 Task: Look for space in Ji Paraná, Brazil from 9th June, 2023 to 16th June, 2023 for 2 adults in price range Rs.8000 to Rs.16000. Place can be entire place with 2 bedrooms having 2 beds and 1 bathroom. Property type can be house, flat, guest house. Amenities needed are: washing machine. Booking option can be shelf check-in. Required host language is Spanish.
Action: Mouse moved to (628, 98)
Screenshot: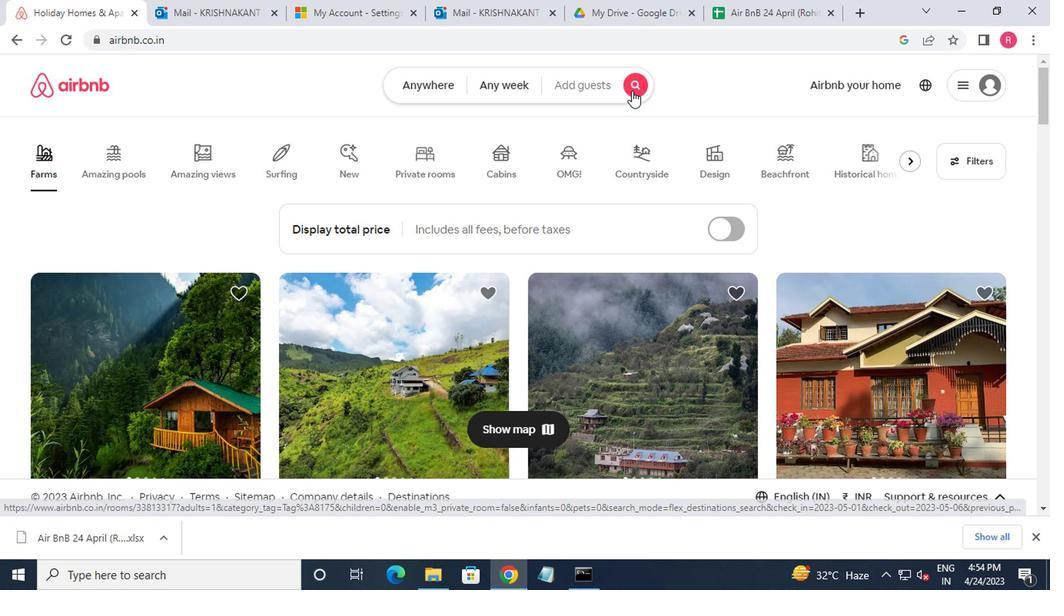 
Action: Mouse pressed left at (628, 98)
Screenshot: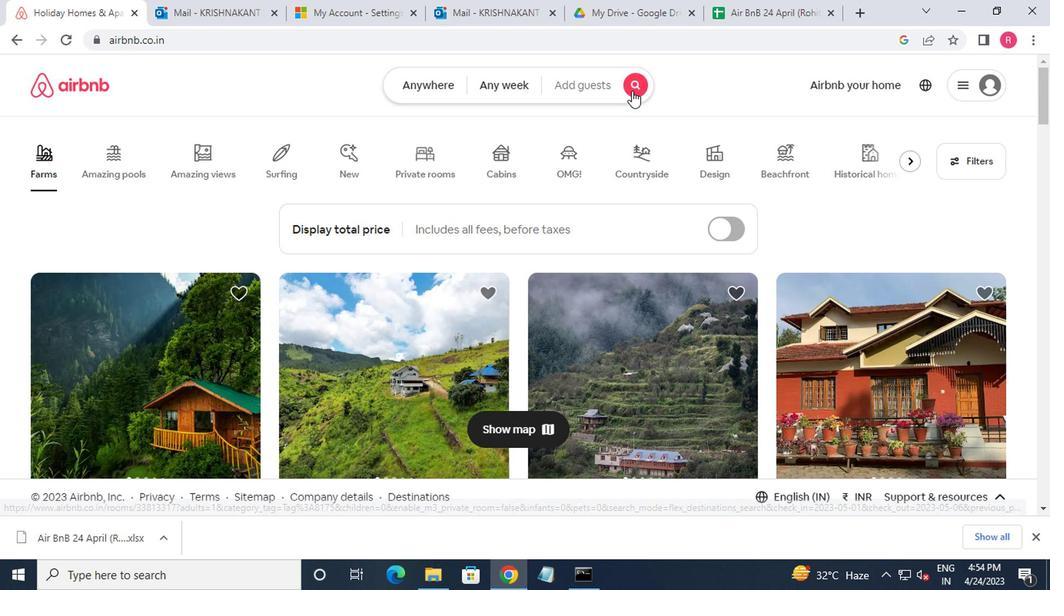 
Action: Mouse moved to (300, 154)
Screenshot: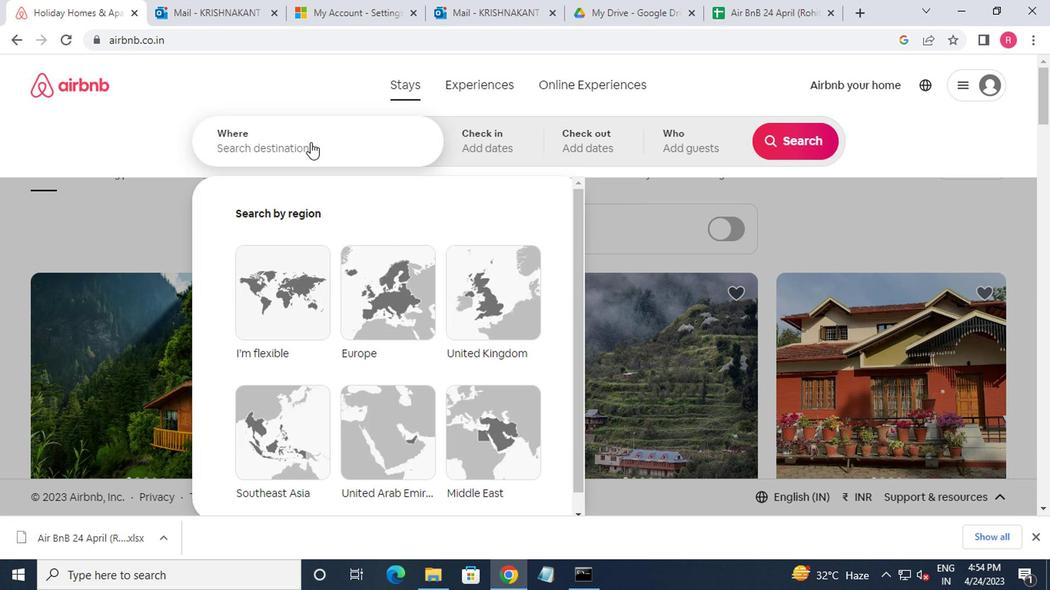 
Action: Mouse pressed left at (300, 154)
Screenshot: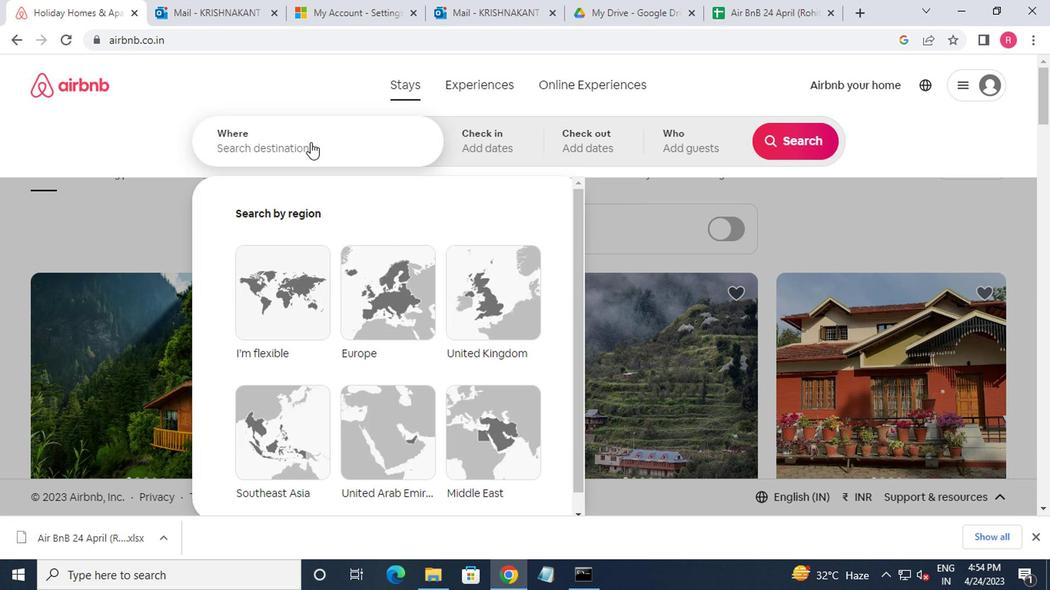 
Action: Mouse moved to (298, 146)
Screenshot: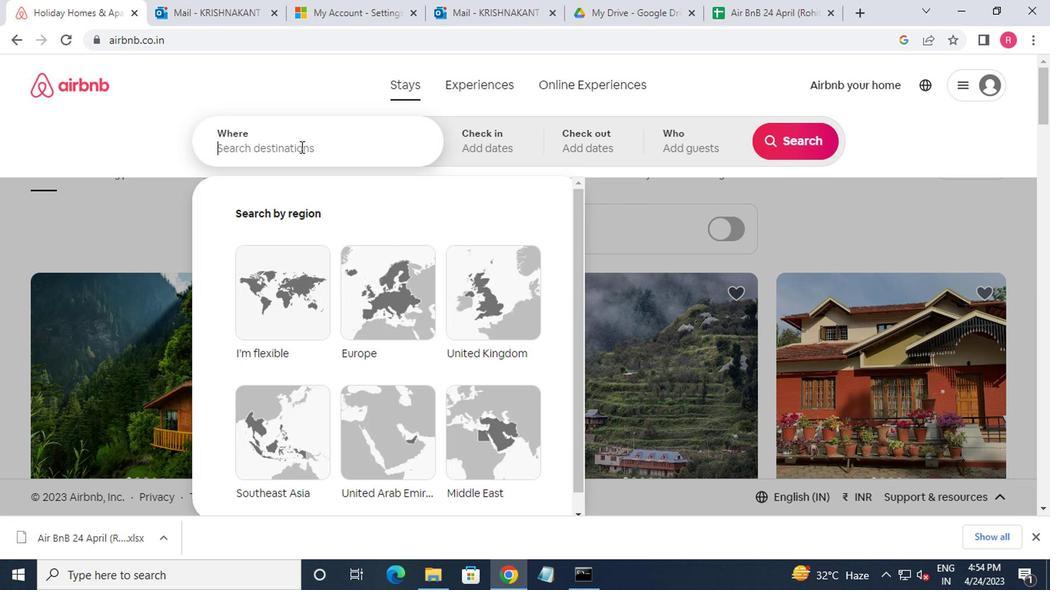 
Action: Key pressed parana,brazil
Screenshot: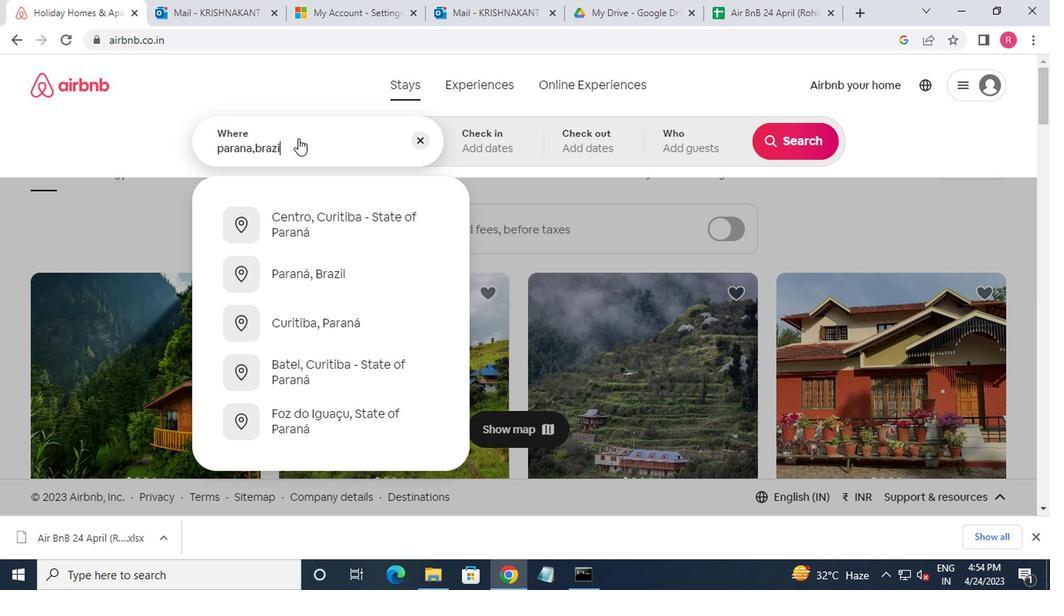 
Action: Mouse moved to (340, 278)
Screenshot: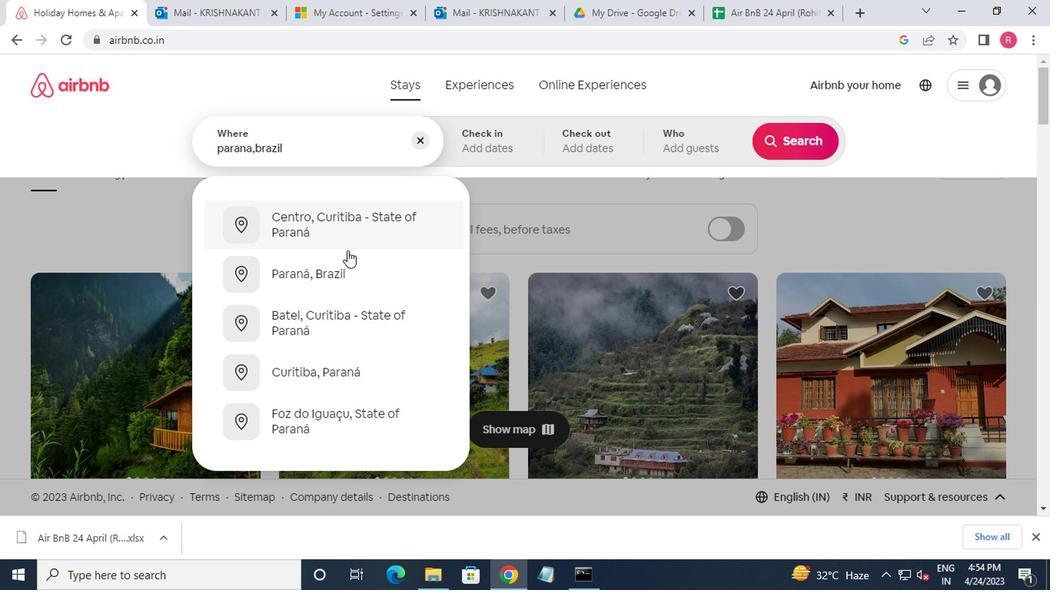 
Action: Mouse pressed left at (340, 278)
Screenshot: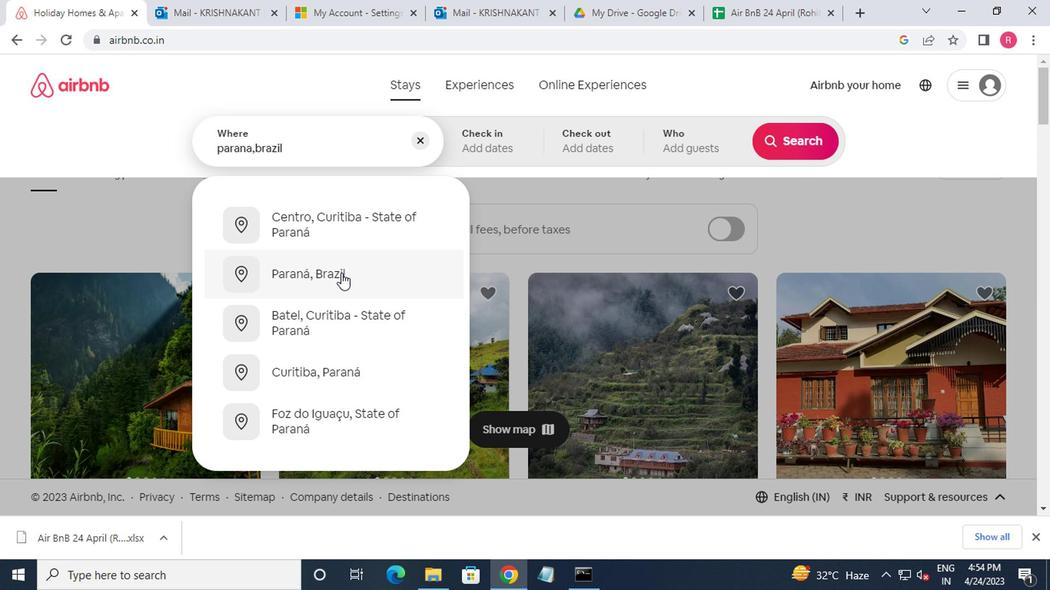 
Action: Mouse moved to (797, 268)
Screenshot: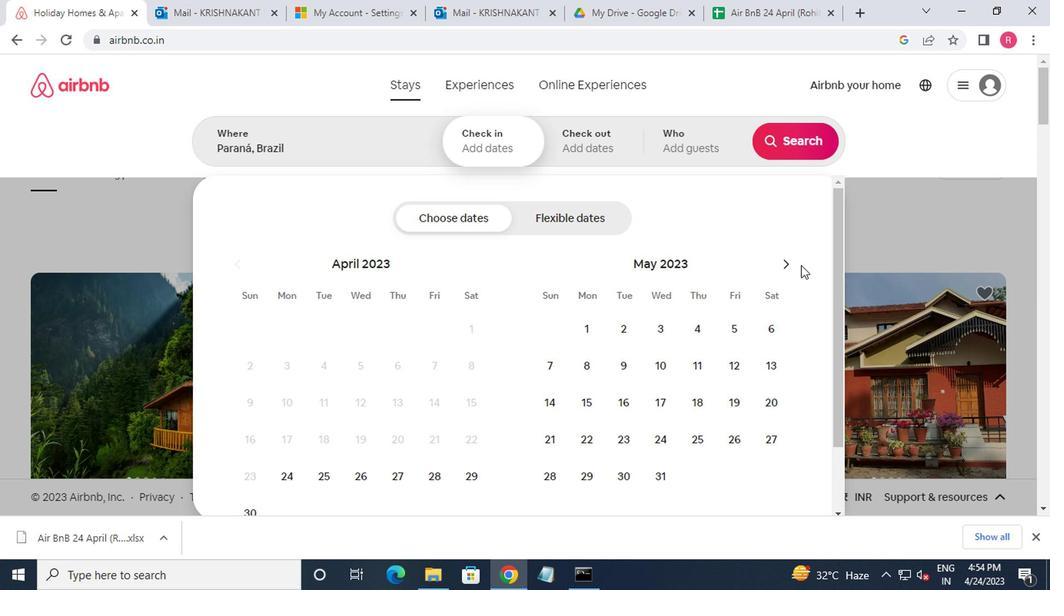 
Action: Mouse pressed left at (797, 268)
Screenshot: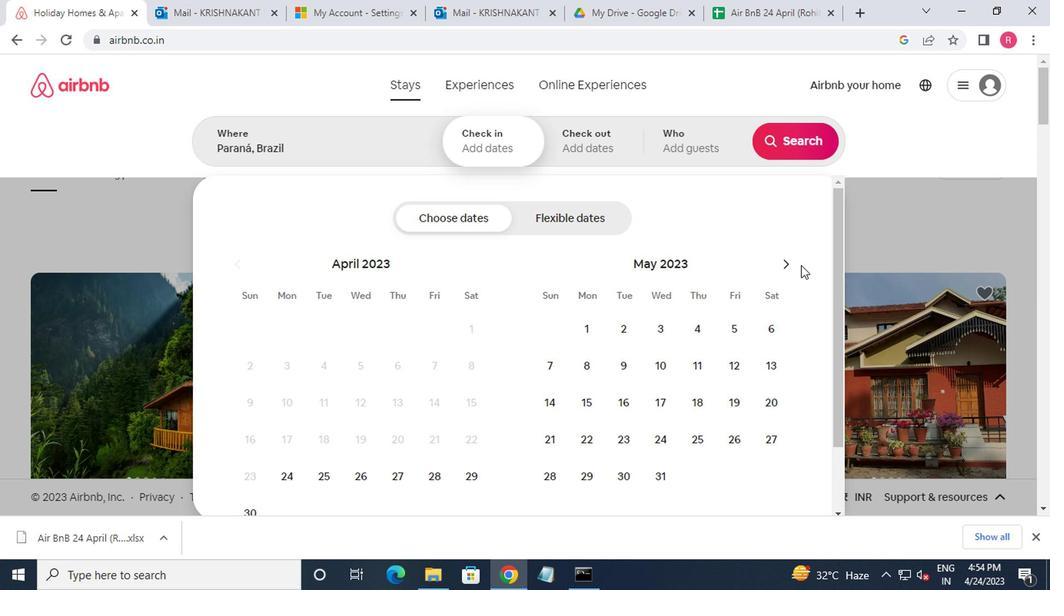 
Action: Mouse moved to (780, 270)
Screenshot: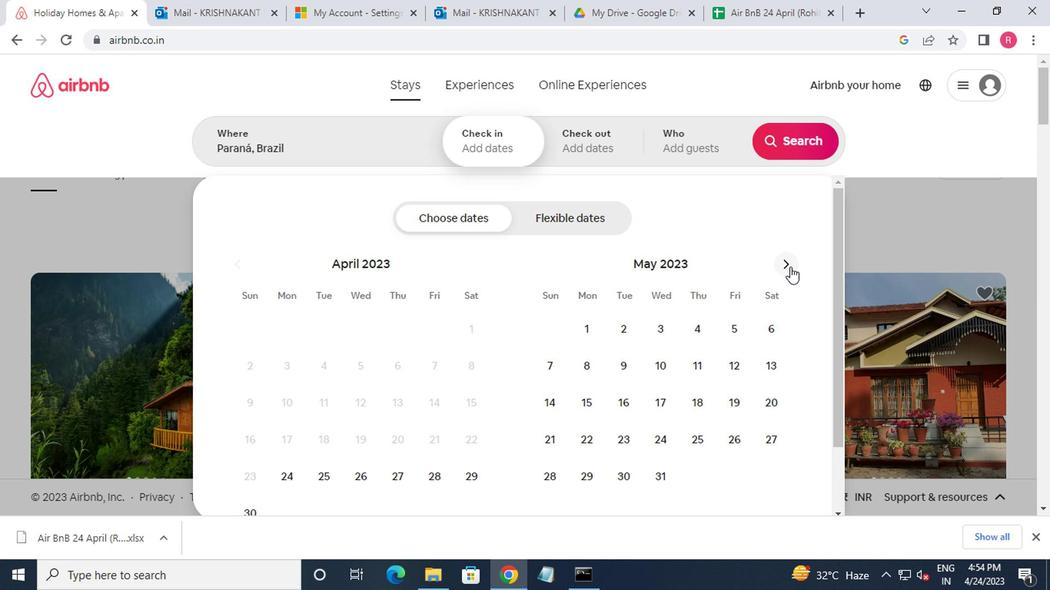 
Action: Mouse pressed left at (780, 270)
Screenshot: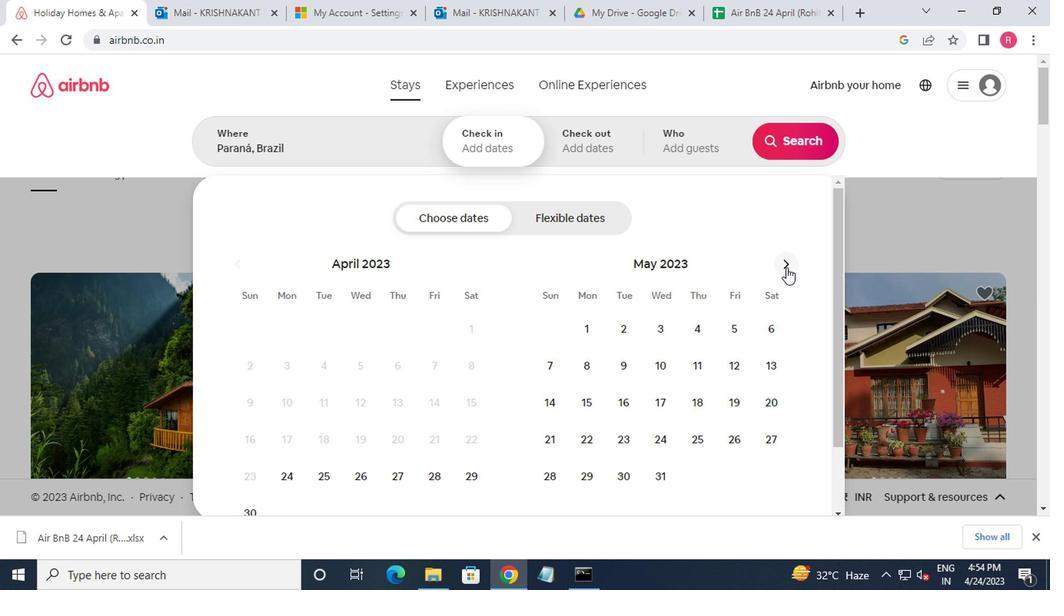 
Action: Mouse moved to (729, 368)
Screenshot: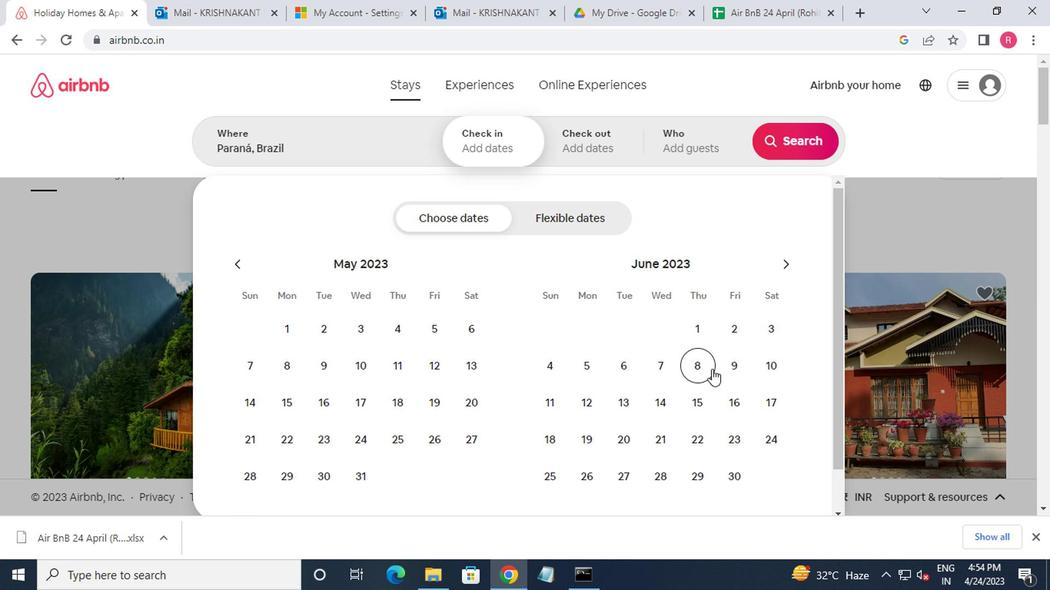 
Action: Mouse pressed left at (729, 368)
Screenshot: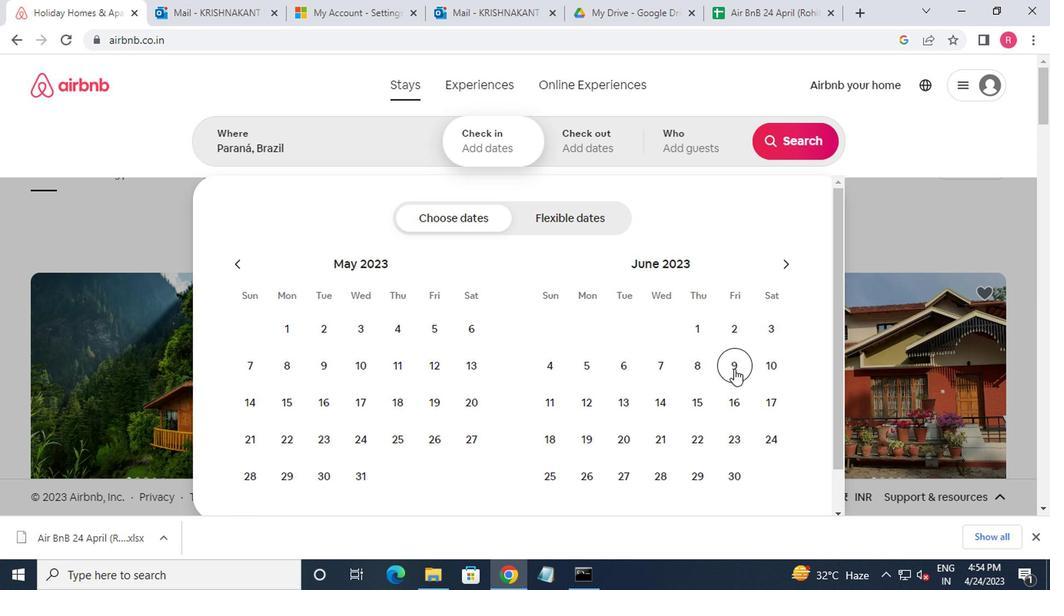 
Action: Mouse moved to (740, 409)
Screenshot: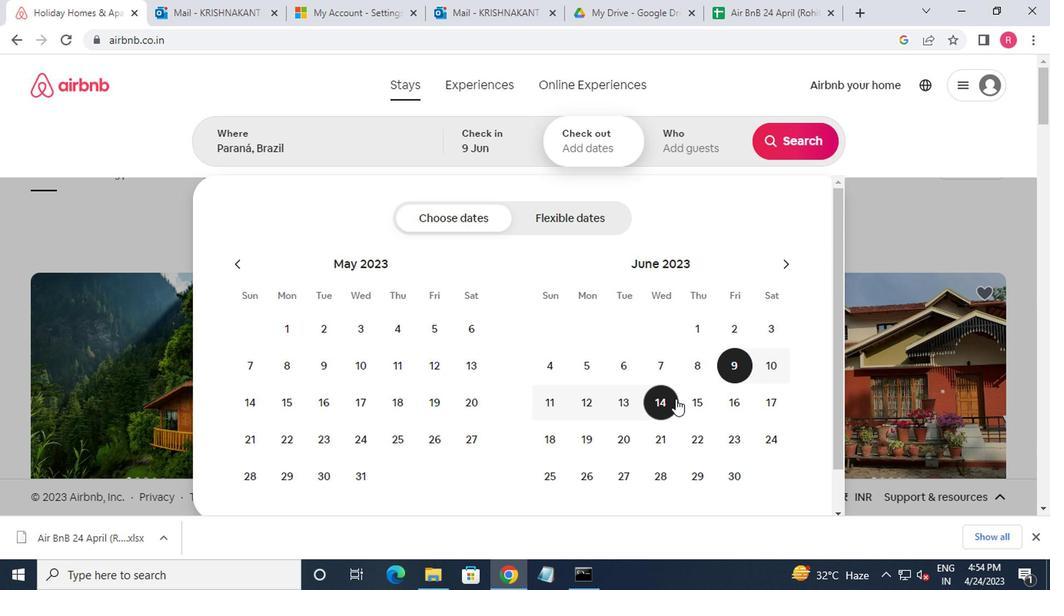 
Action: Mouse pressed left at (740, 409)
Screenshot: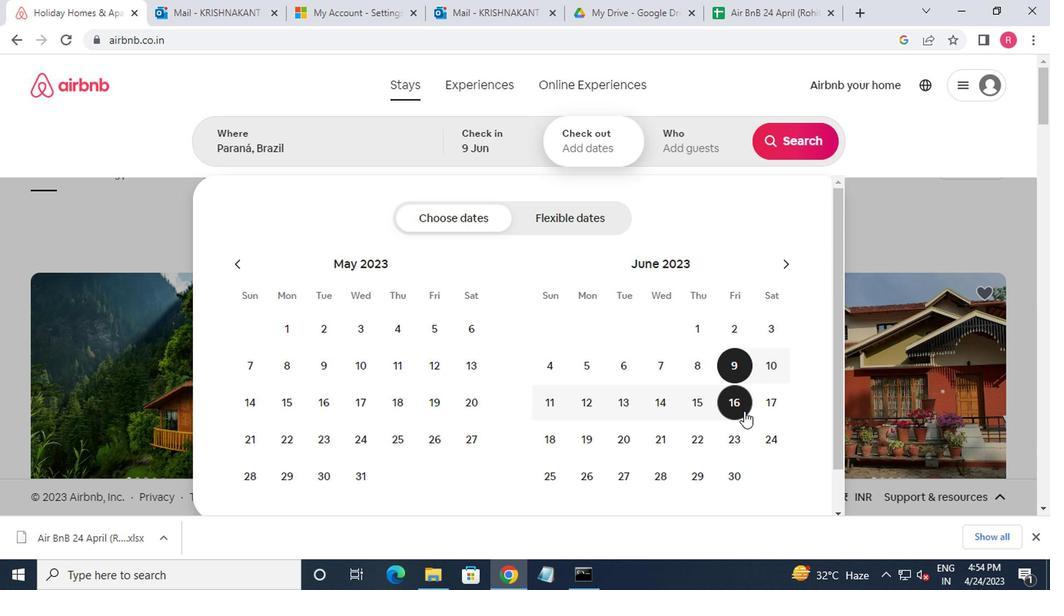 
Action: Mouse moved to (669, 155)
Screenshot: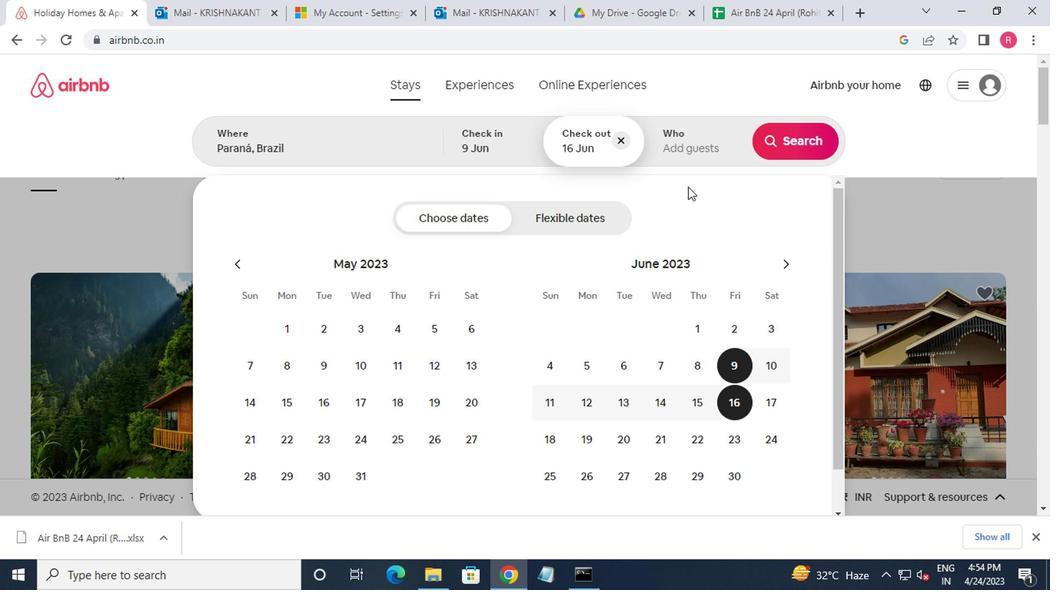 
Action: Mouse pressed left at (669, 155)
Screenshot: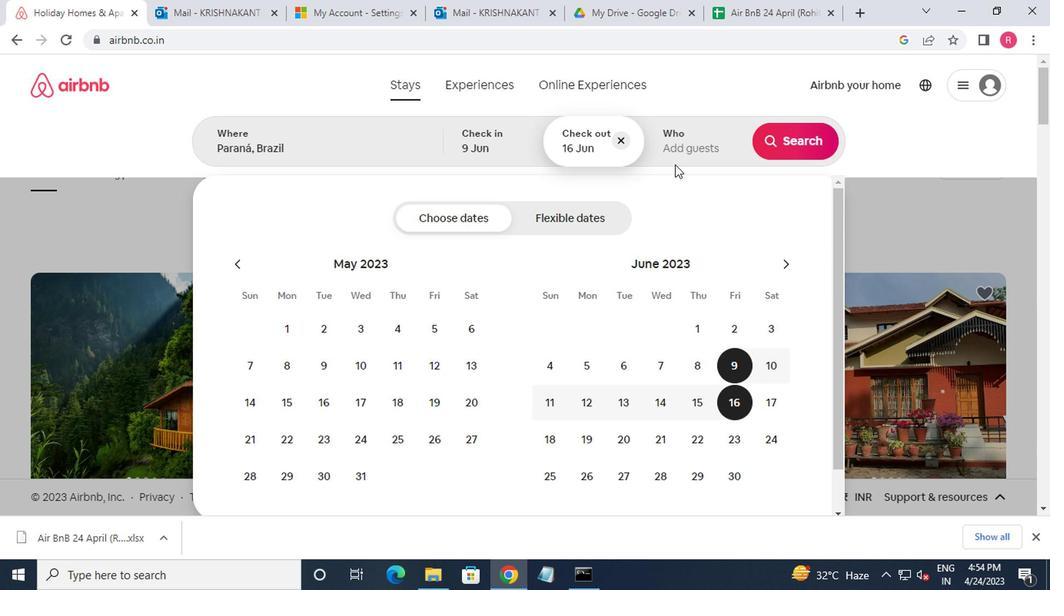 
Action: Mouse moved to (793, 230)
Screenshot: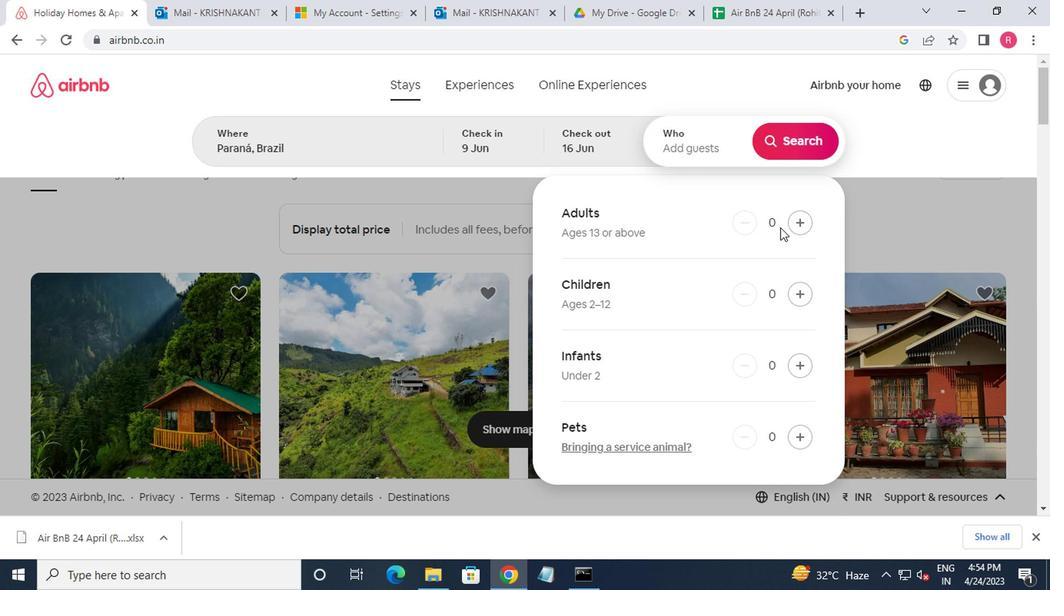 
Action: Mouse pressed left at (793, 230)
Screenshot: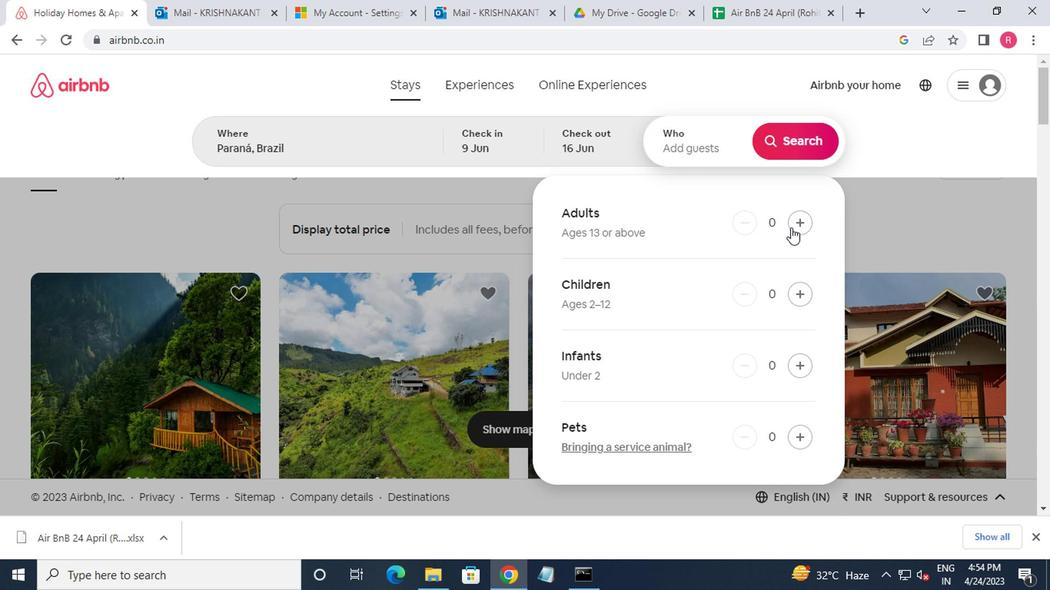 
Action: Mouse pressed left at (793, 230)
Screenshot: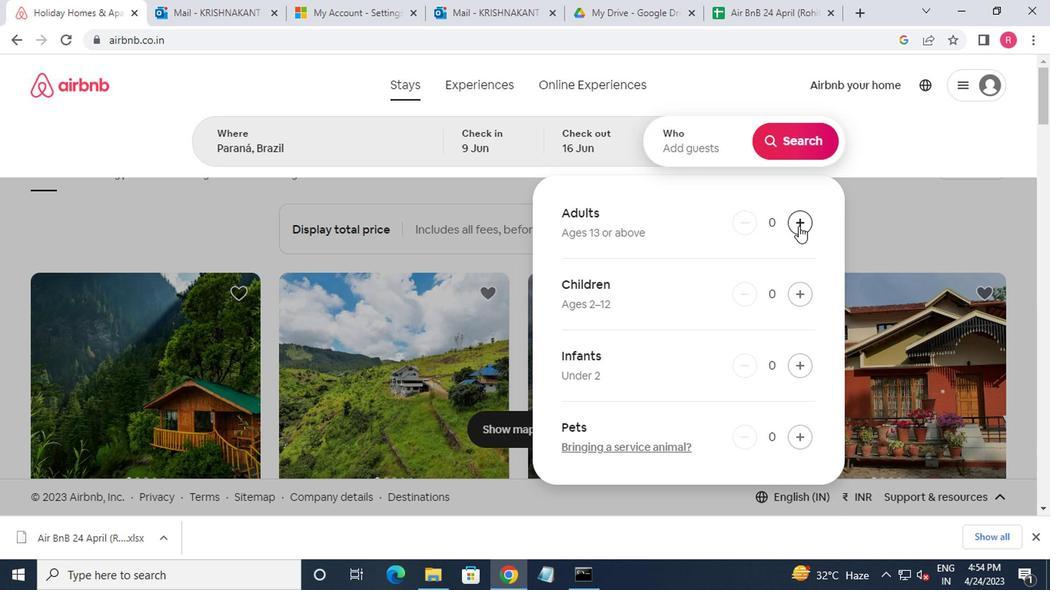 
Action: Mouse moved to (779, 154)
Screenshot: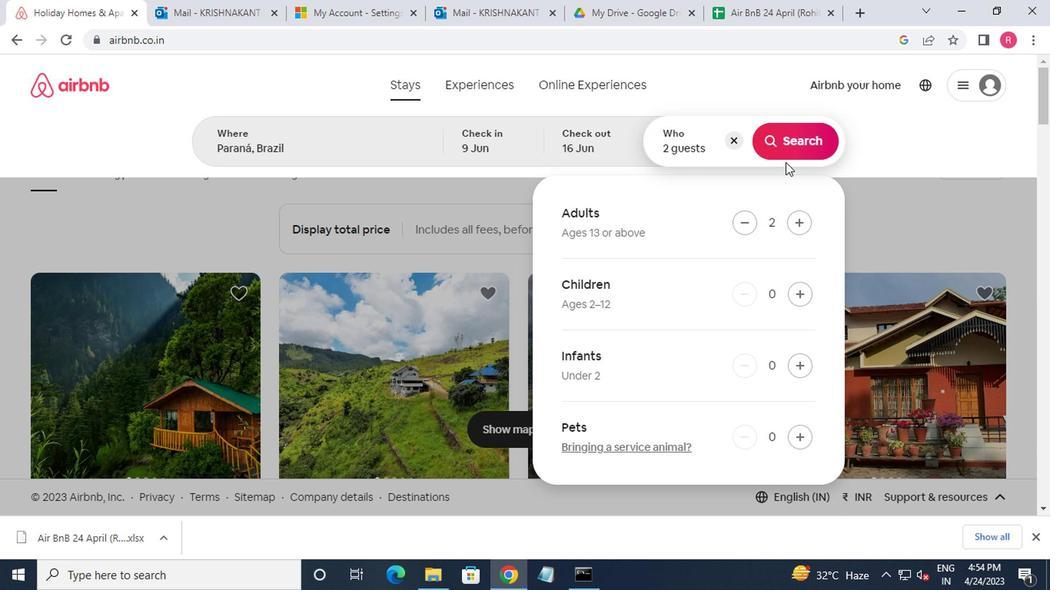 
Action: Mouse pressed left at (779, 154)
Screenshot: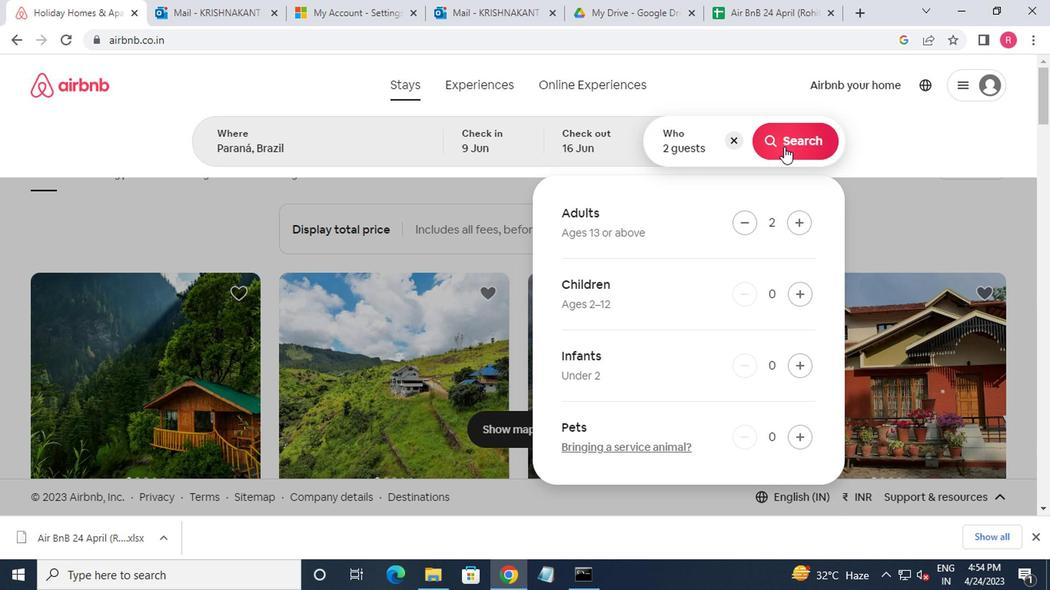 
Action: Mouse moved to (961, 155)
Screenshot: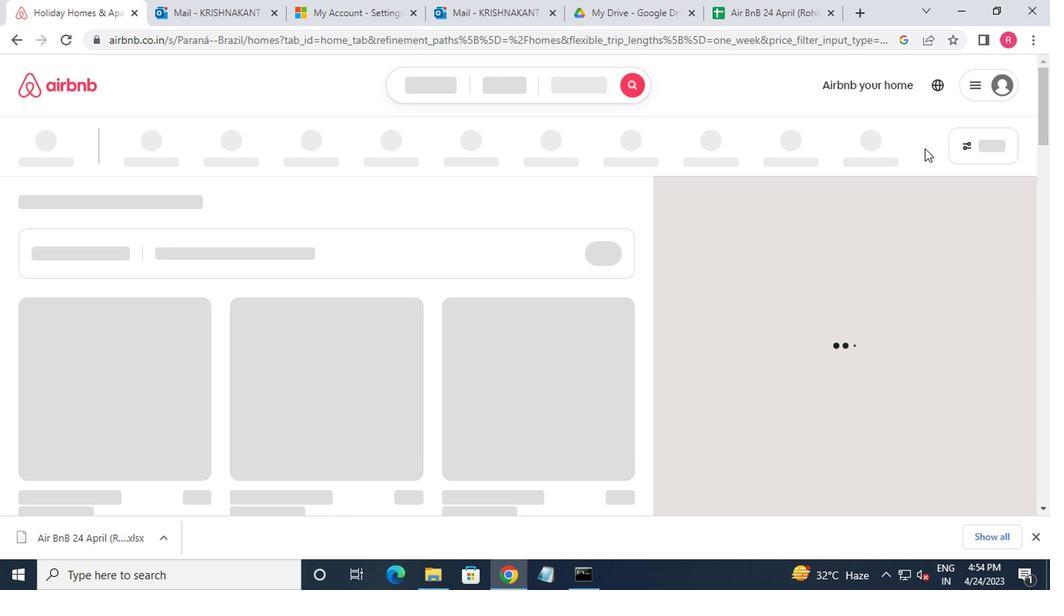 
Action: Mouse pressed left at (961, 155)
Screenshot: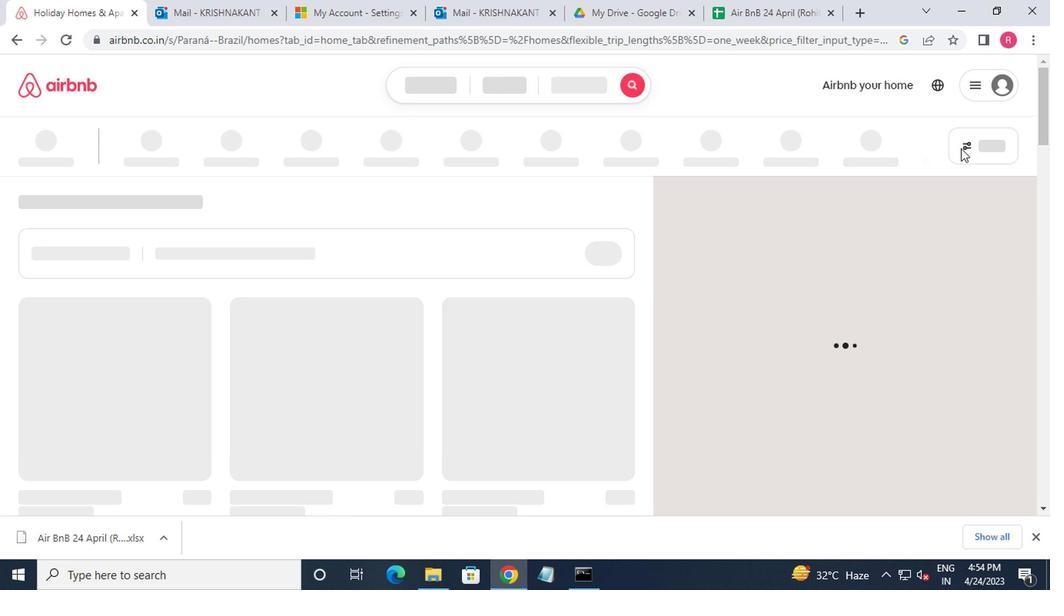 
Action: Mouse moved to (356, 350)
Screenshot: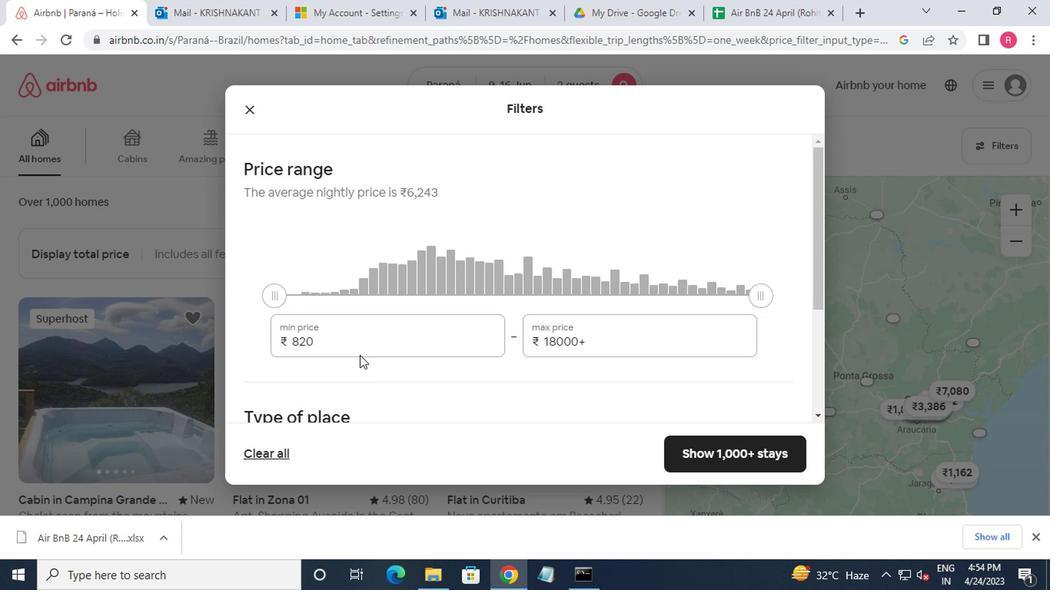 
Action: Mouse pressed left at (356, 350)
Screenshot: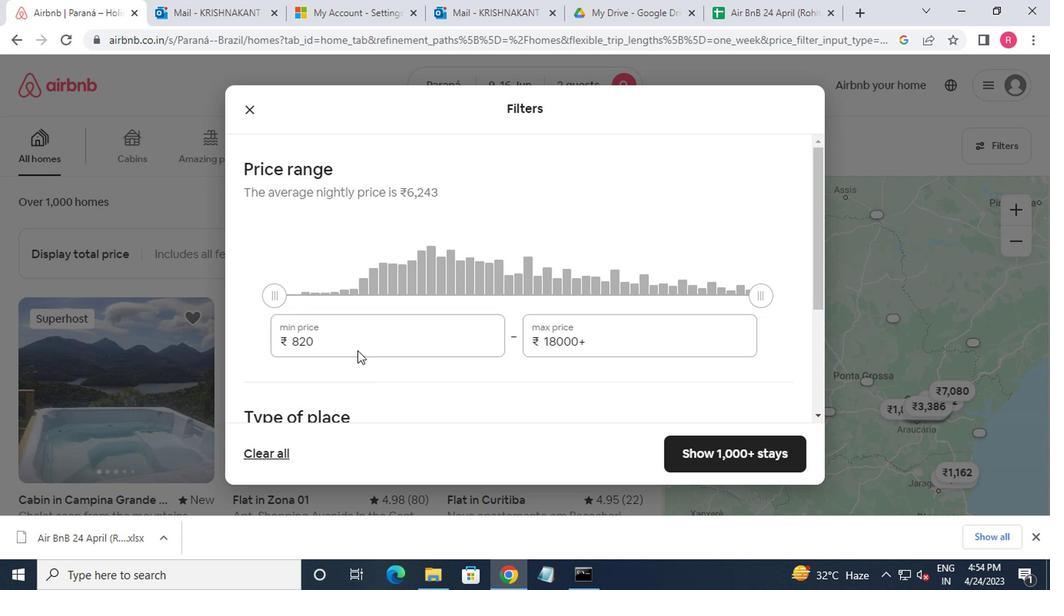 
Action: Mouse moved to (352, 341)
Screenshot: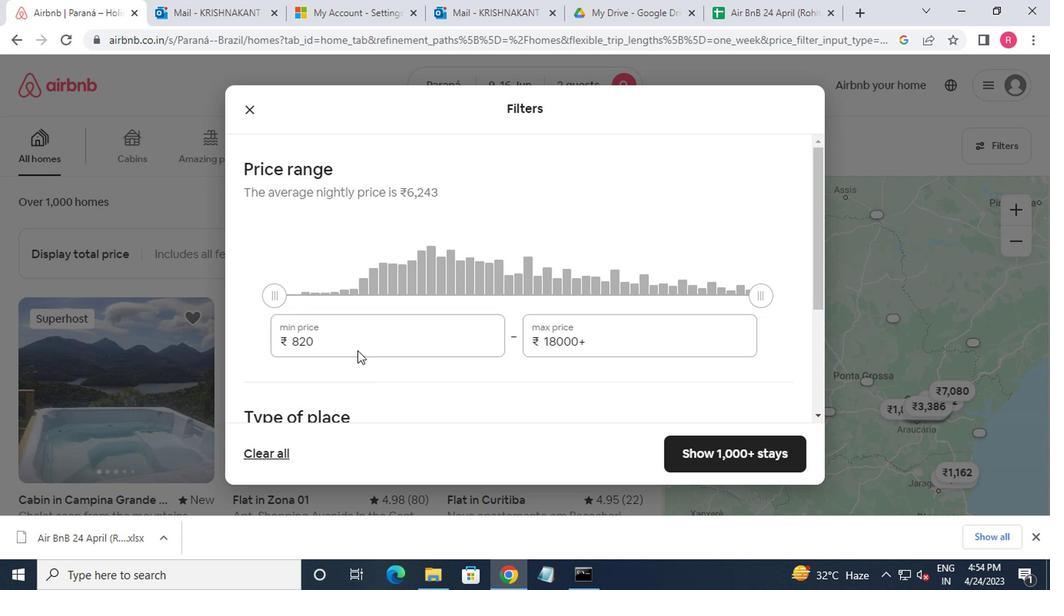 
Action: Mouse pressed left at (352, 341)
Screenshot: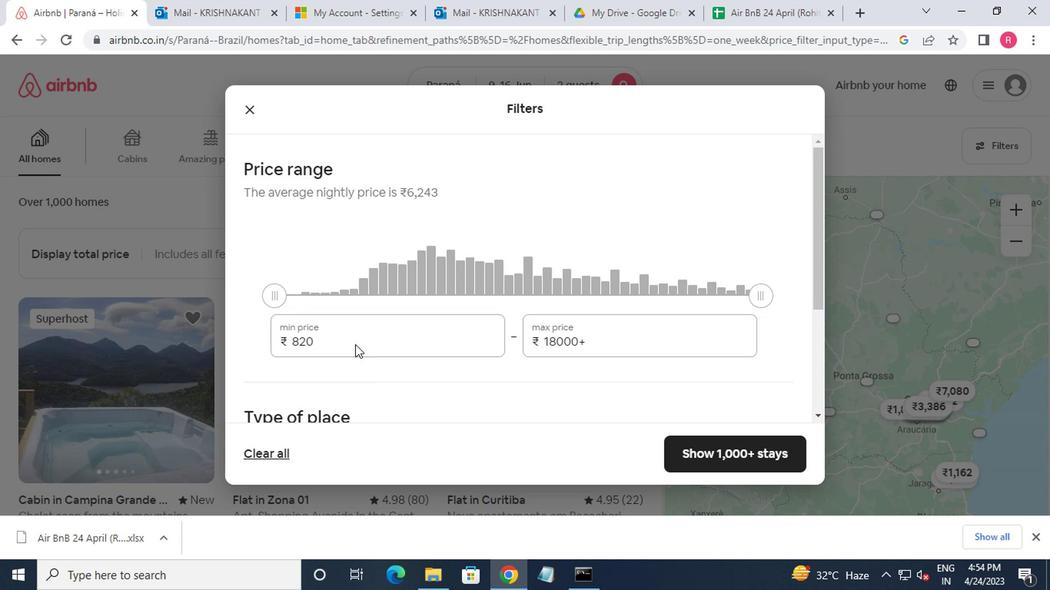 
Action: Mouse moved to (311, 338)
Screenshot: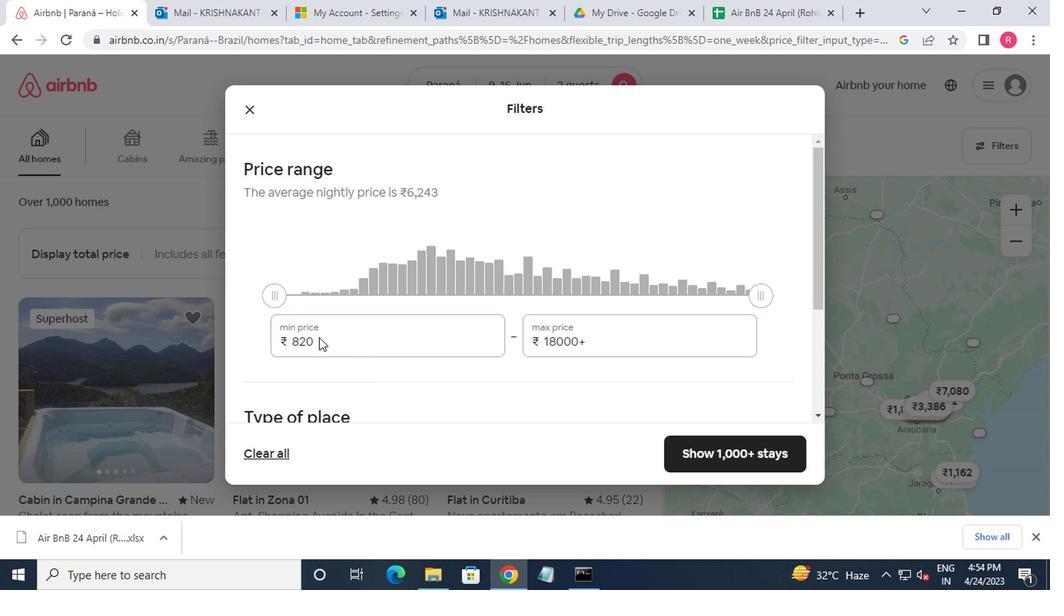 
Action: Mouse pressed left at (311, 338)
Screenshot: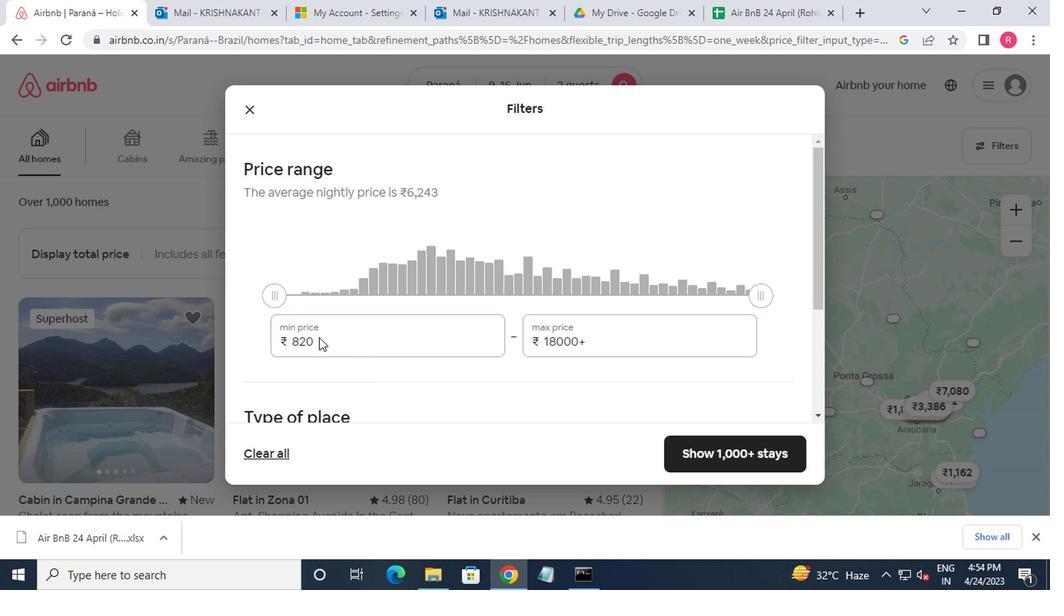 
Action: Mouse moved to (317, 337)
Screenshot: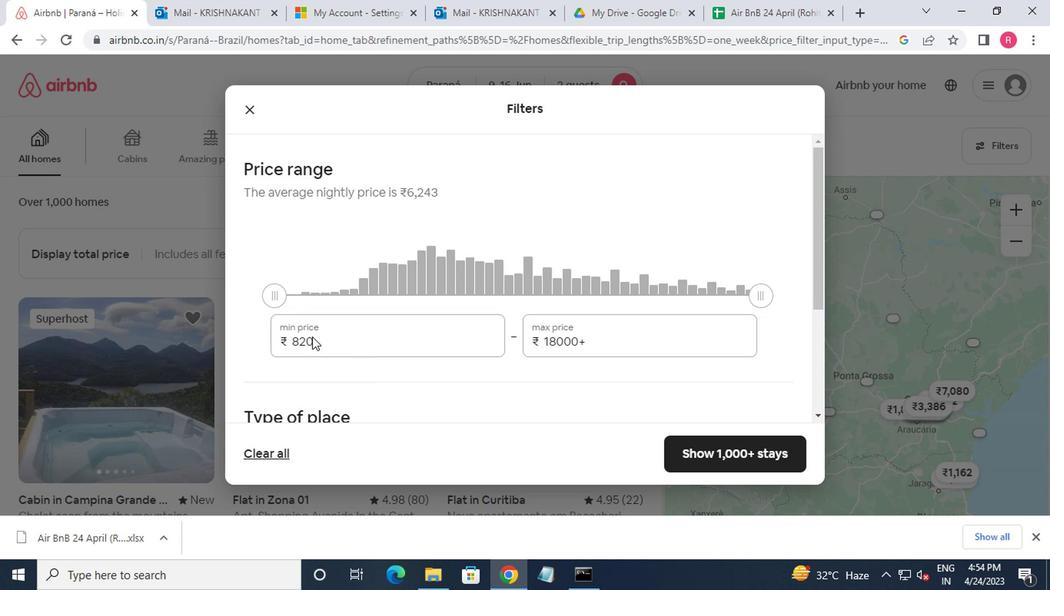 
Action: Mouse pressed left at (317, 337)
Screenshot: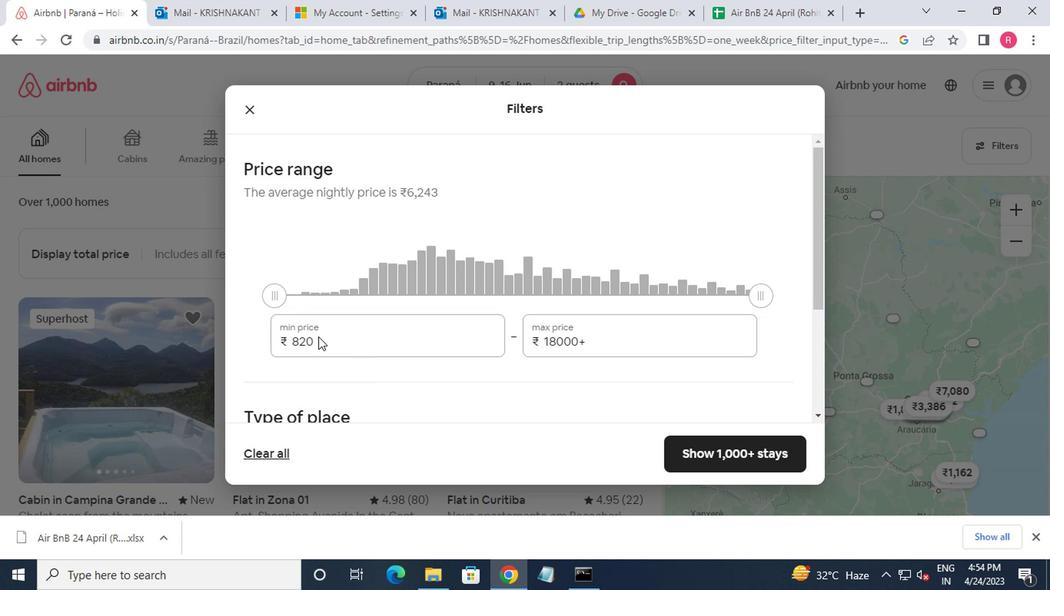 
Action: Mouse moved to (320, 341)
Screenshot: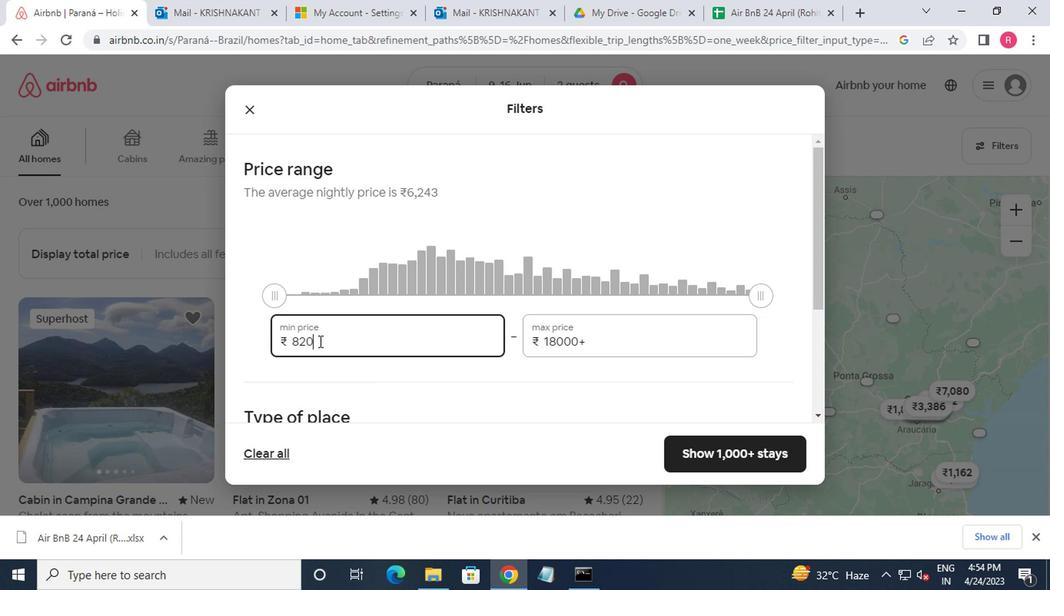 
Action: Key pressed <Key.backspace><Key.backspace>000<Key.tab>16000
Screenshot: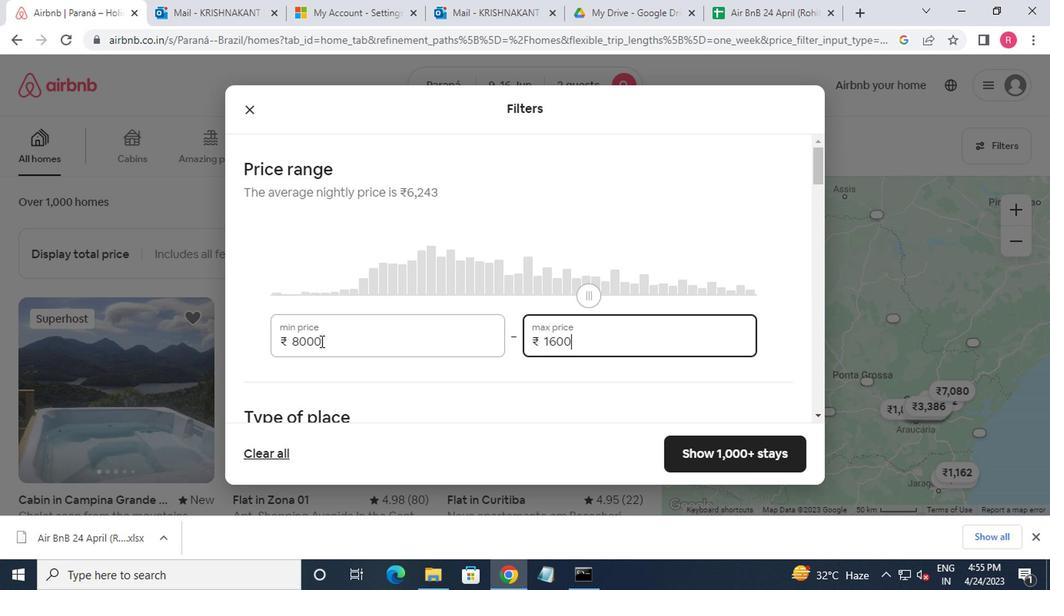 
Action: Mouse moved to (363, 398)
Screenshot: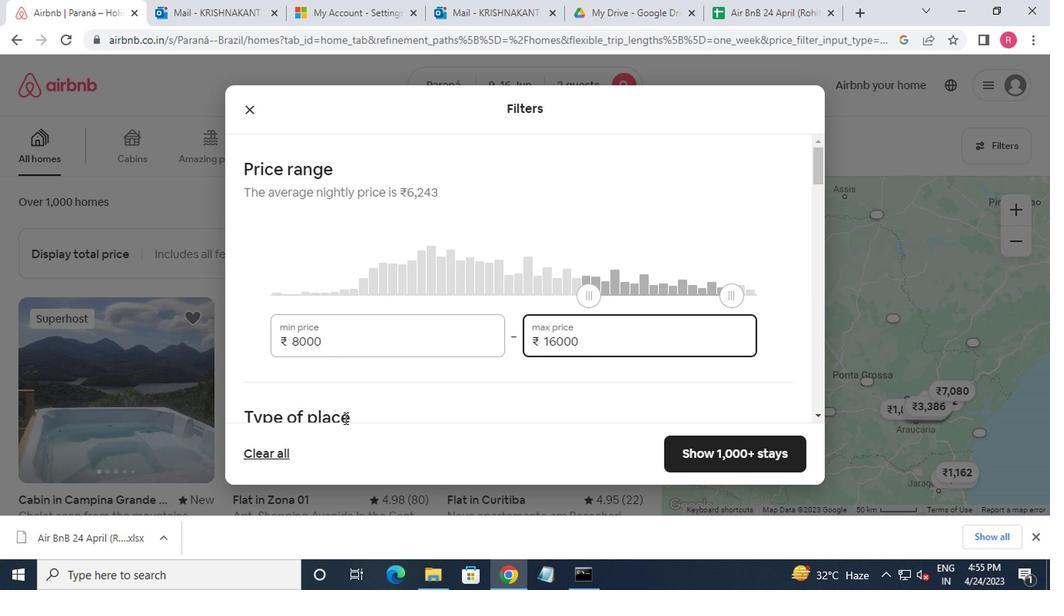 
Action: Mouse scrolled (363, 398) with delta (0, 0)
Screenshot: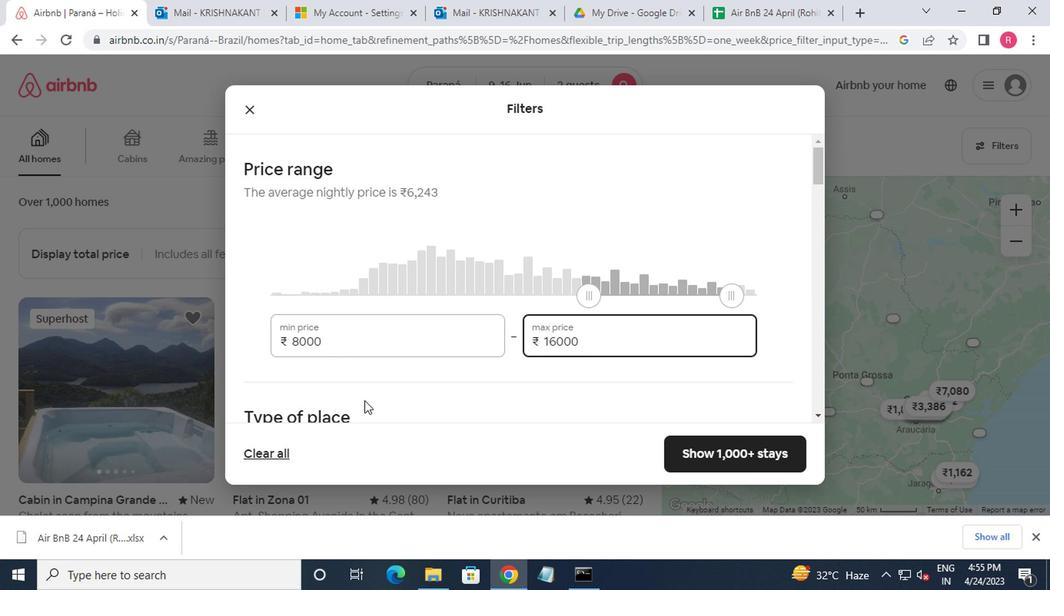 
Action: Mouse scrolled (363, 398) with delta (0, 0)
Screenshot: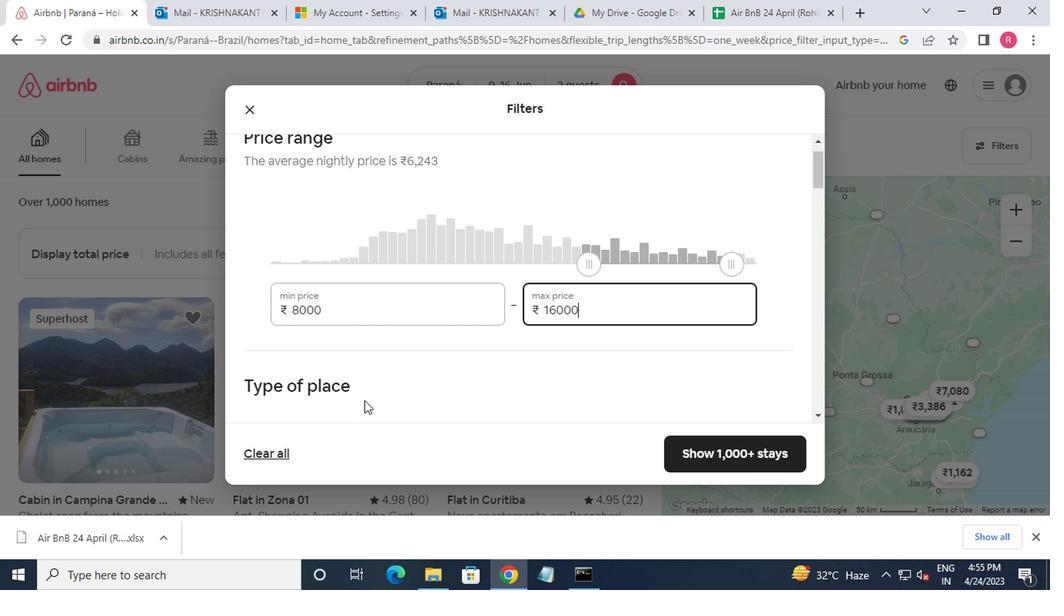 
Action: Mouse scrolled (363, 398) with delta (0, 0)
Screenshot: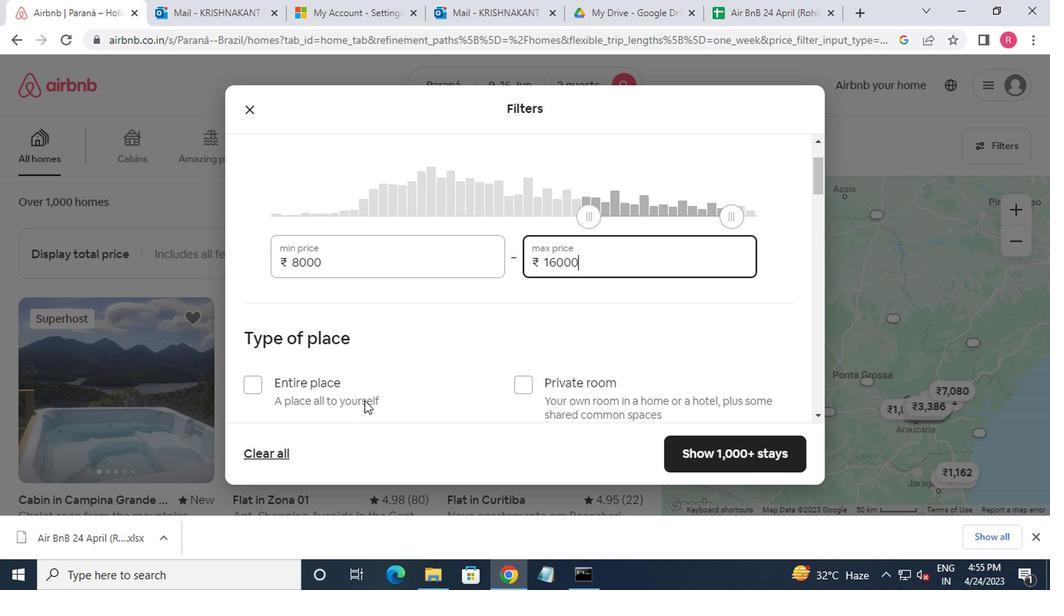 
Action: Mouse moved to (255, 231)
Screenshot: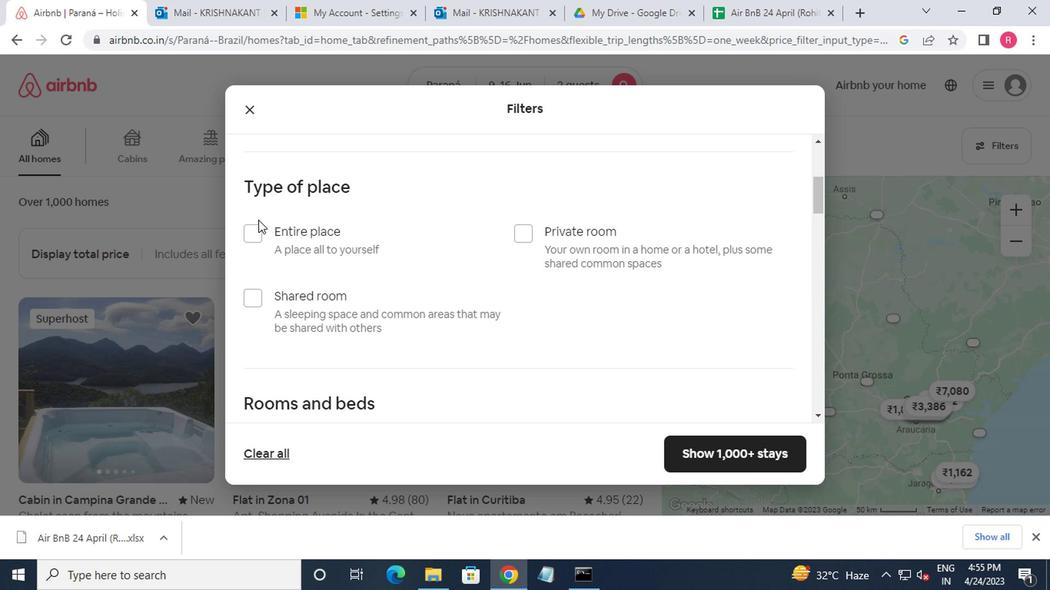 
Action: Mouse pressed left at (255, 231)
Screenshot: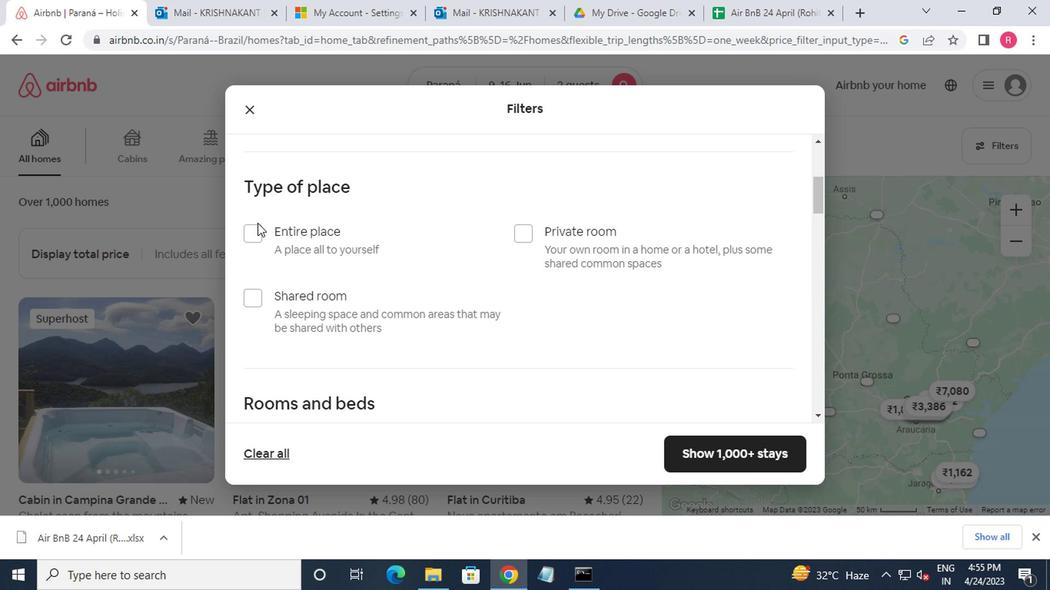 
Action: Mouse moved to (352, 316)
Screenshot: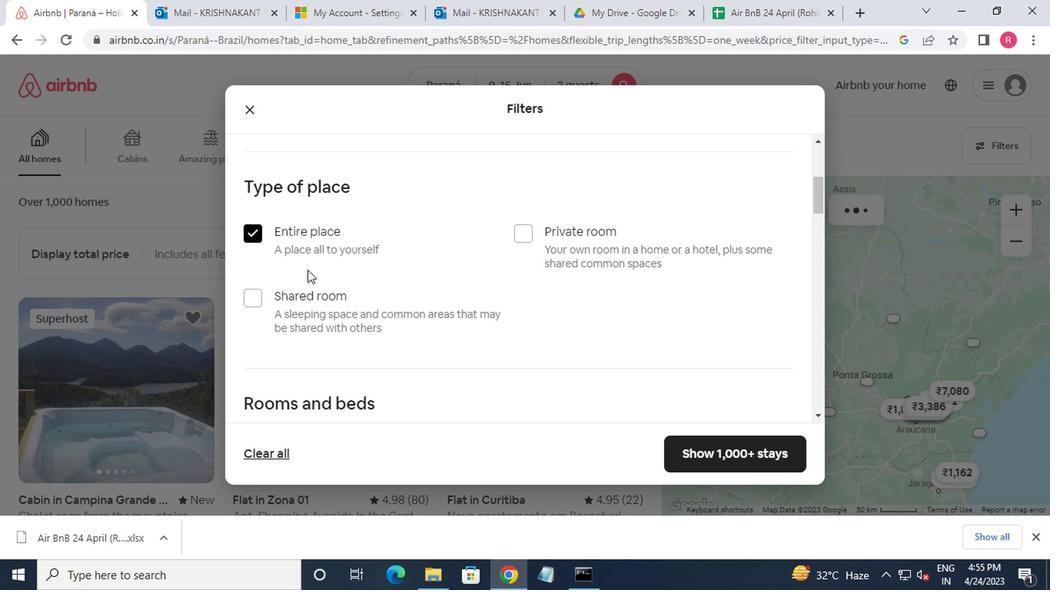 
Action: Mouse scrolled (352, 316) with delta (0, 0)
Screenshot: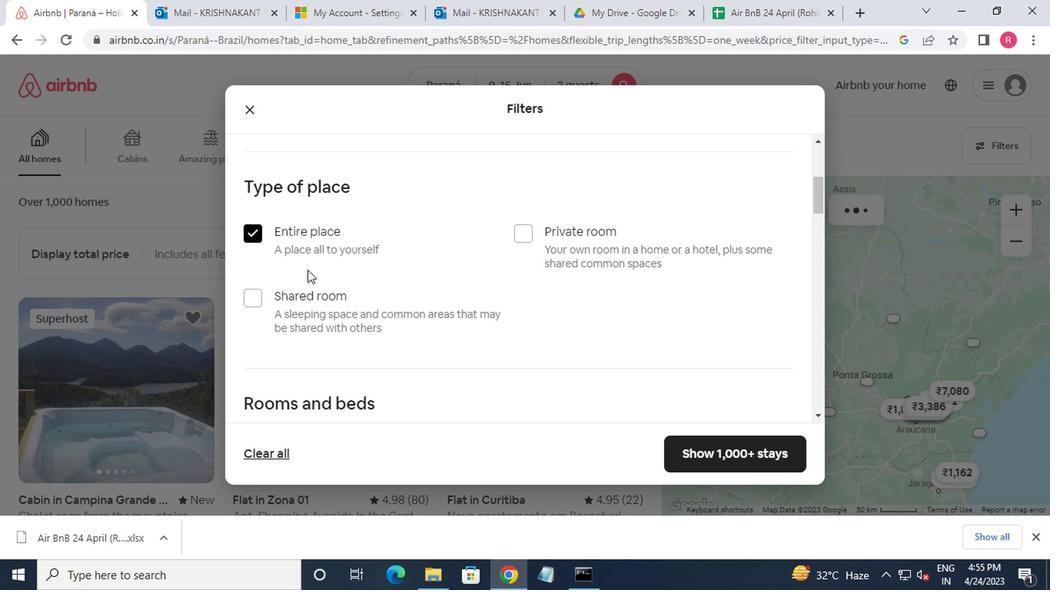 
Action: Mouse moved to (353, 321)
Screenshot: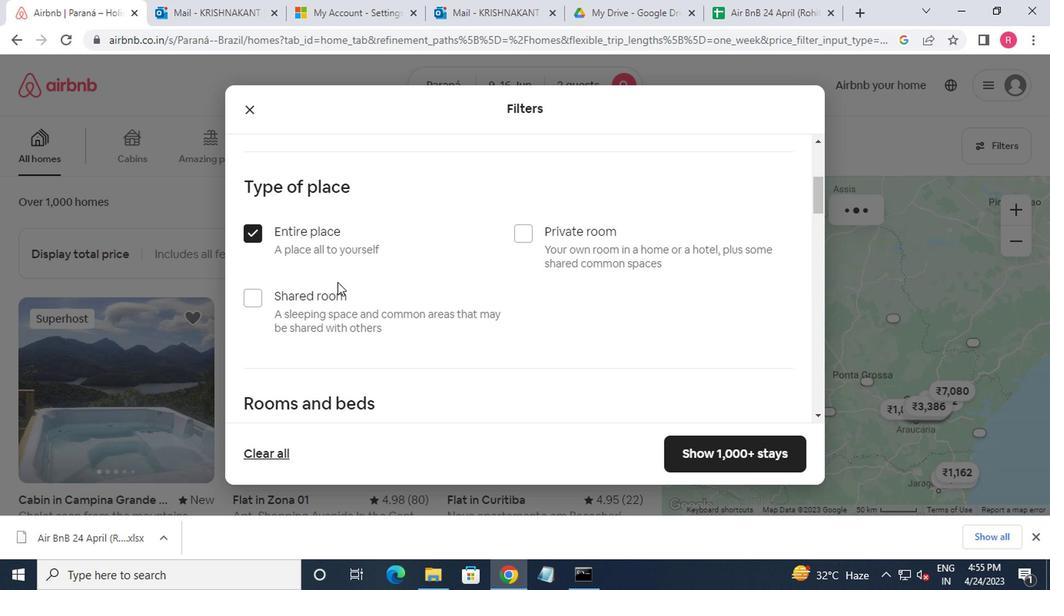 
Action: Mouse scrolled (353, 320) with delta (0, 0)
Screenshot: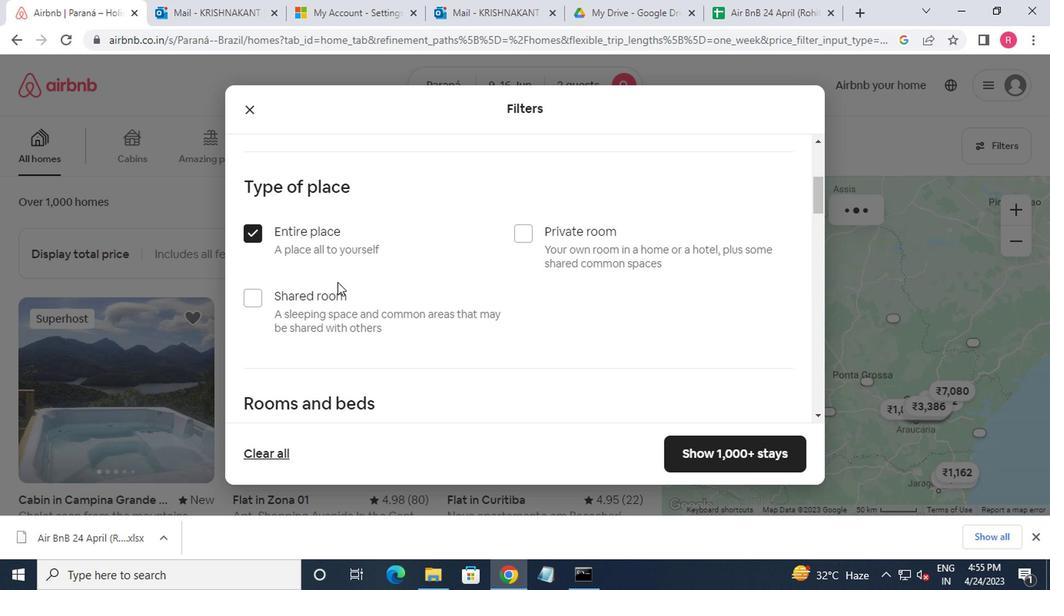 
Action: Mouse moved to (390, 325)
Screenshot: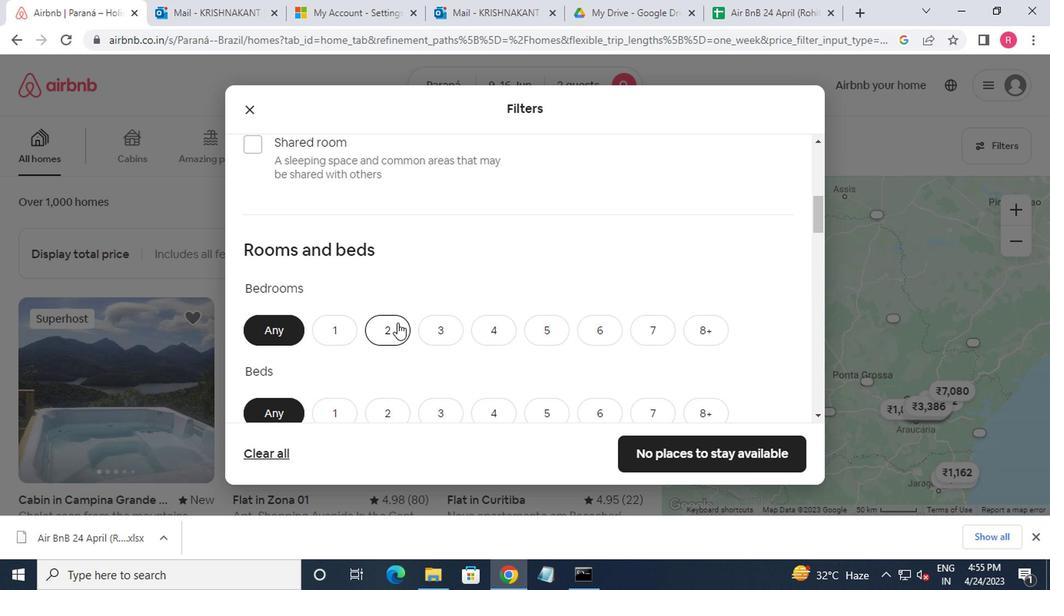 
Action: Mouse pressed left at (390, 325)
Screenshot: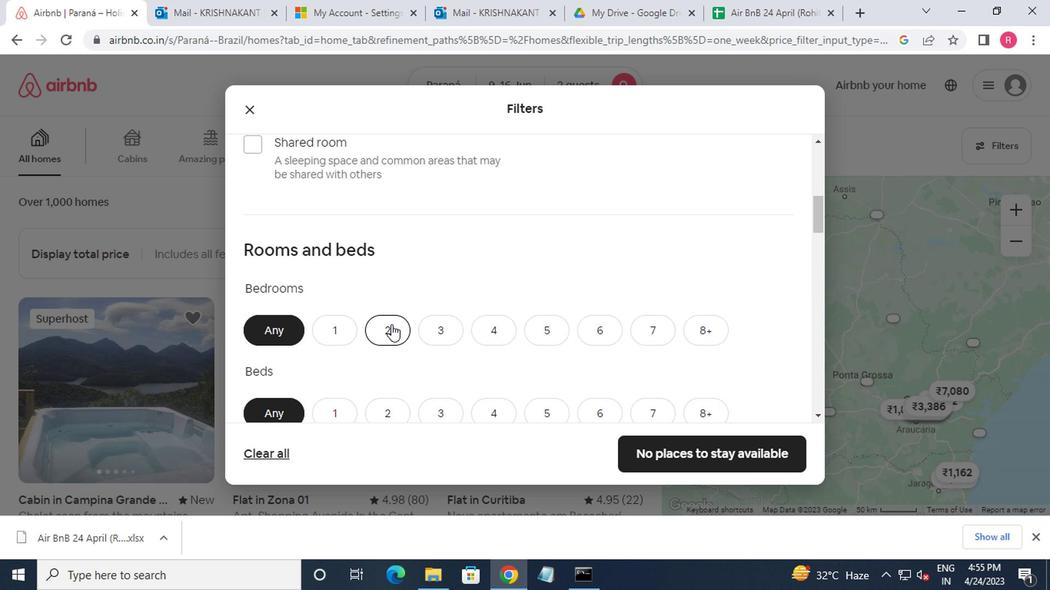 
Action: Mouse moved to (402, 367)
Screenshot: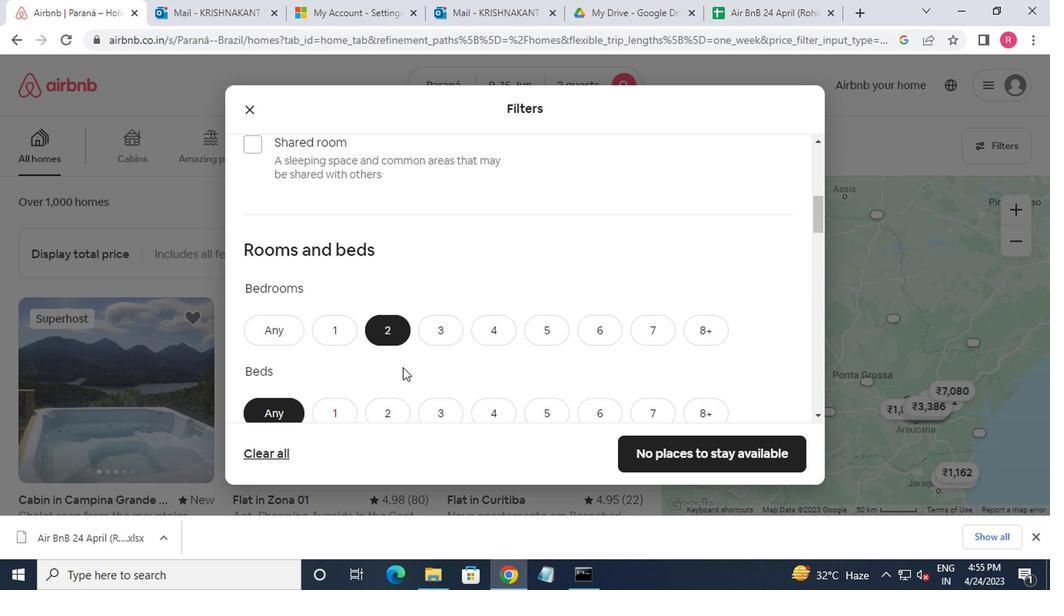 
Action: Mouse scrolled (402, 366) with delta (0, 0)
Screenshot: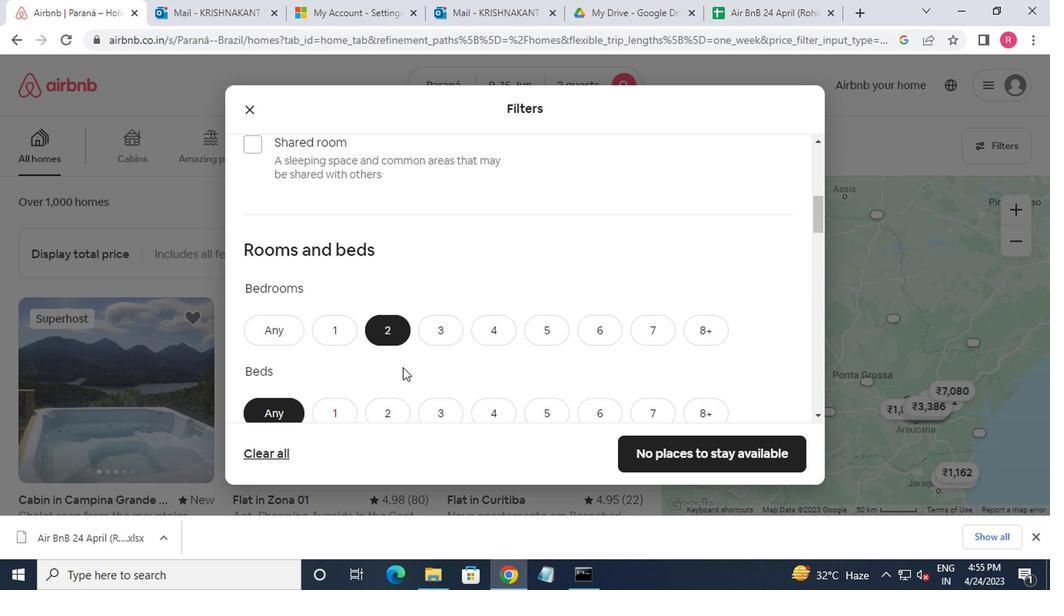 
Action: Mouse moved to (388, 331)
Screenshot: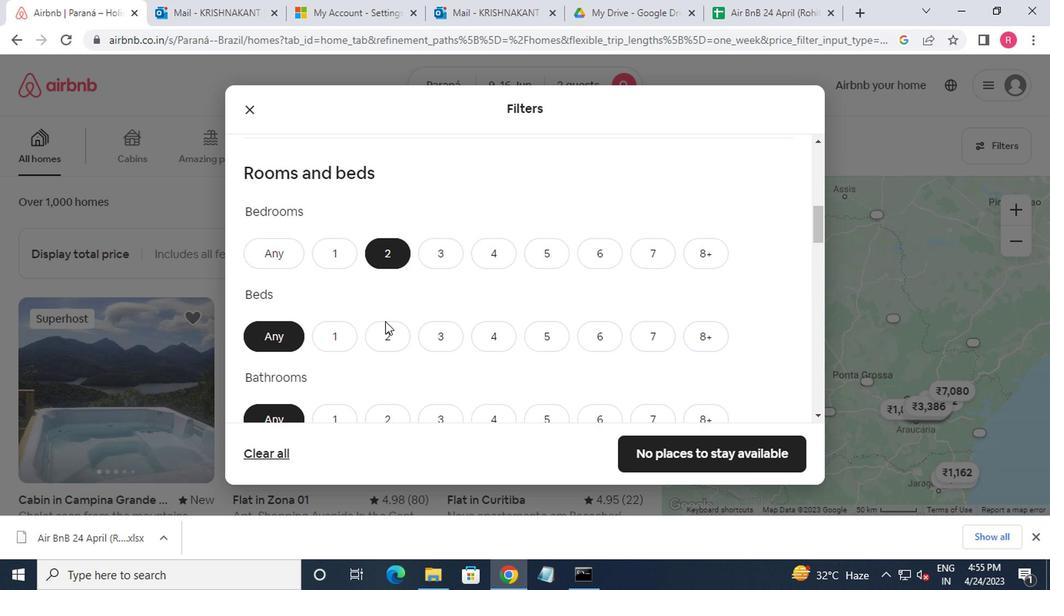 
Action: Mouse pressed left at (388, 331)
Screenshot: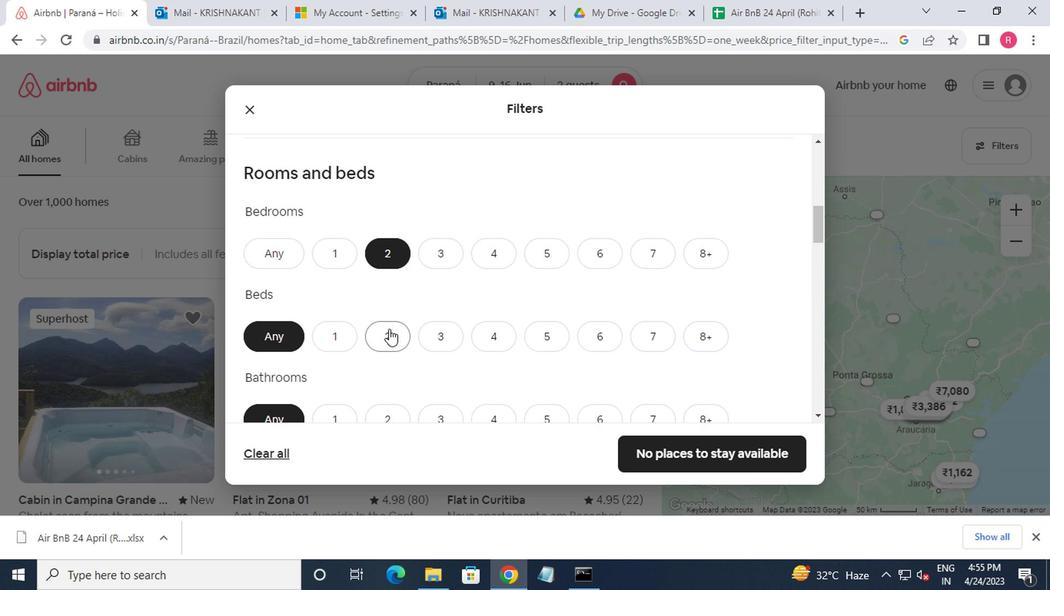 
Action: Mouse moved to (386, 356)
Screenshot: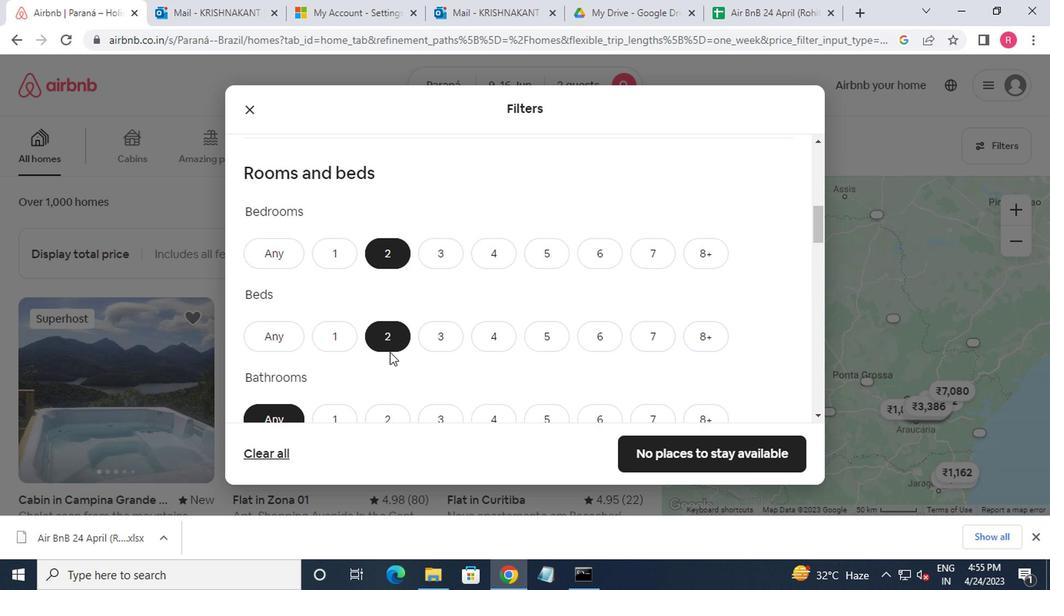 
Action: Mouse scrolled (386, 355) with delta (0, -1)
Screenshot: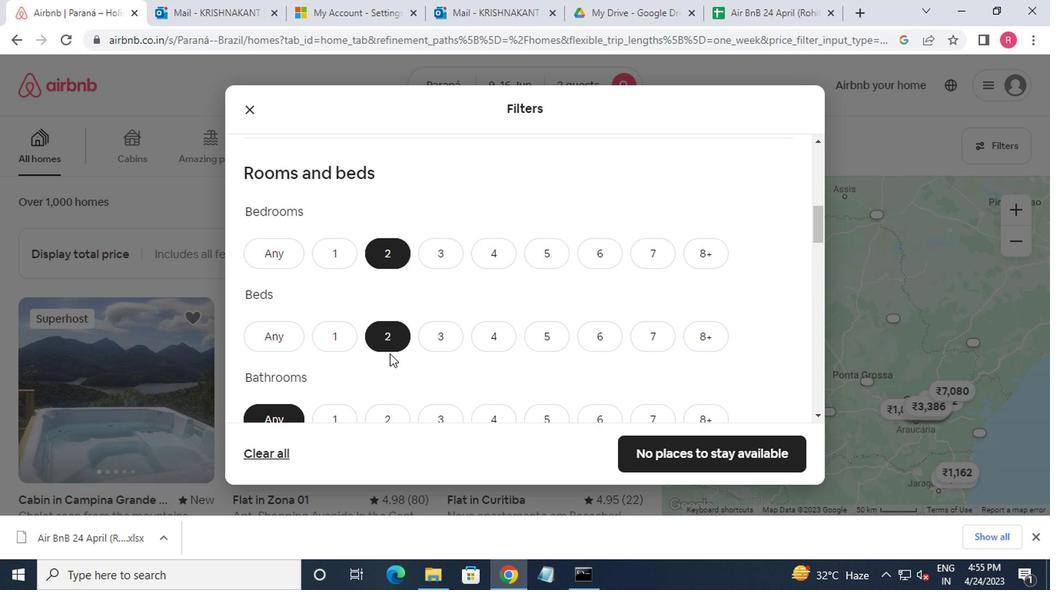 
Action: Mouse moved to (327, 339)
Screenshot: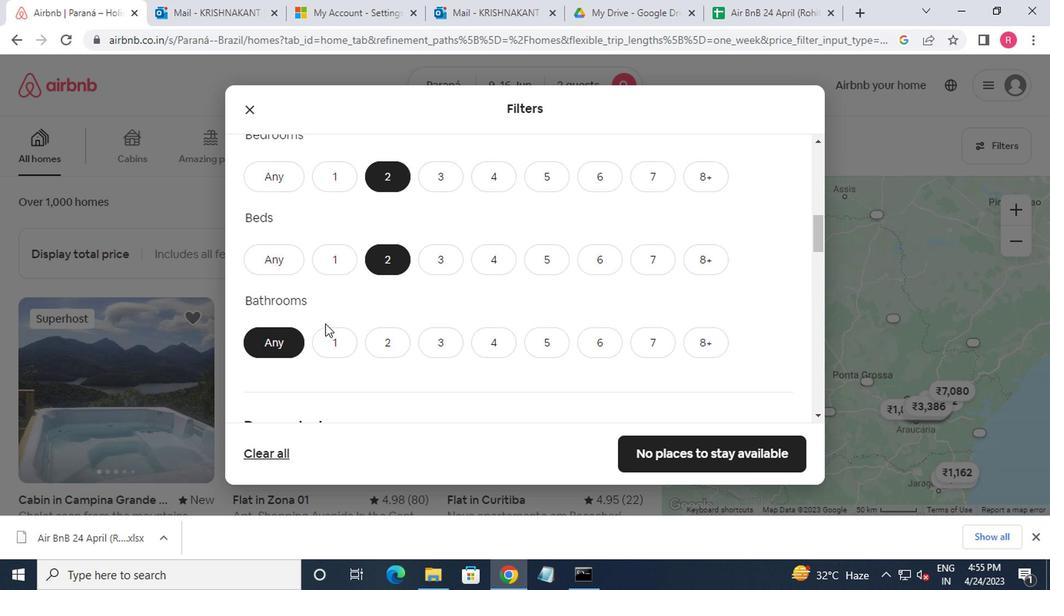 
Action: Mouse pressed left at (327, 339)
Screenshot: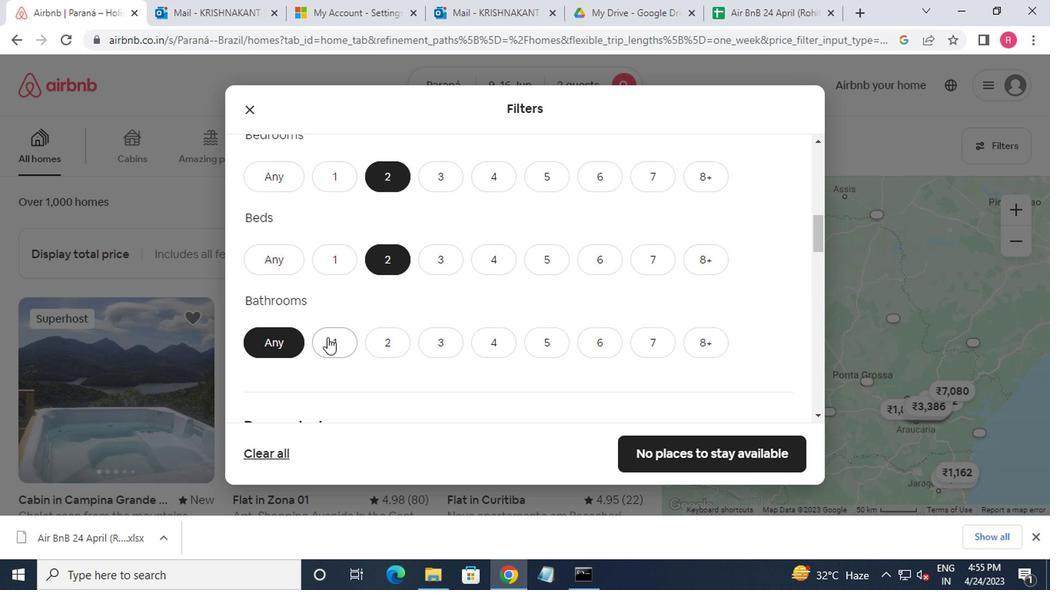 
Action: Mouse moved to (327, 339)
Screenshot: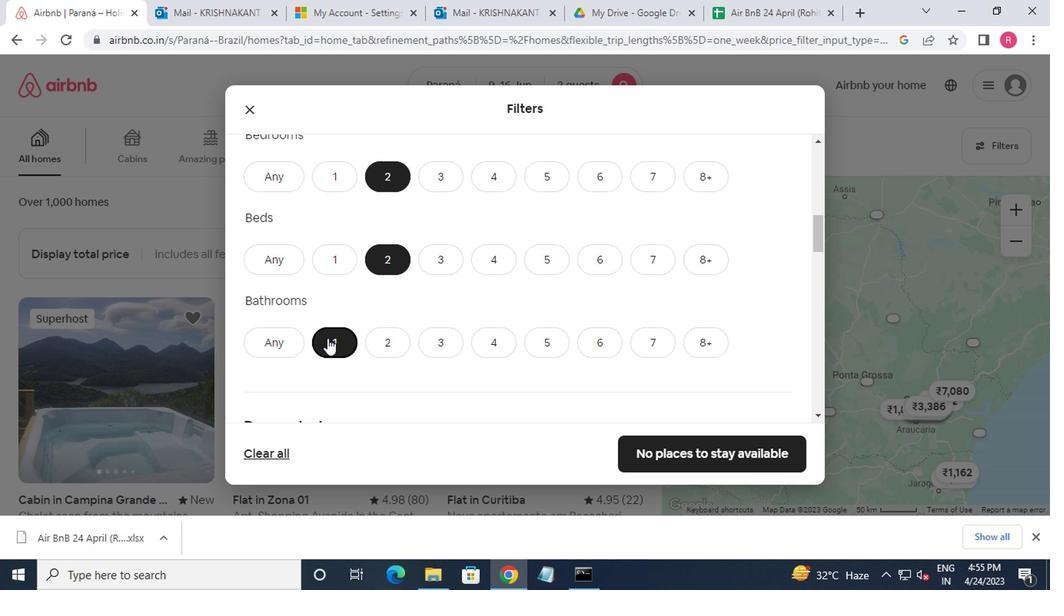 
Action: Mouse scrolled (327, 339) with delta (0, 0)
Screenshot: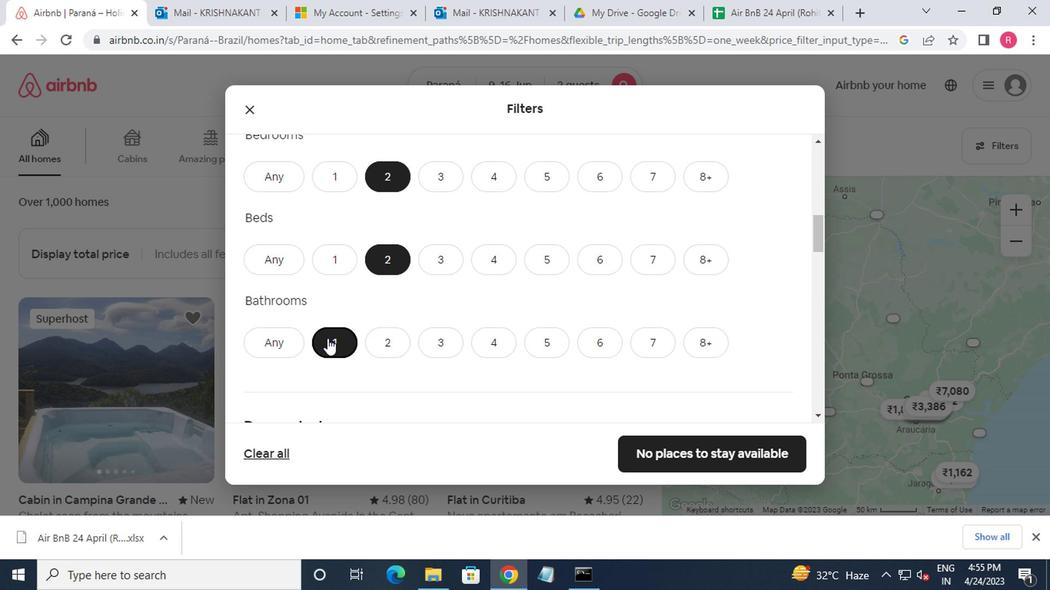 
Action: Mouse moved to (328, 341)
Screenshot: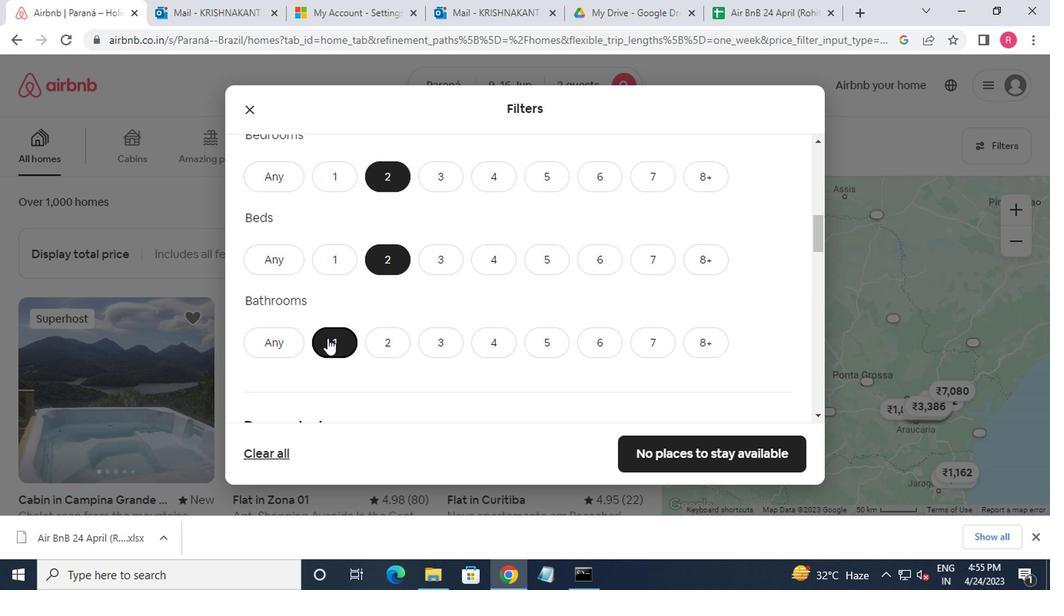 
Action: Mouse scrolled (328, 340) with delta (0, -1)
Screenshot: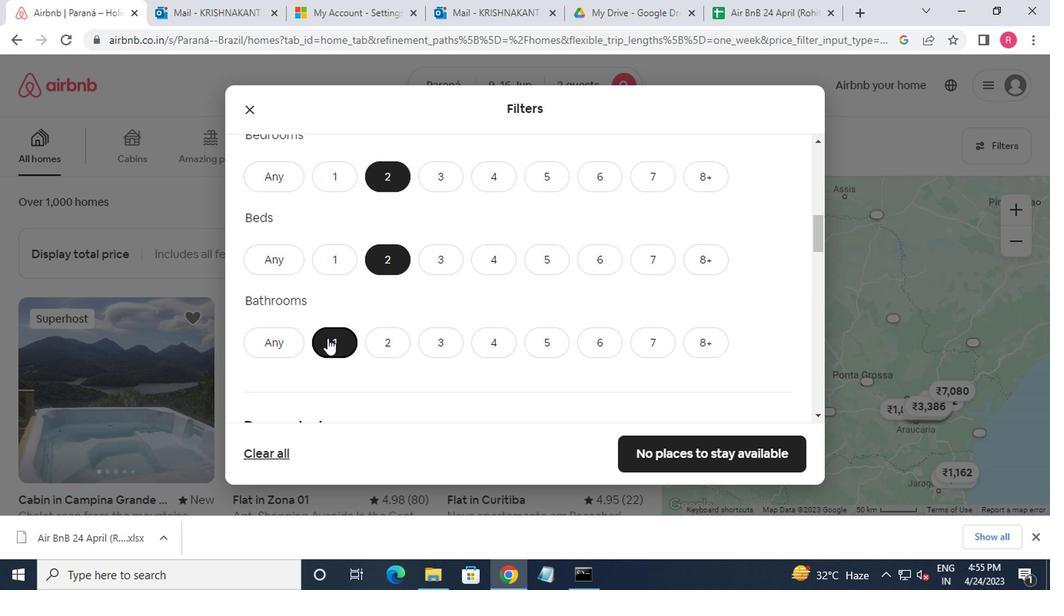 
Action: Mouse moved to (333, 340)
Screenshot: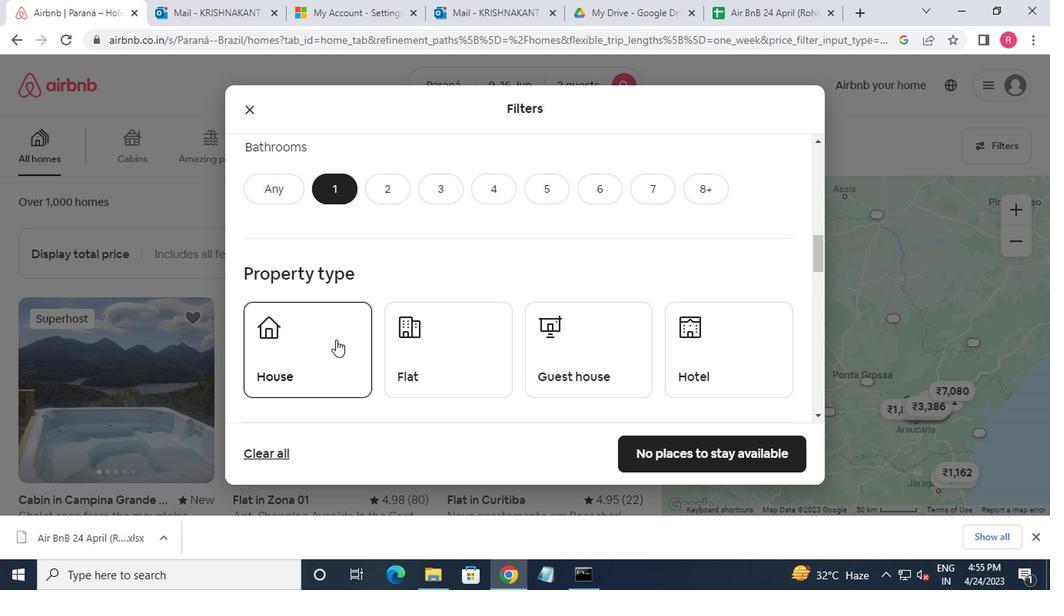 
Action: Mouse scrolled (333, 339) with delta (0, 0)
Screenshot: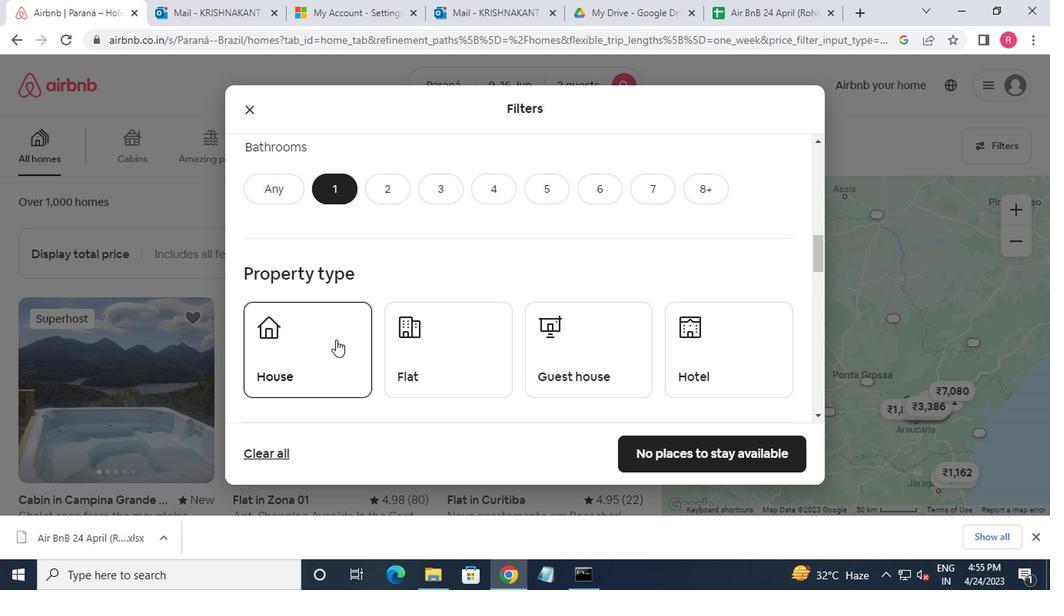 
Action: Mouse moved to (333, 340)
Screenshot: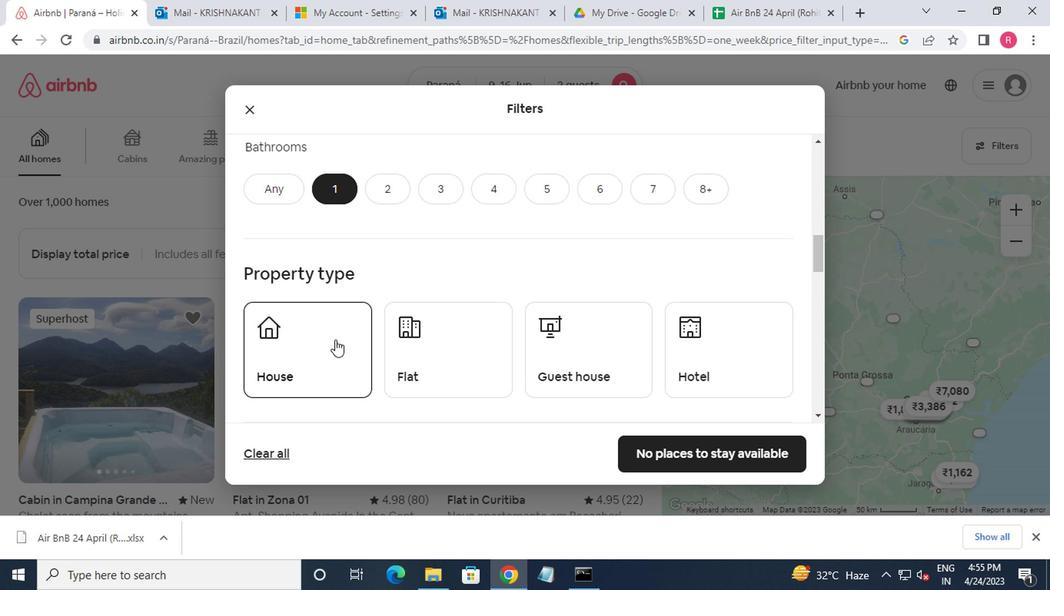 
Action: Mouse scrolled (333, 339) with delta (0, 0)
Screenshot: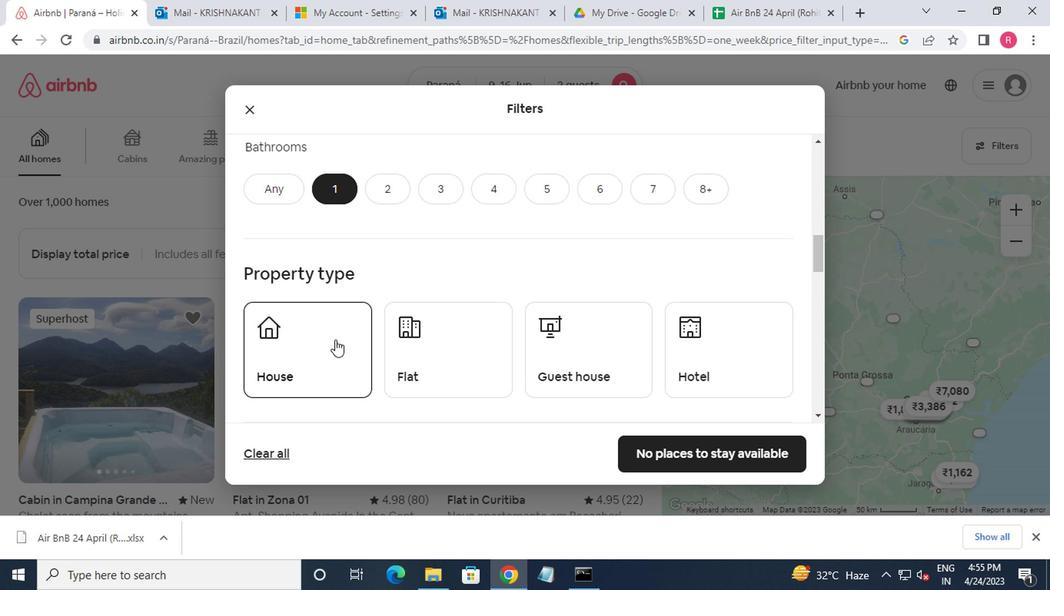 
Action: Mouse moved to (311, 235)
Screenshot: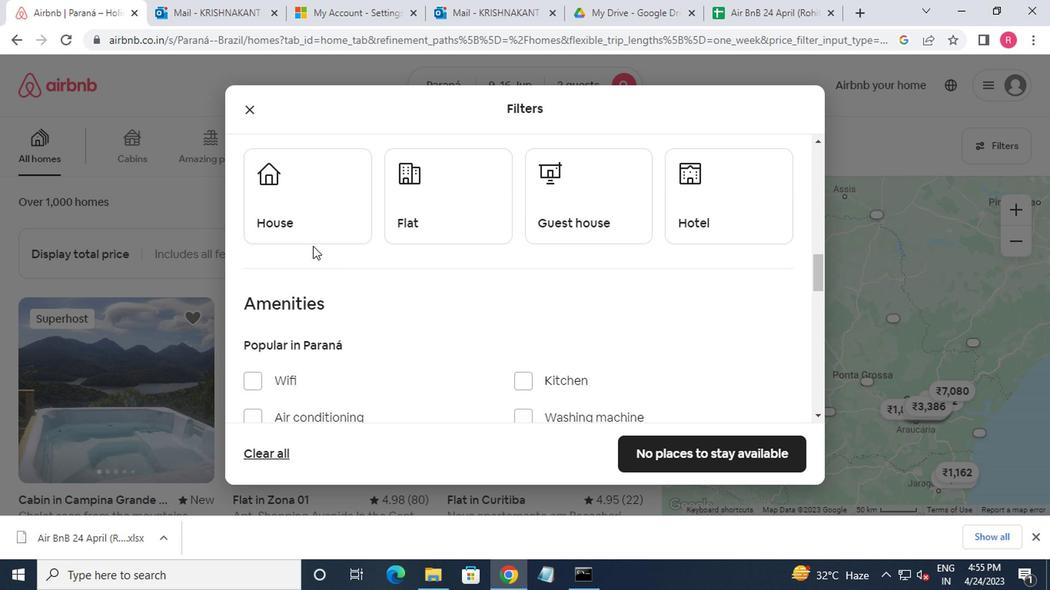 
Action: Mouse pressed left at (311, 235)
Screenshot: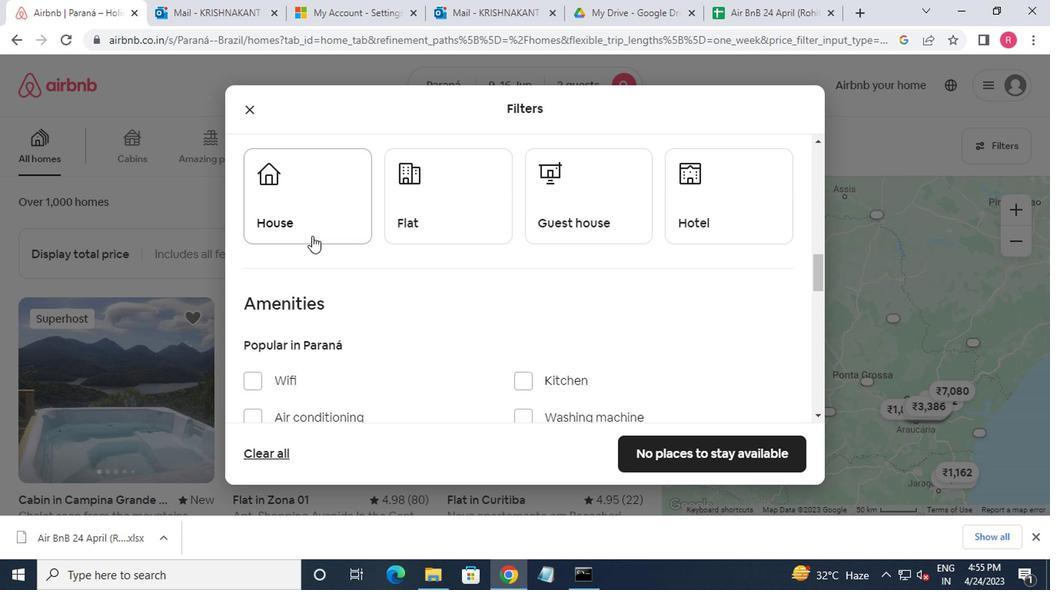 
Action: Mouse moved to (418, 237)
Screenshot: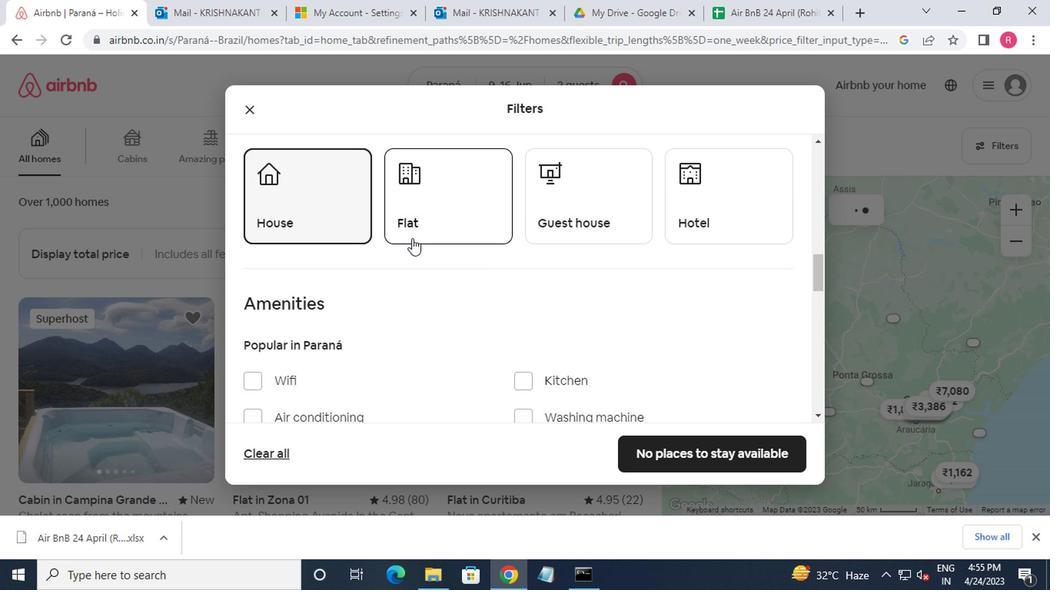 
Action: Mouse pressed left at (418, 237)
Screenshot: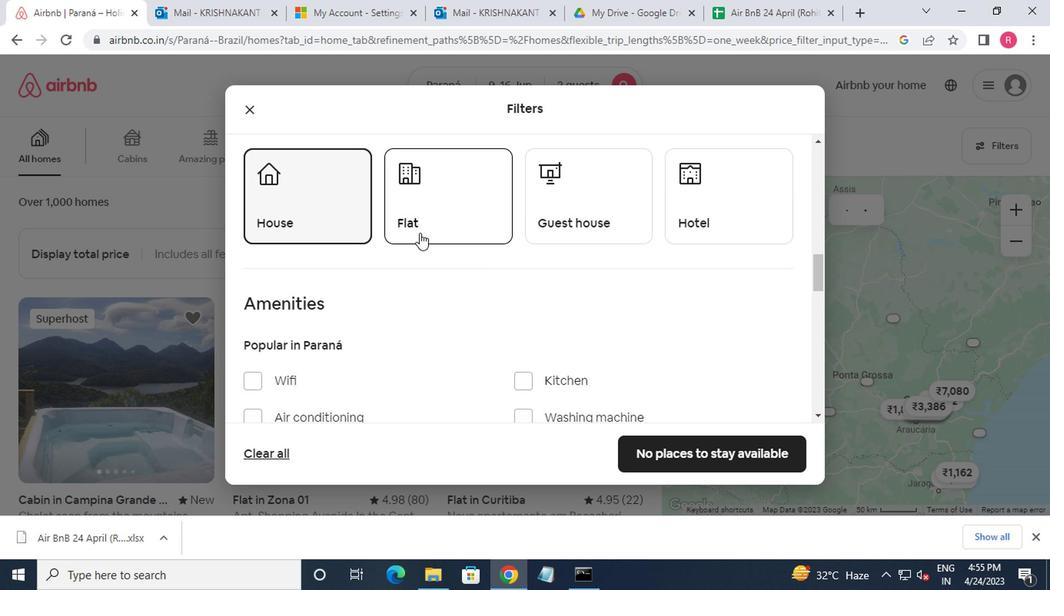
Action: Mouse moved to (561, 221)
Screenshot: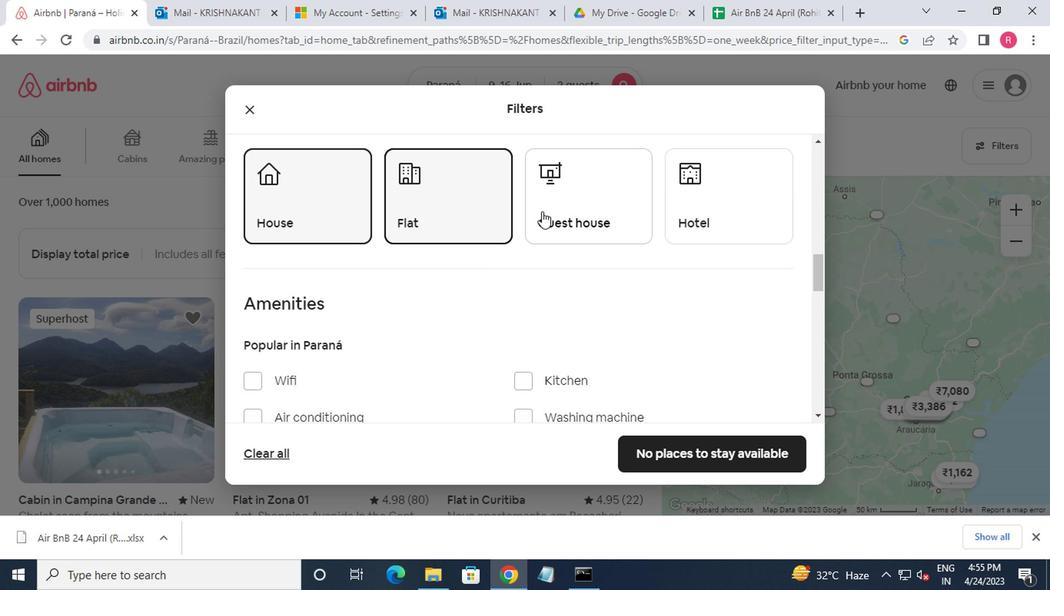 
Action: Mouse pressed left at (561, 221)
Screenshot: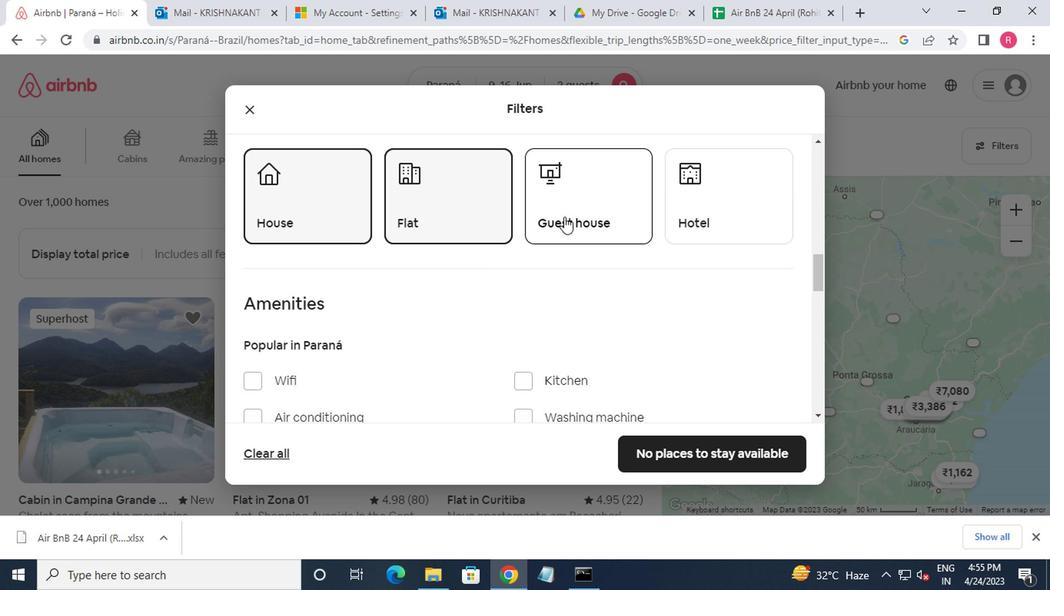 
Action: Mouse moved to (710, 220)
Screenshot: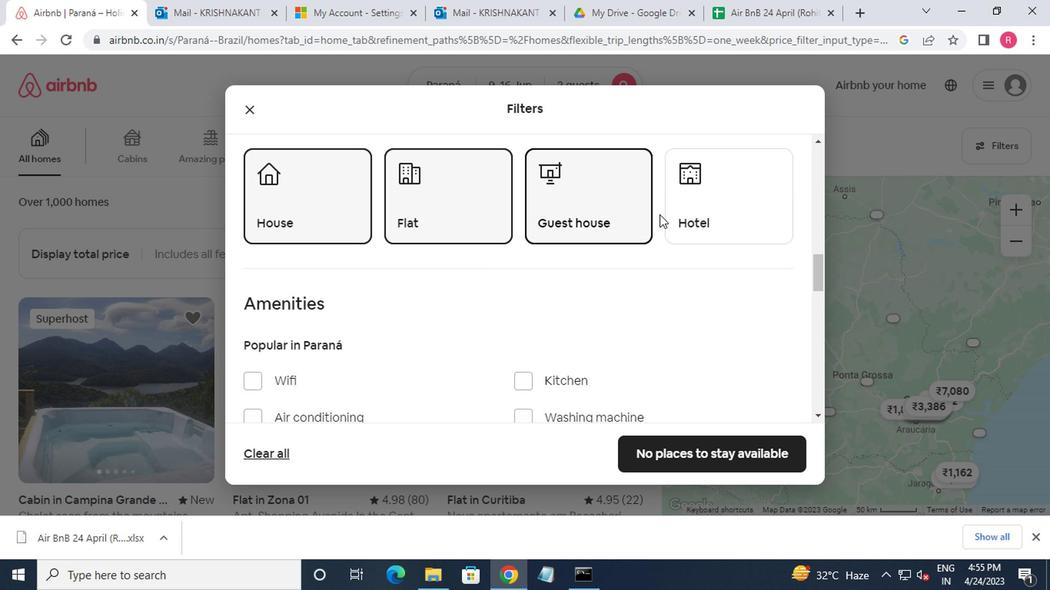
Action: Mouse pressed left at (710, 220)
Screenshot: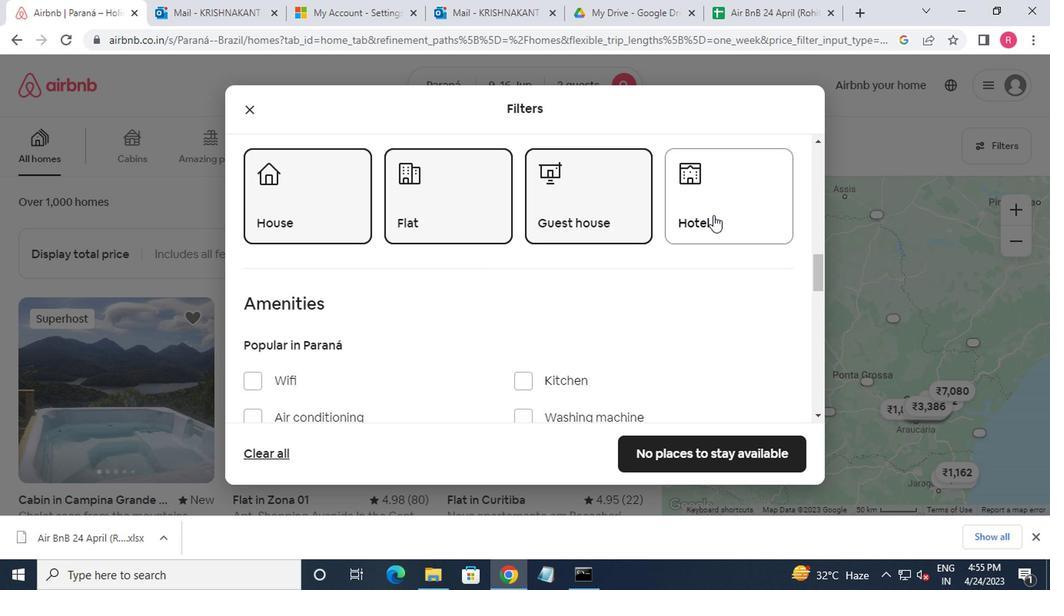 
Action: Mouse moved to (690, 225)
Screenshot: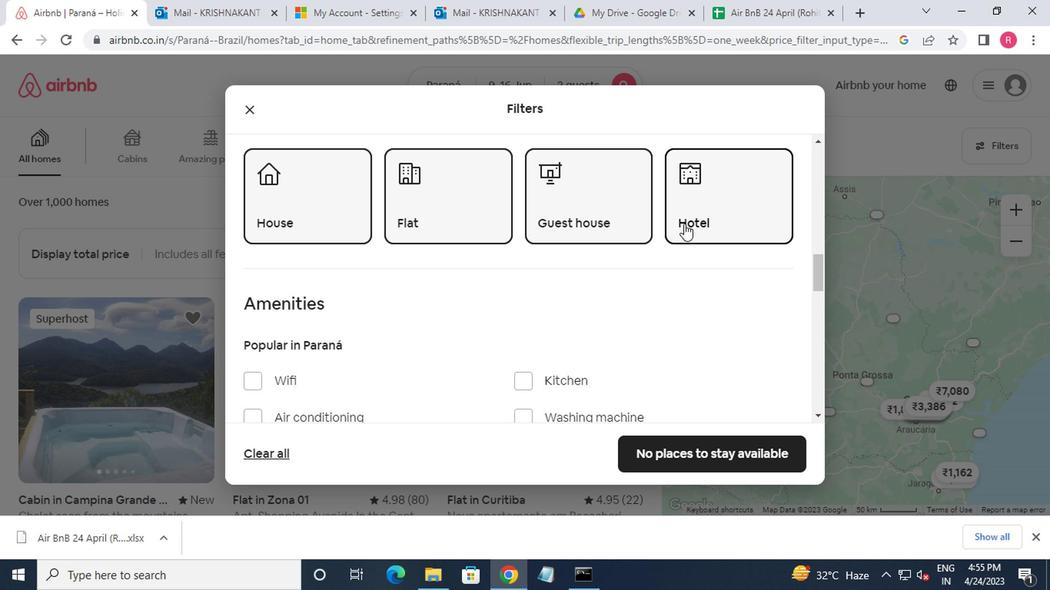 
Action: Mouse pressed left at (690, 225)
Screenshot: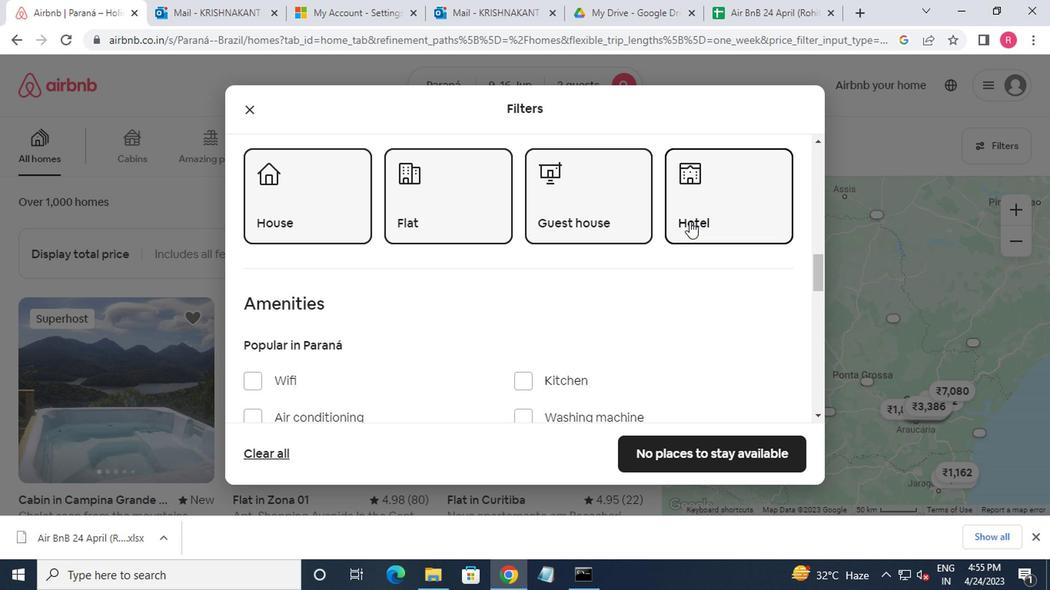 
Action: Mouse moved to (676, 231)
Screenshot: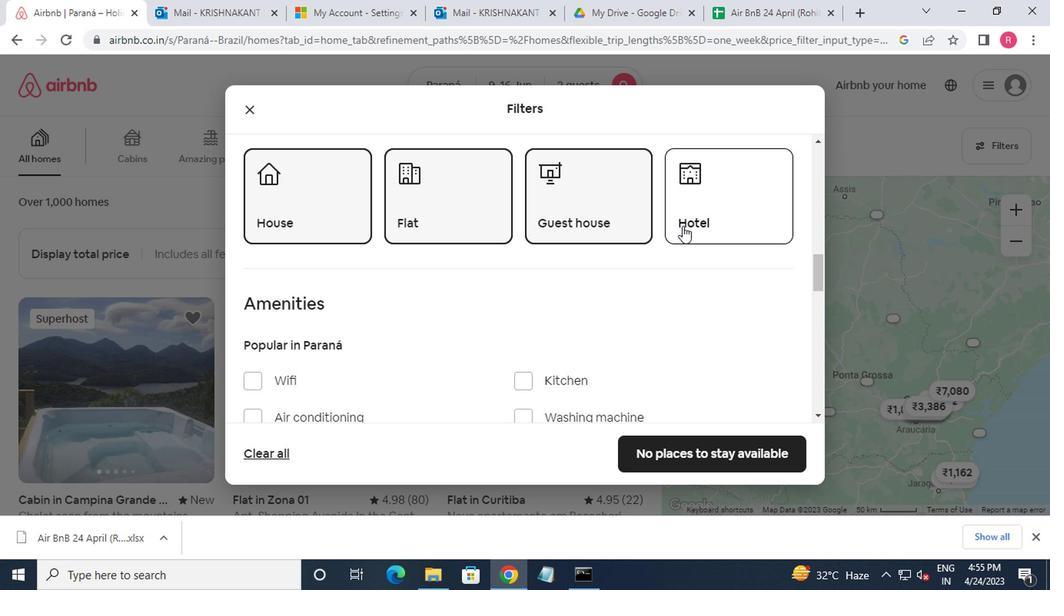 
Action: Mouse scrolled (676, 230) with delta (0, 0)
Screenshot: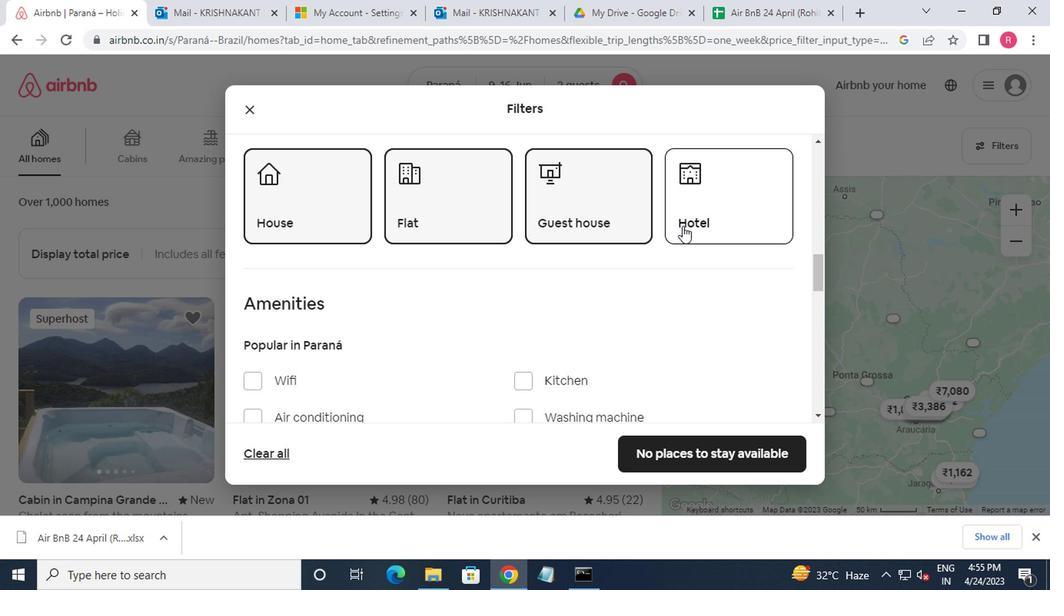 
Action: Mouse moved to (673, 239)
Screenshot: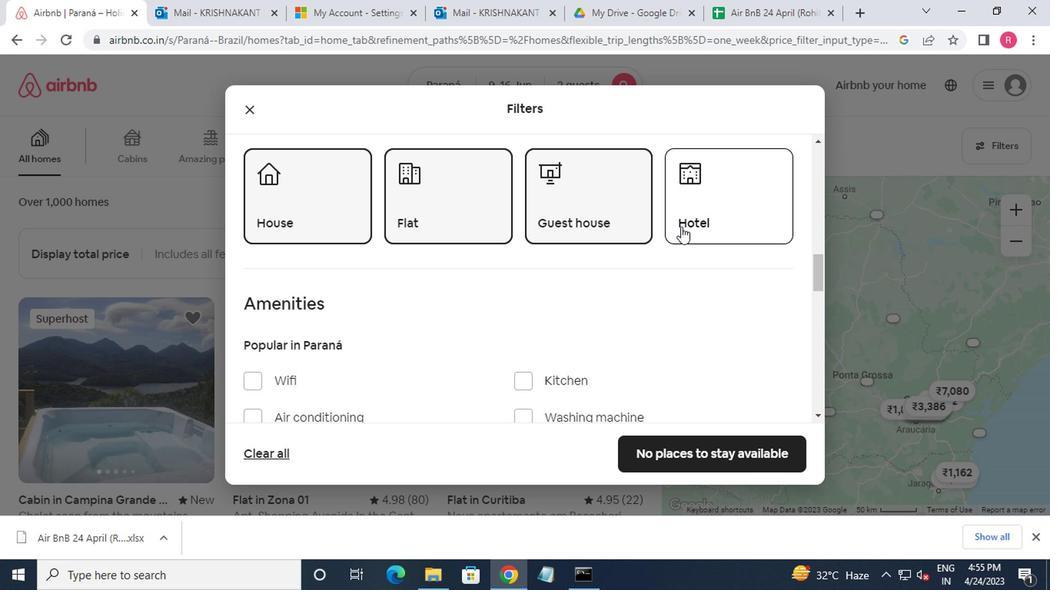
Action: Mouse scrolled (673, 237) with delta (0, -1)
Screenshot: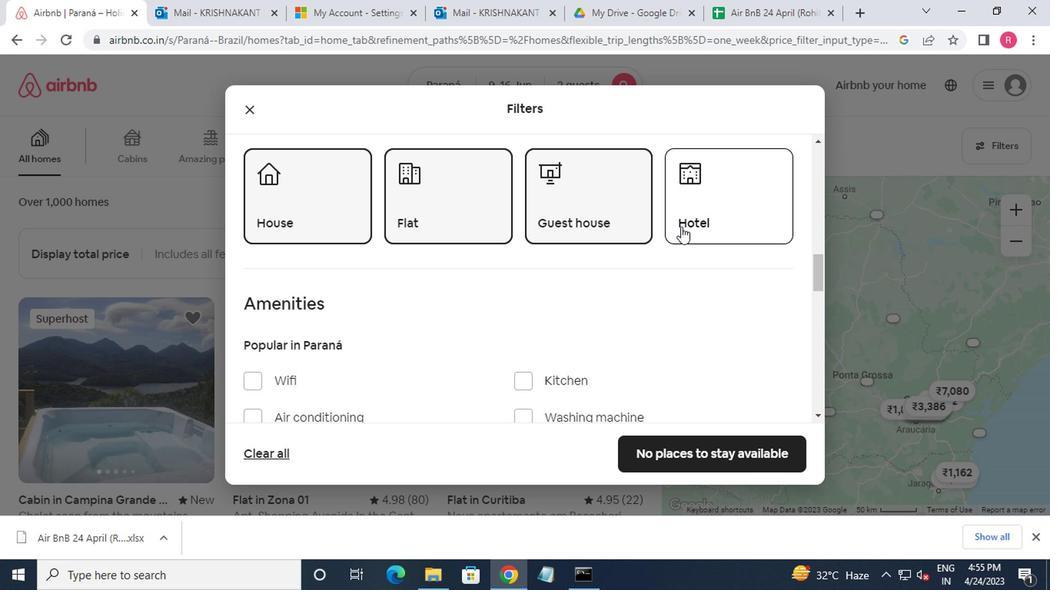 
Action: Mouse moved to (517, 270)
Screenshot: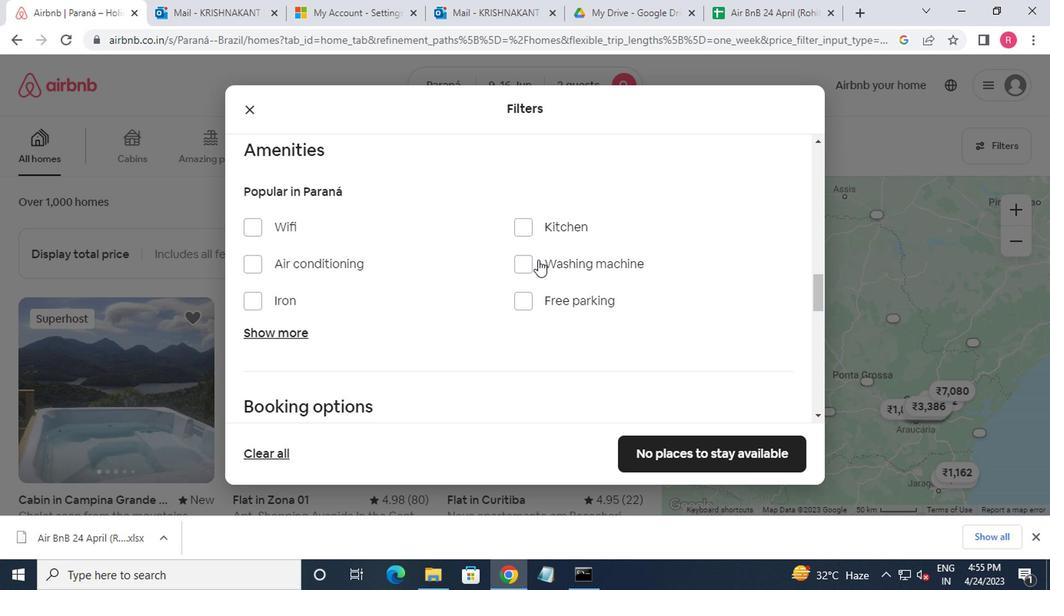 
Action: Mouse pressed left at (517, 270)
Screenshot: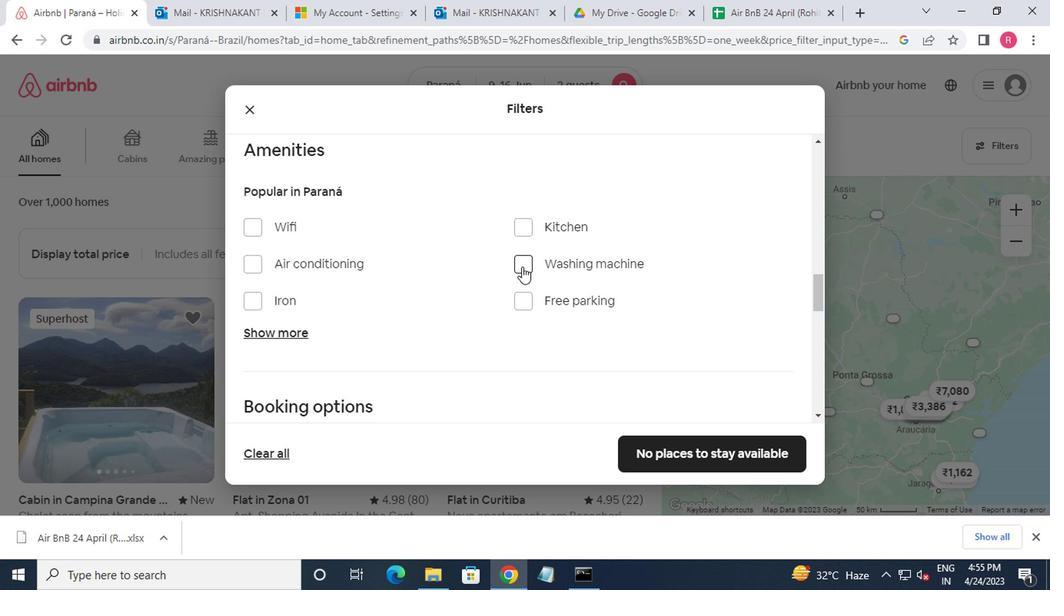 
Action: Mouse moved to (517, 276)
Screenshot: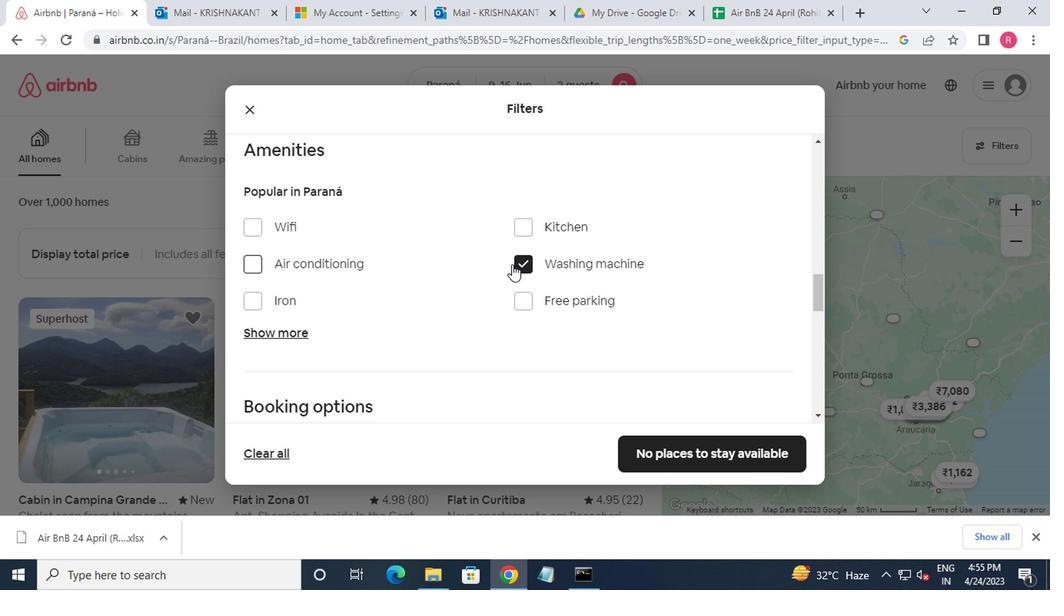 
Action: Mouse scrolled (517, 275) with delta (0, -1)
Screenshot: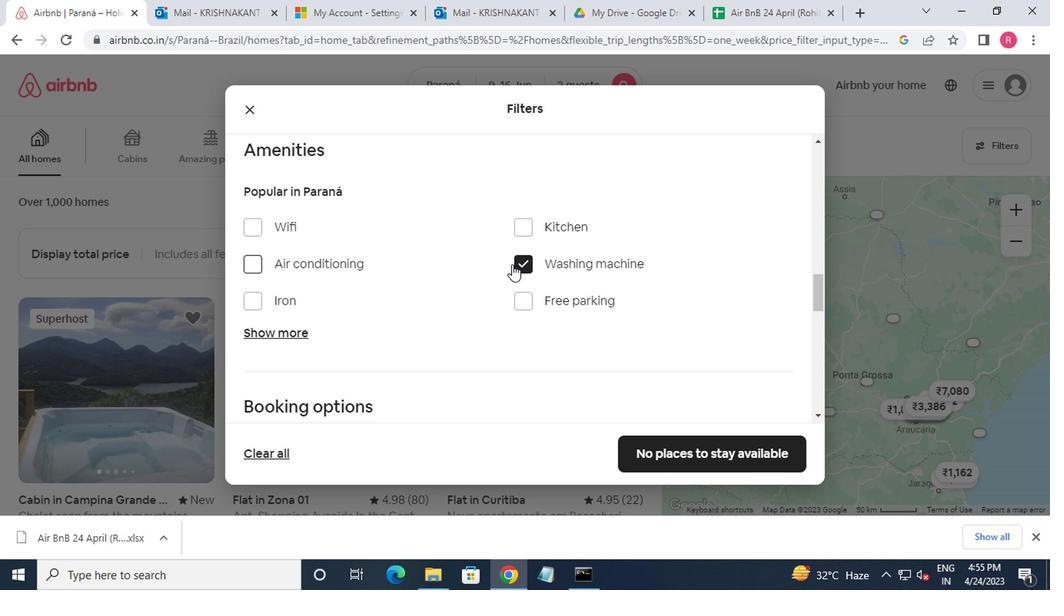 
Action: Mouse moved to (520, 281)
Screenshot: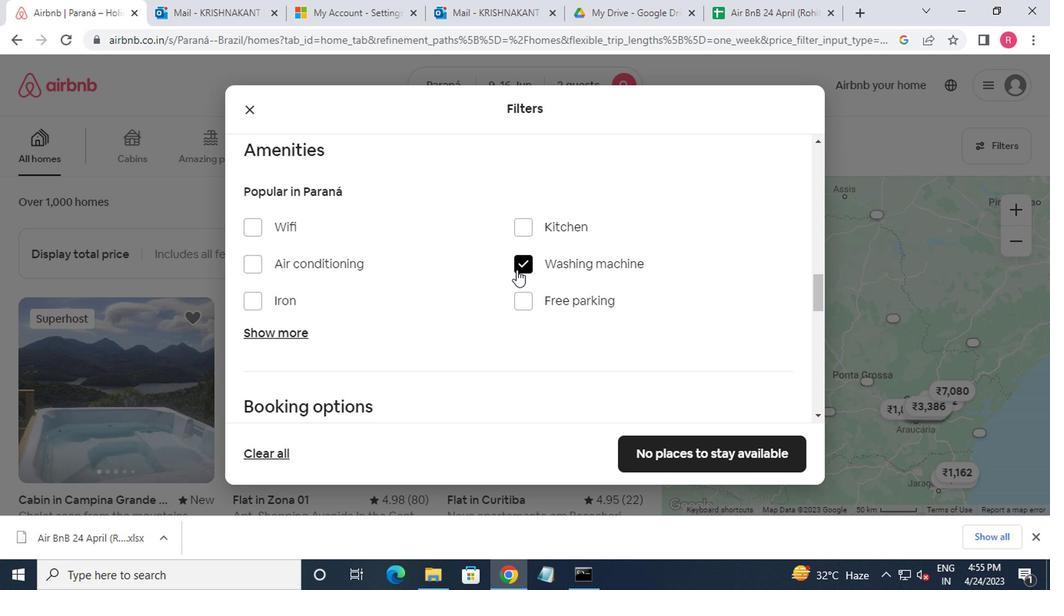 
Action: Mouse scrolled (520, 281) with delta (0, 0)
Screenshot: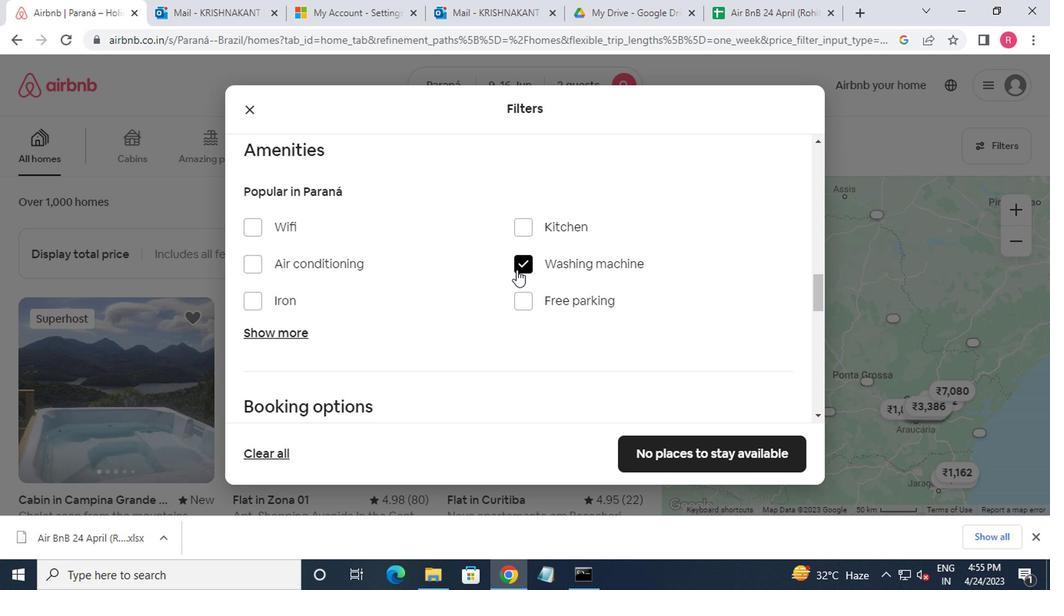 
Action: Mouse moved to (524, 285)
Screenshot: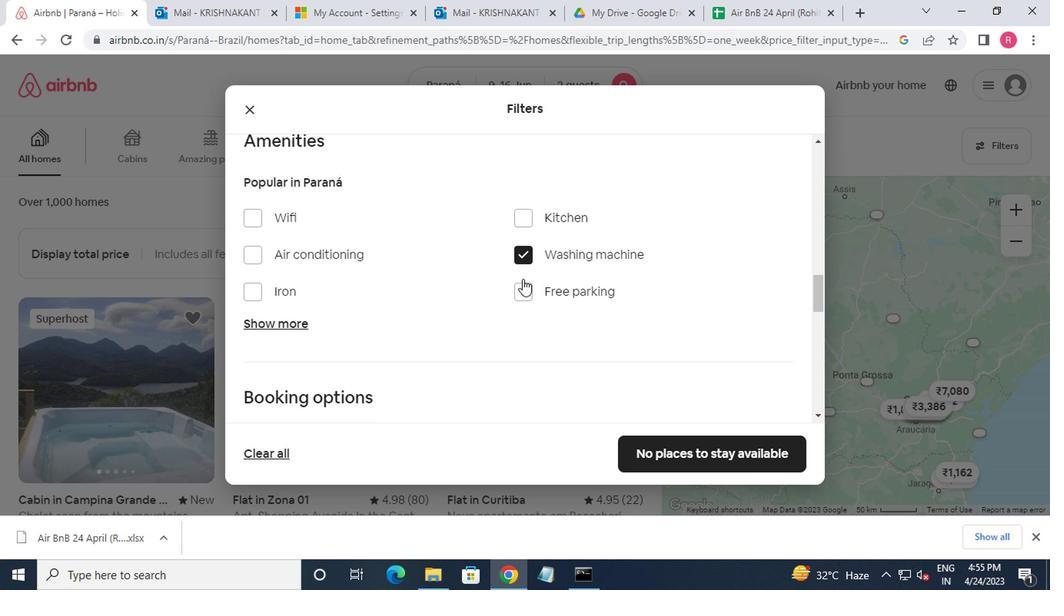 
Action: Mouse scrolled (524, 283) with delta (0, -1)
Screenshot: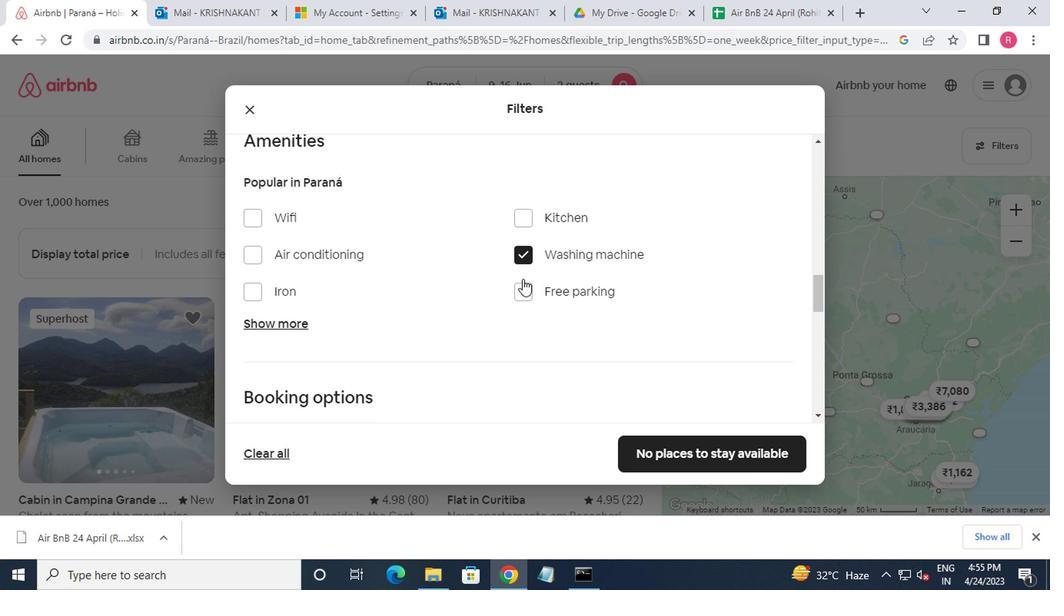 
Action: Mouse moved to (532, 283)
Screenshot: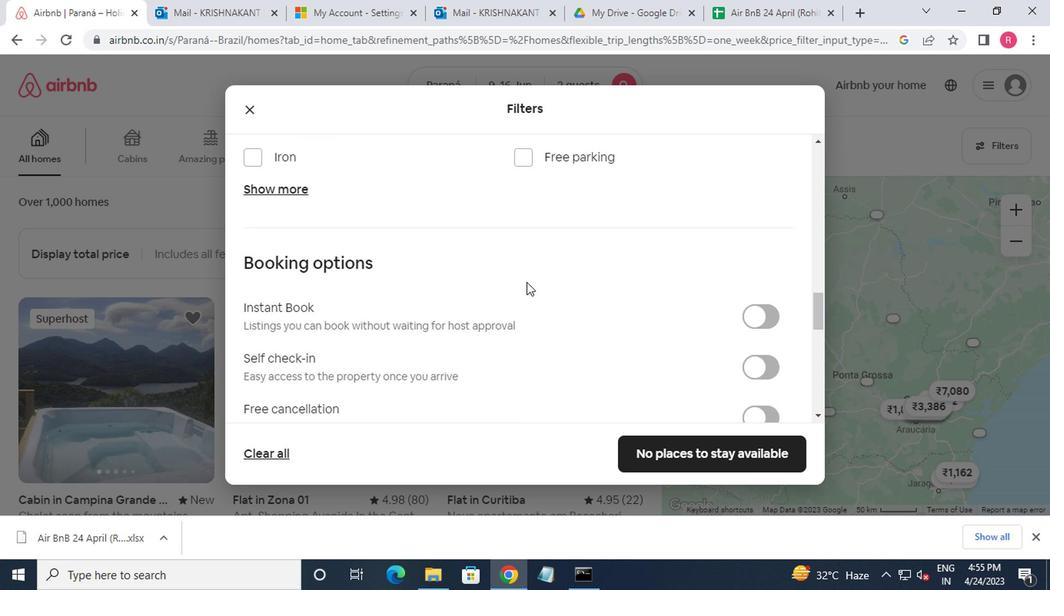 
Action: Mouse scrolled (532, 283) with delta (0, 0)
Screenshot: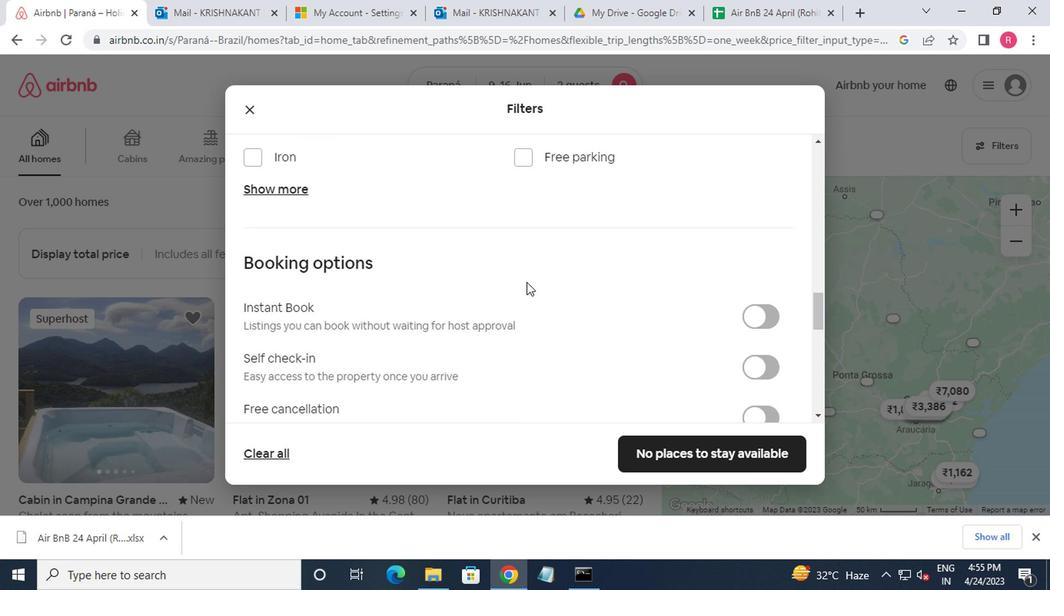 
Action: Mouse moved to (762, 210)
Screenshot: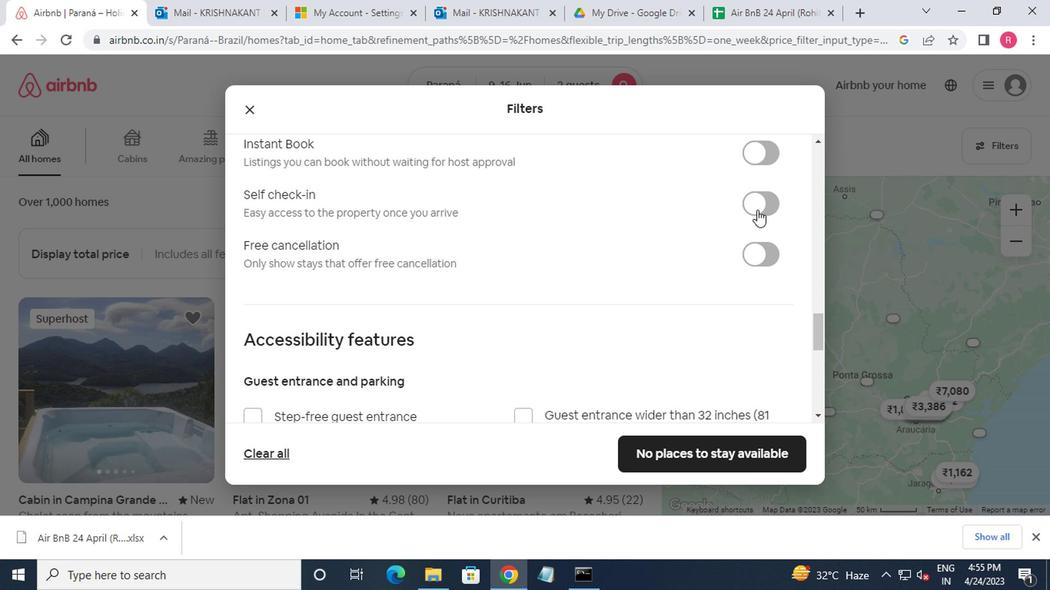 
Action: Mouse pressed left at (762, 210)
Screenshot: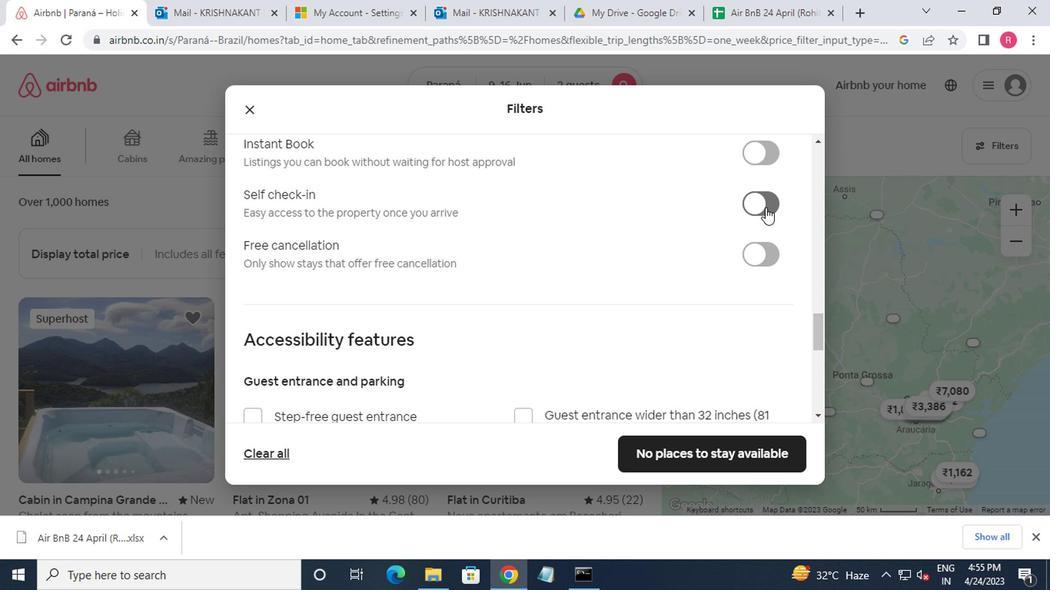 
Action: Mouse moved to (657, 229)
Screenshot: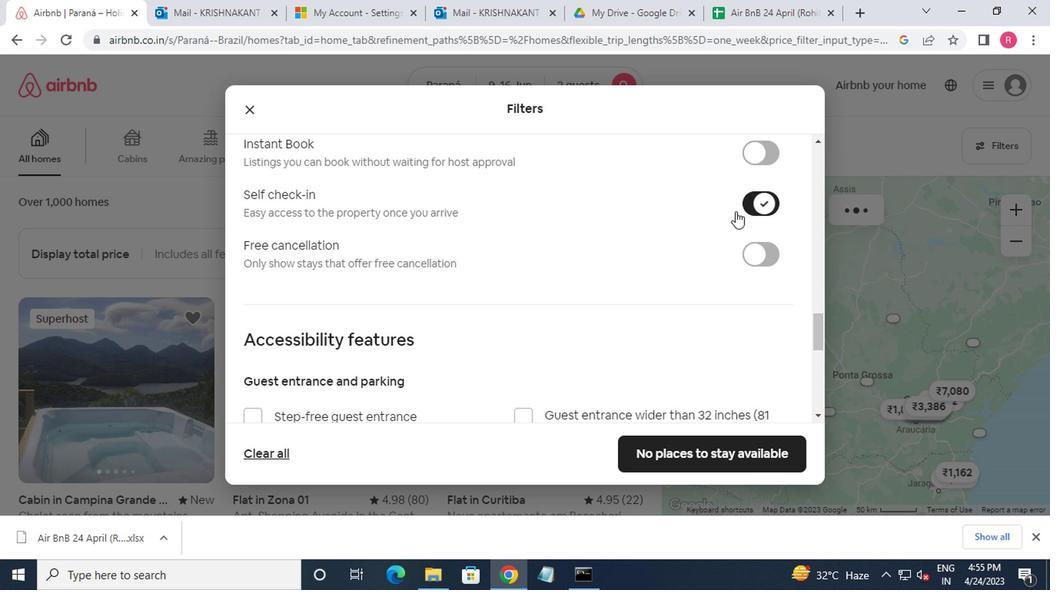 
Action: Mouse scrolled (657, 228) with delta (0, 0)
Screenshot: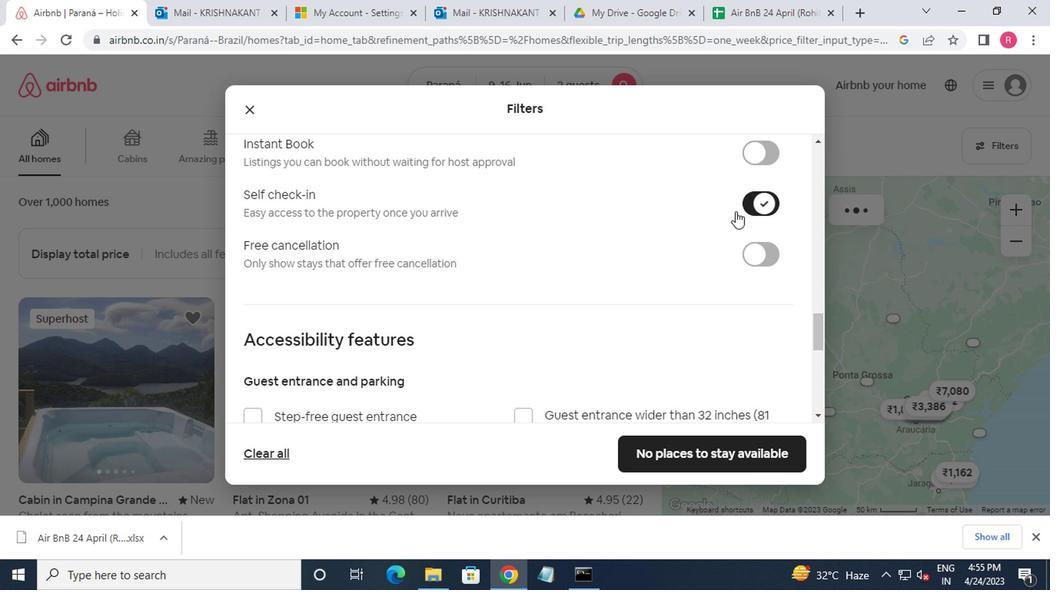
Action: Mouse moved to (645, 233)
Screenshot: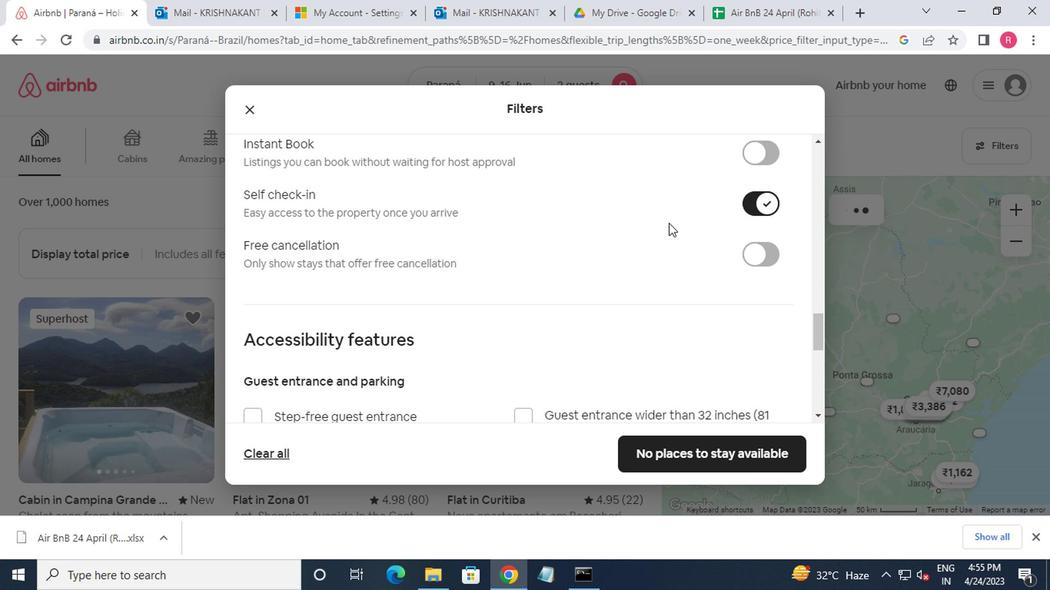 
Action: Mouse scrolled (645, 233) with delta (0, 0)
Screenshot: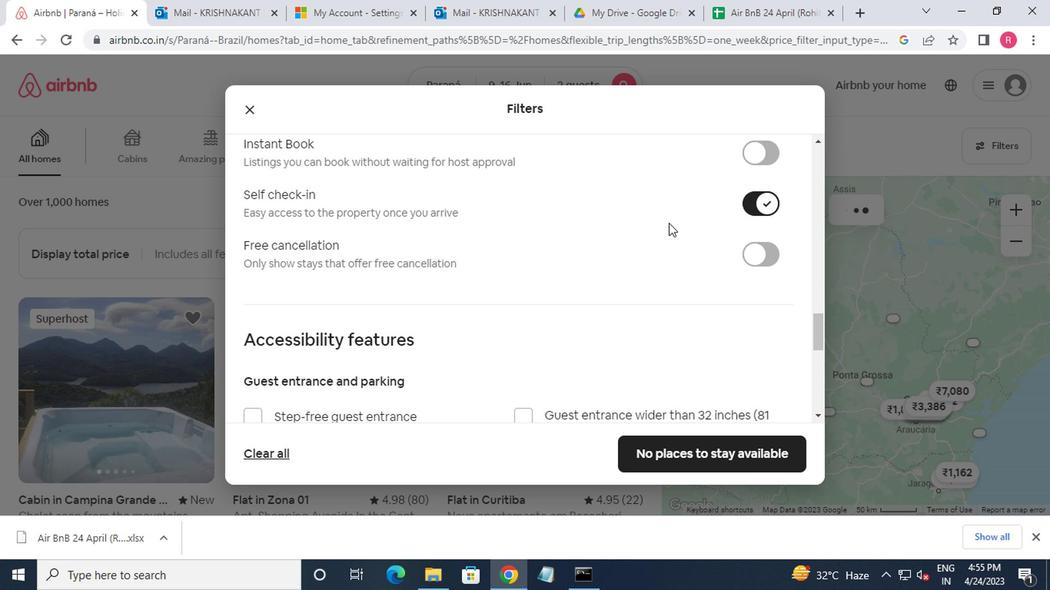 
Action: Mouse moved to (637, 239)
Screenshot: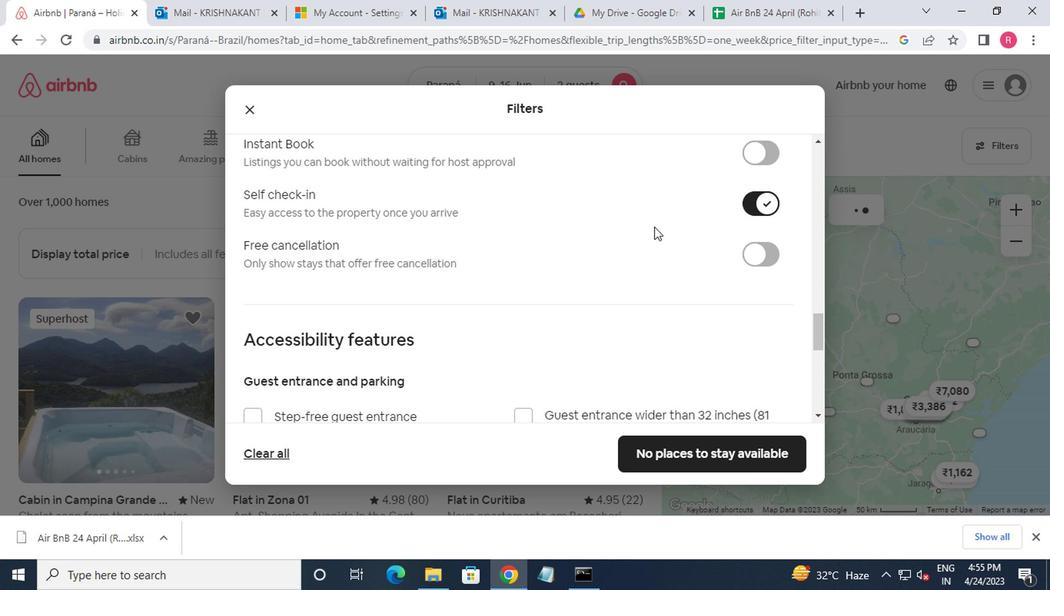 
Action: Mouse scrolled (637, 237) with delta (0, -1)
Screenshot: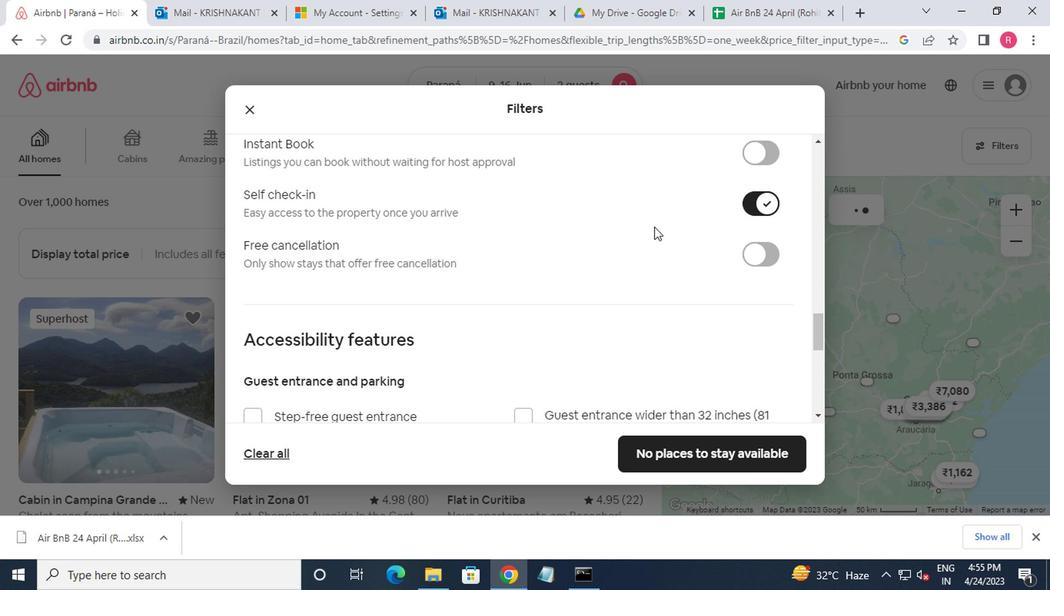 
Action: Mouse moved to (587, 240)
Screenshot: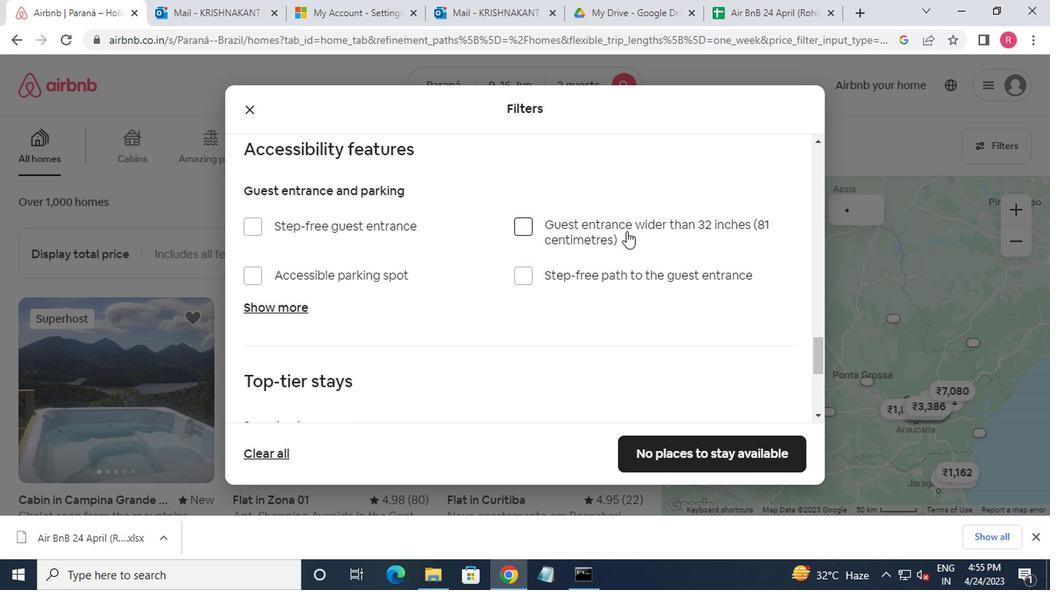 
Action: Mouse scrolled (587, 239) with delta (0, 0)
Screenshot: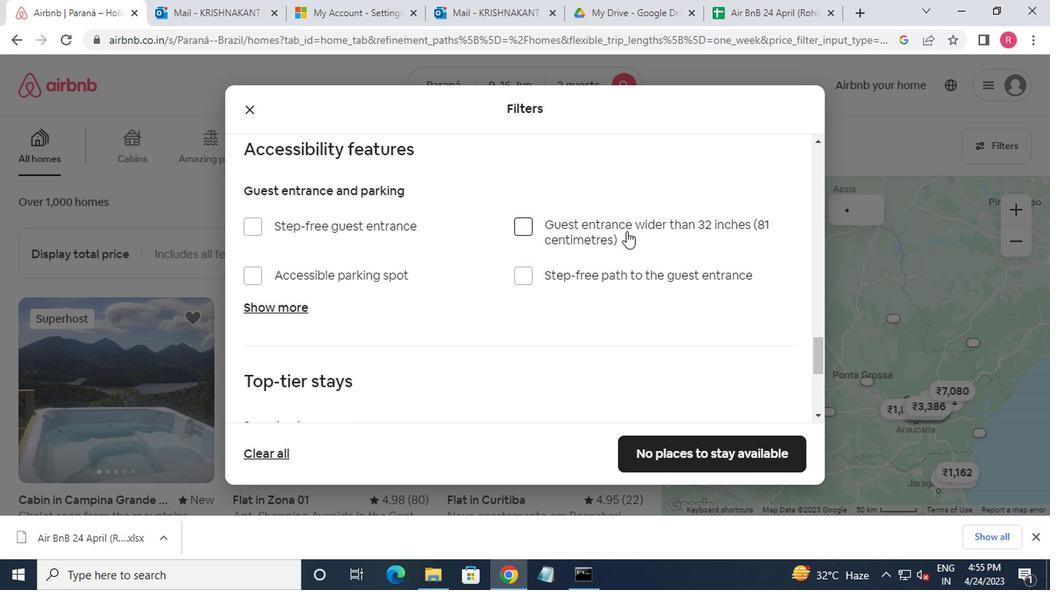 
Action: Mouse moved to (565, 251)
Screenshot: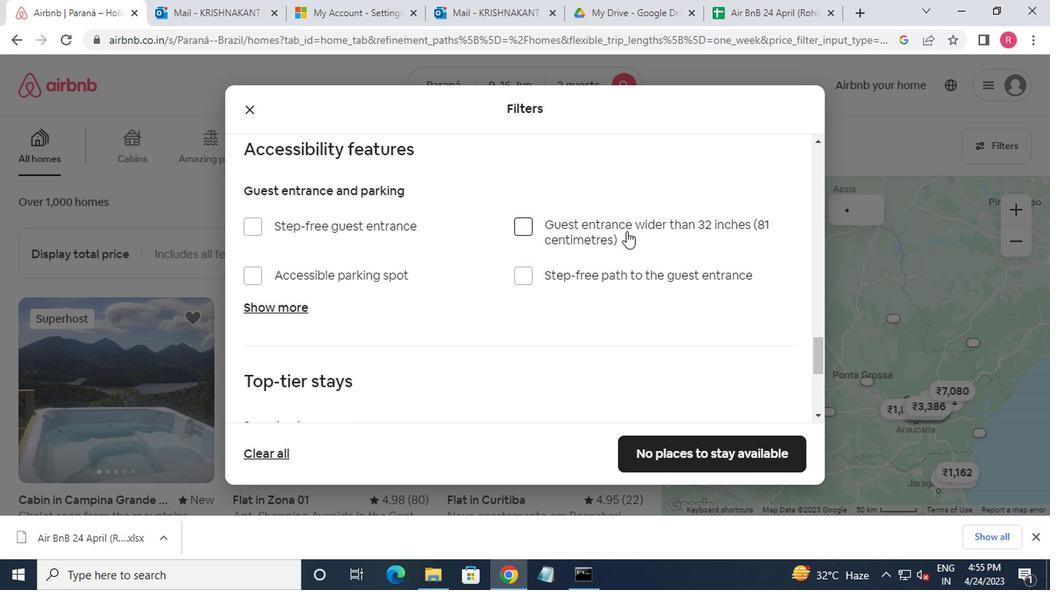 
Action: Mouse scrolled (565, 250) with delta (0, -1)
Screenshot: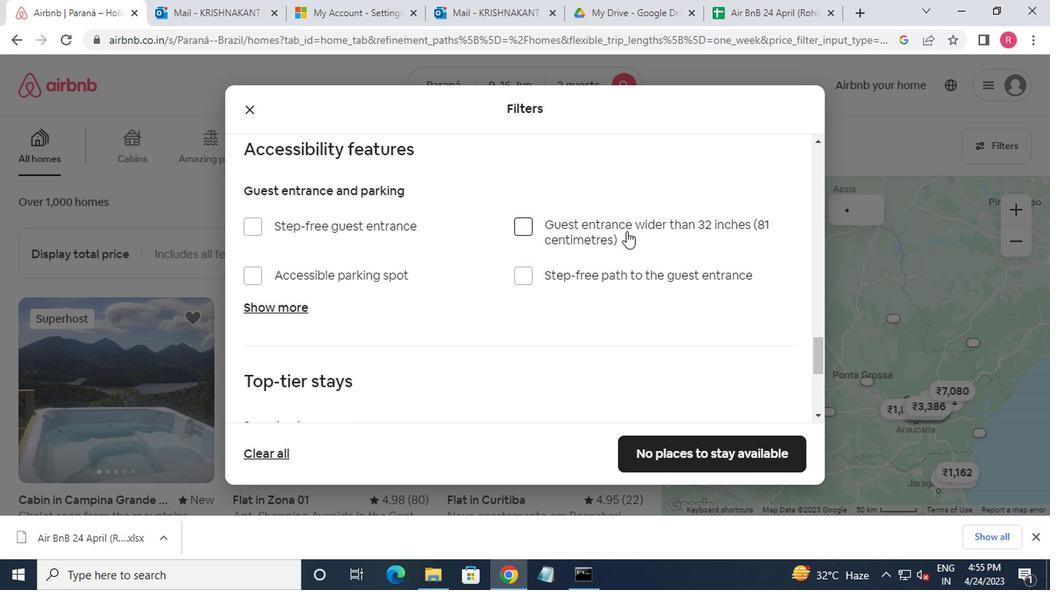 
Action: Mouse moved to (552, 258)
Screenshot: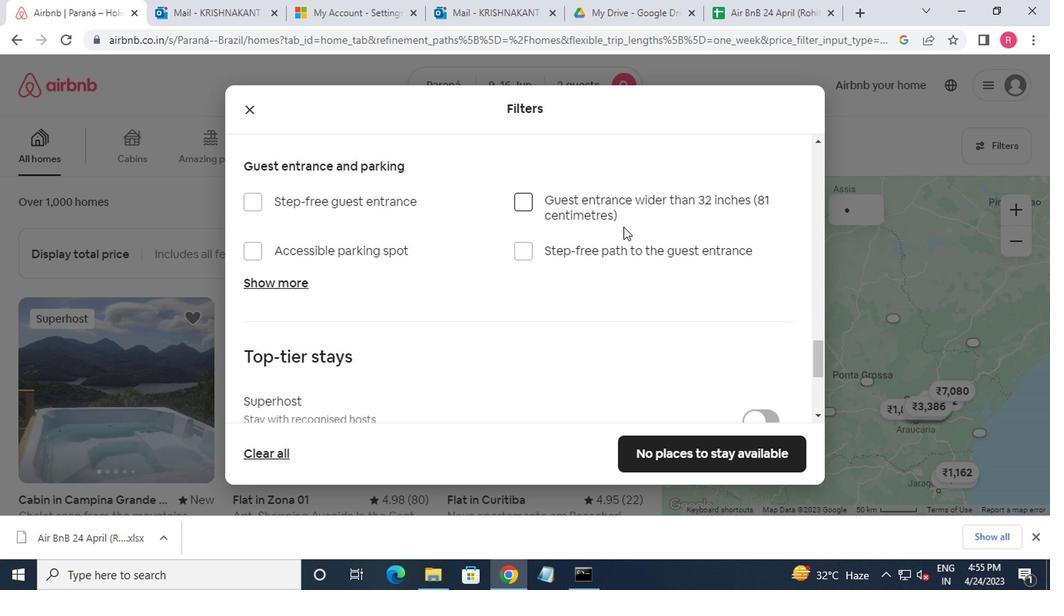 
Action: Mouse scrolled (552, 257) with delta (0, 0)
Screenshot: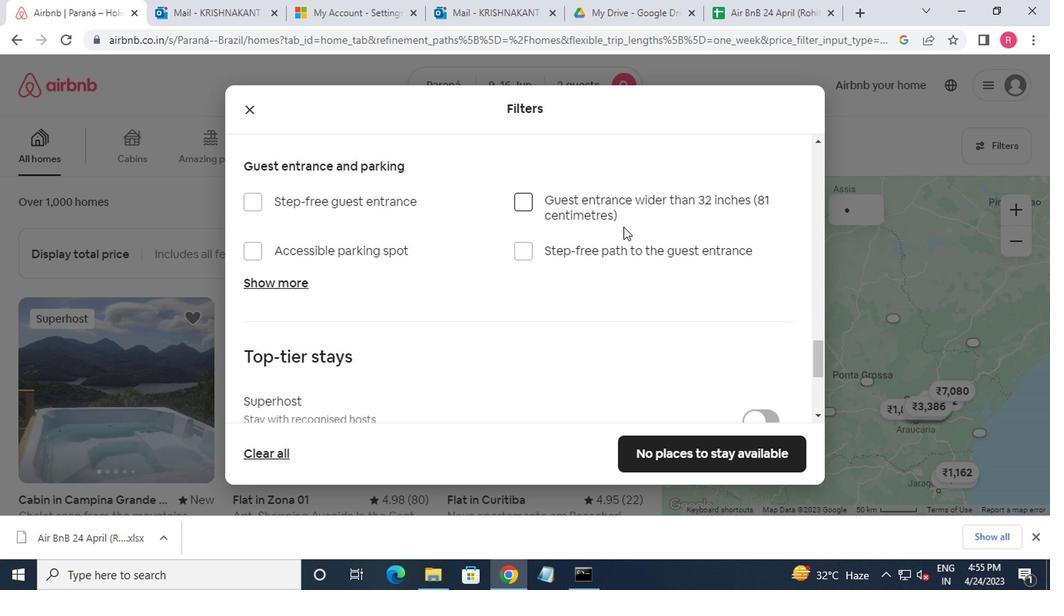 
Action: Mouse moved to (543, 259)
Screenshot: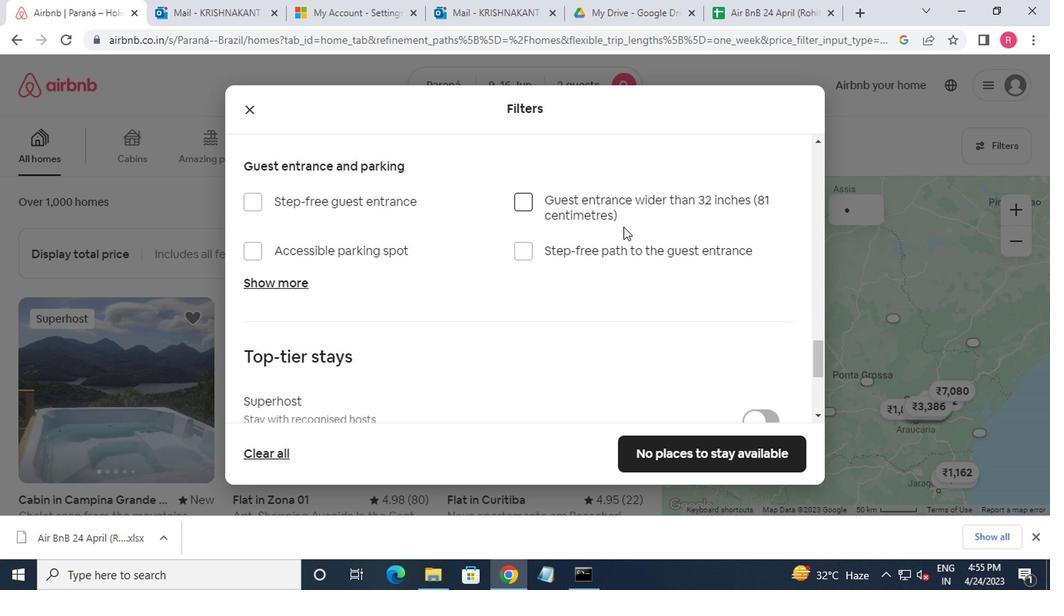 
Action: Mouse scrolled (543, 258) with delta (0, -1)
Screenshot: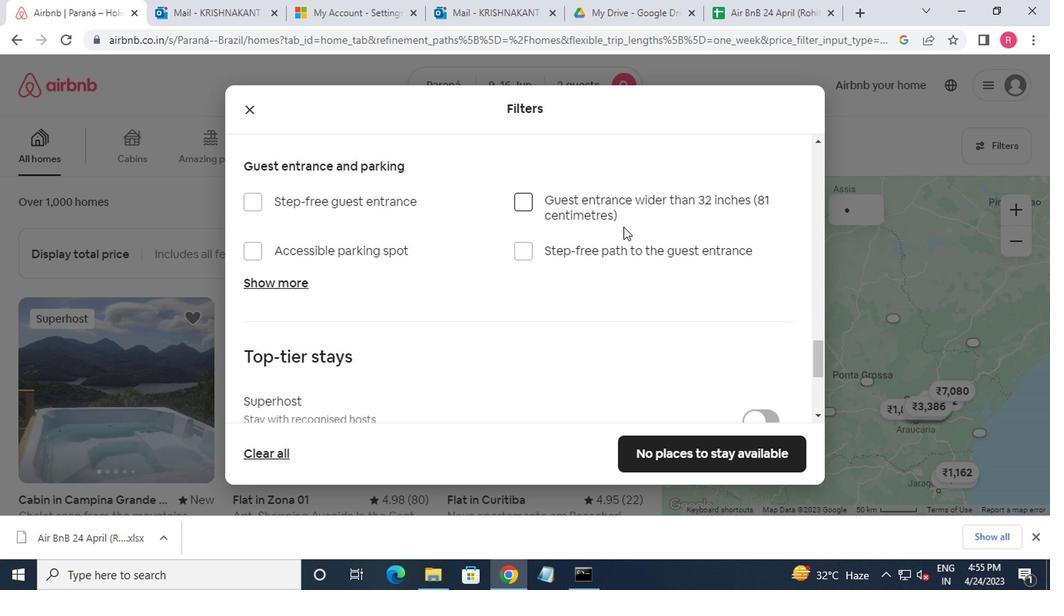 
Action: Mouse moved to (536, 262)
Screenshot: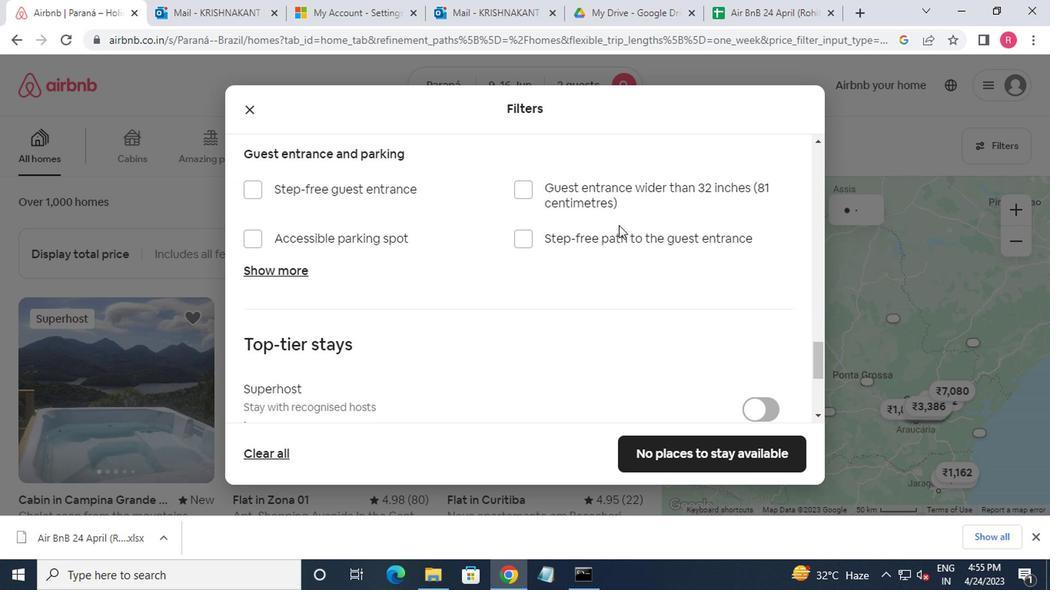 
Action: Mouse scrolled (536, 260) with delta (0, -1)
Screenshot: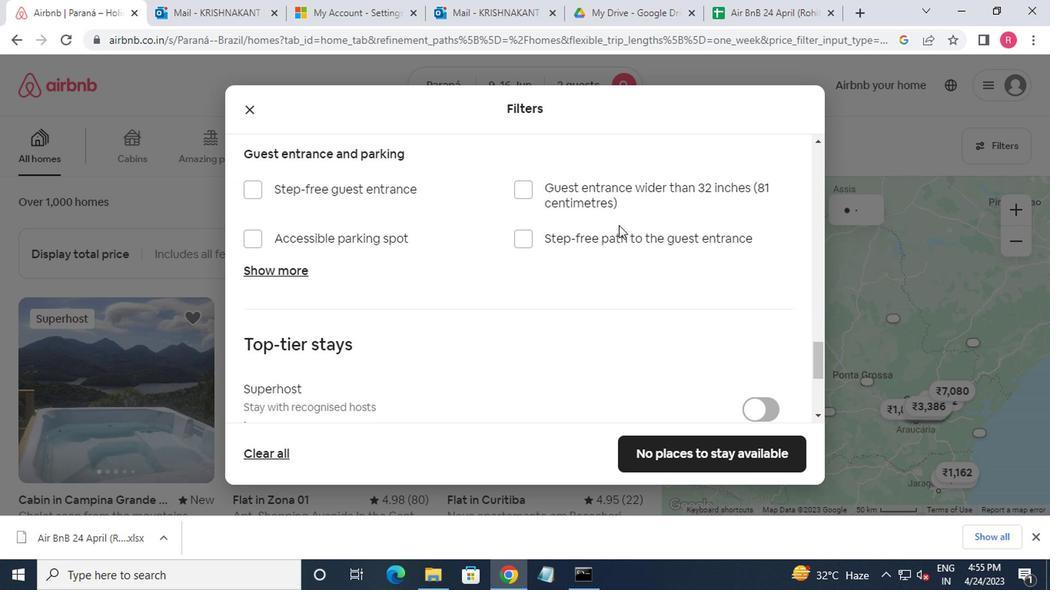 
Action: Mouse moved to (292, 379)
Screenshot: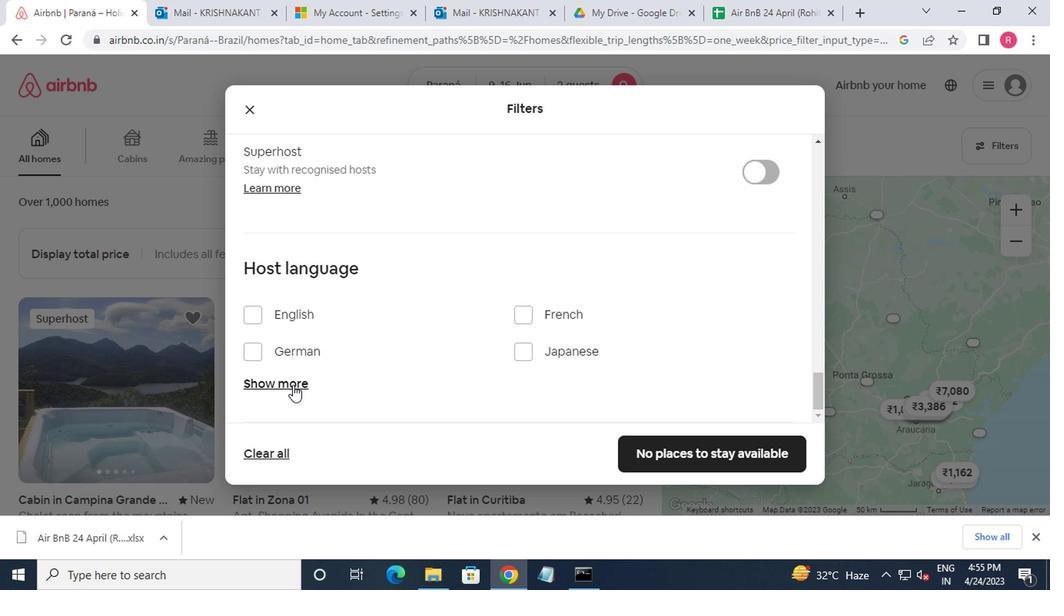 
Action: Mouse pressed left at (292, 379)
Screenshot: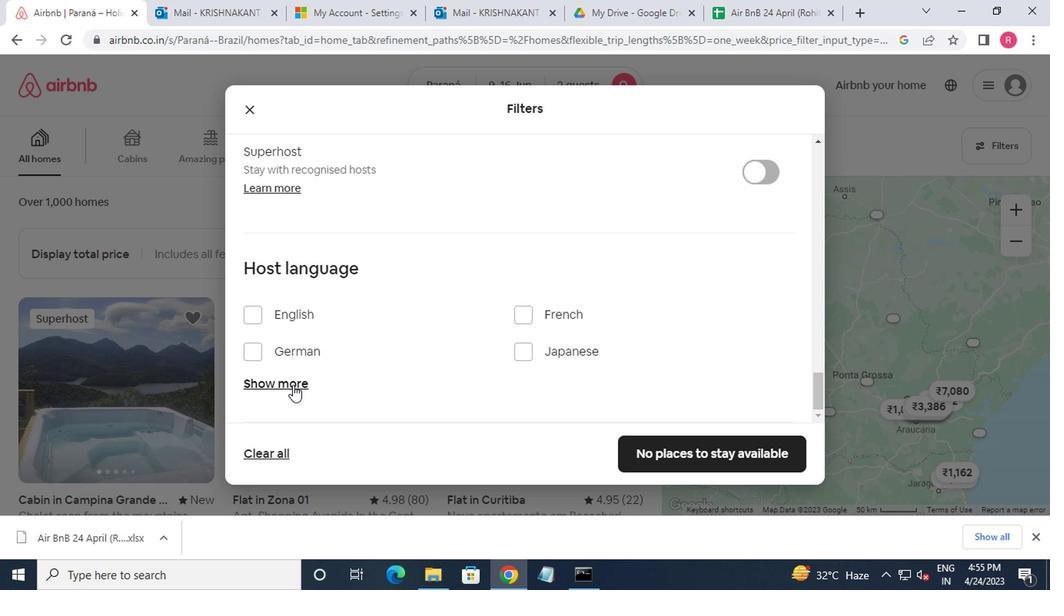 
Action: Mouse moved to (469, 377)
Screenshot: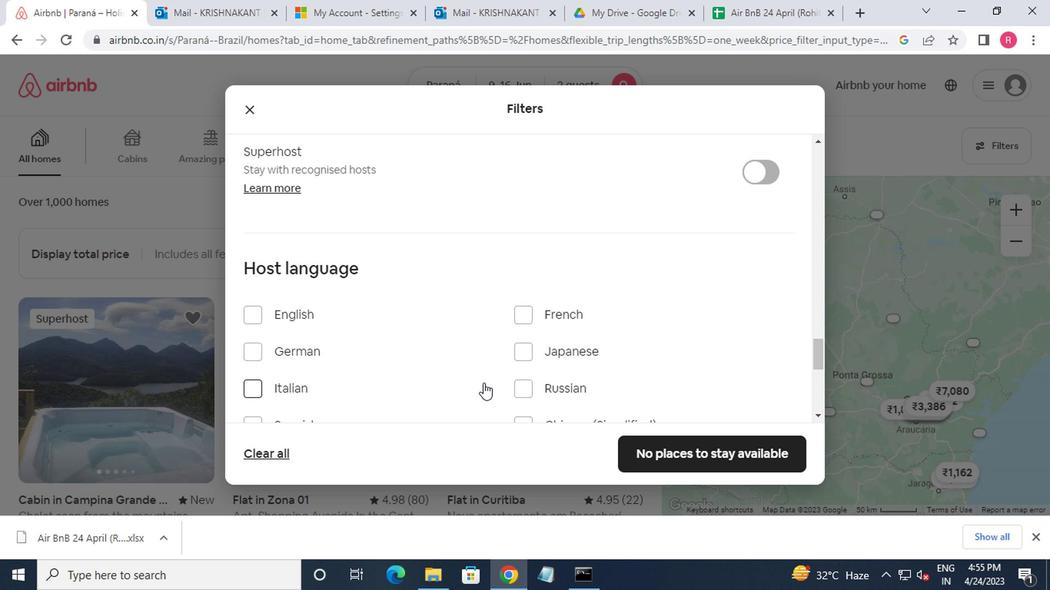 
Action: Mouse scrolled (469, 376) with delta (0, 0)
Screenshot: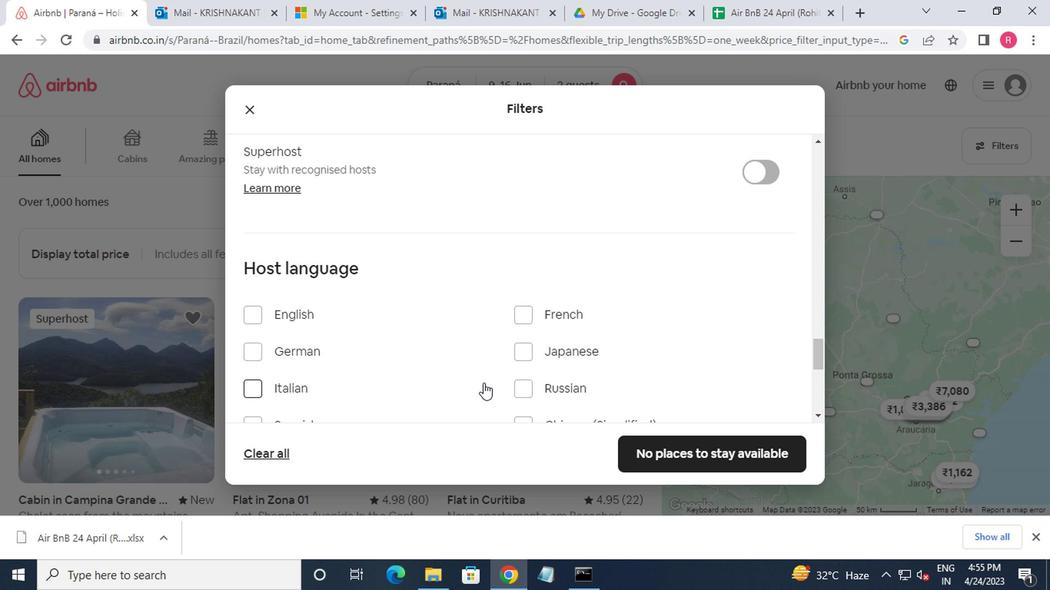 
Action: Mouse moved to (246, 350)
Screenshot: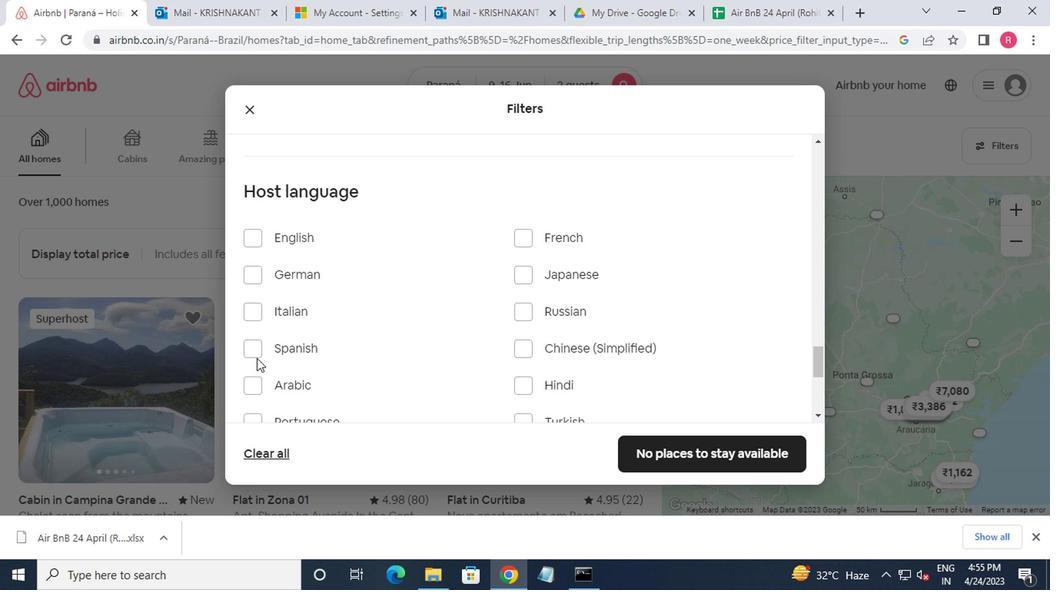 
Action: Mouse pressed left at (246, 350)
Screenshot: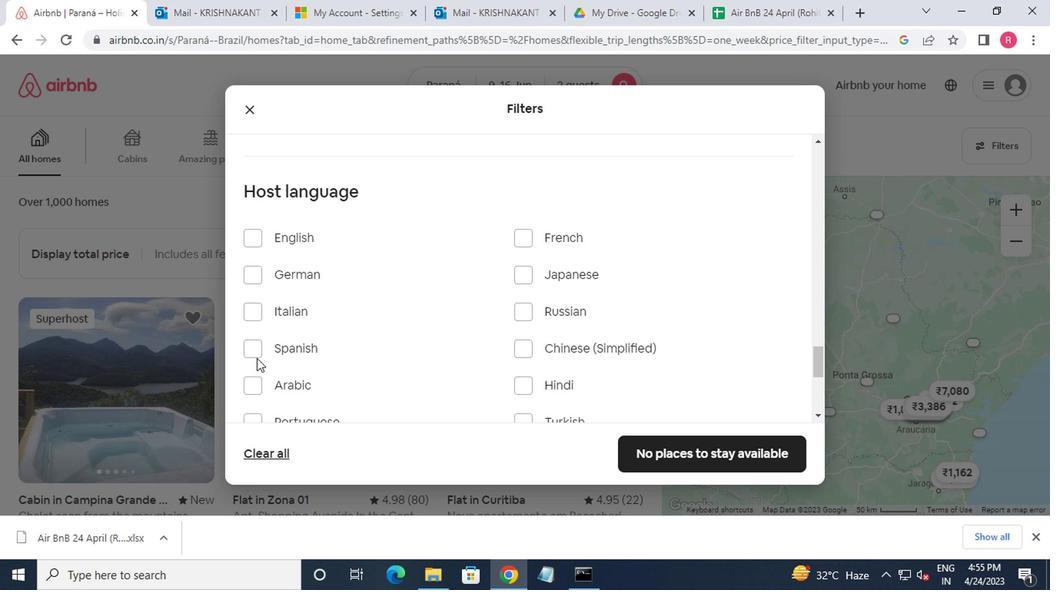 
Action: Mouse moved to (682, 455)
Screenshot: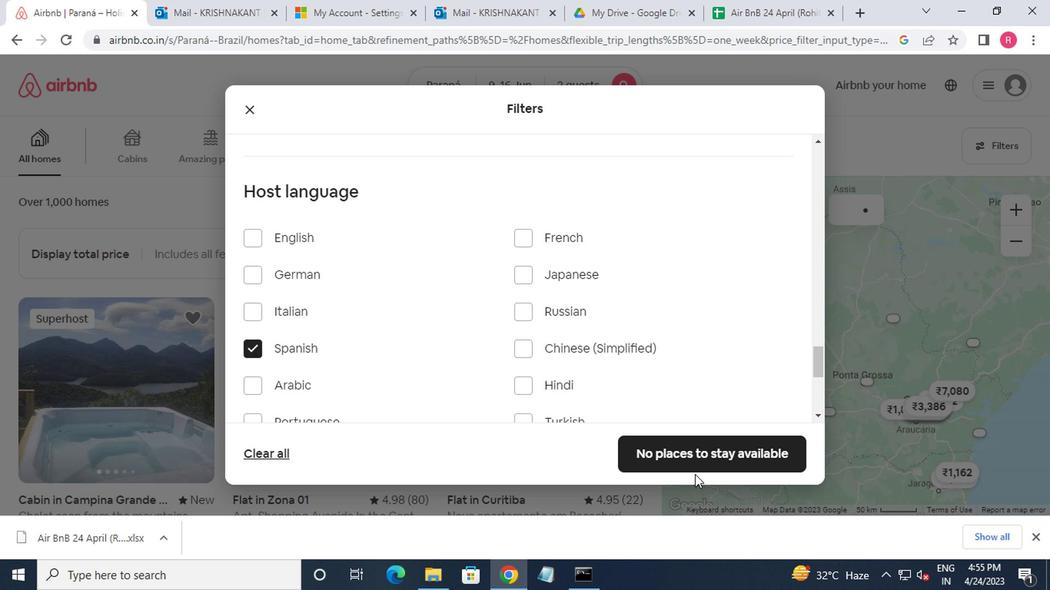 
Action: Mouse pressed left at (682, 455)
Screenshot: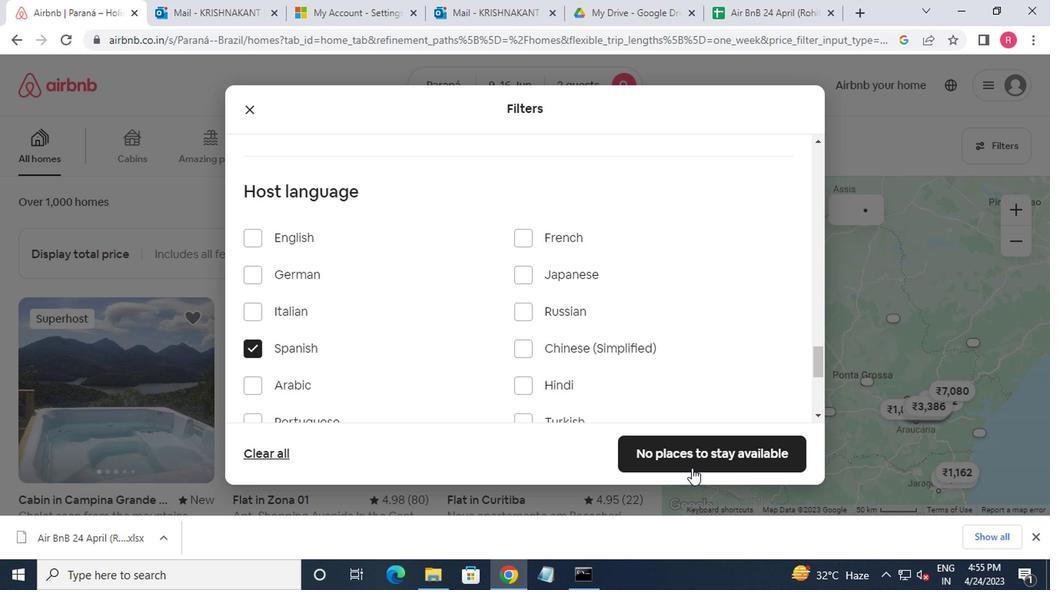 
Action: Mouse moved to (682, 455)
Screenshot: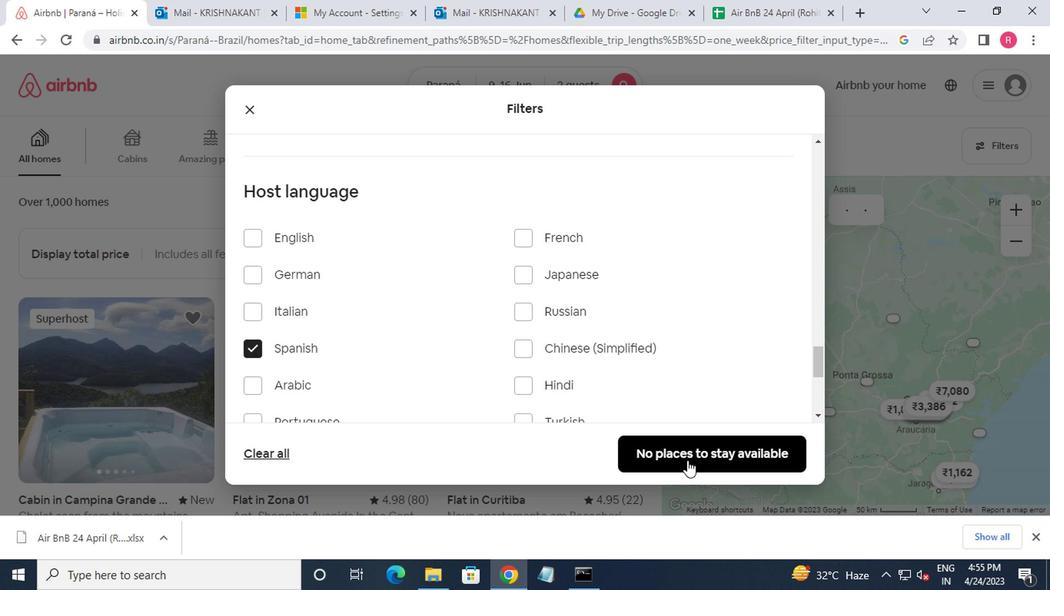 
